 Task: Look for space in Rouissat, Algeria from 9th July, 2023 to 16th July, 2023 for 2 adults, 1 child in price range Rs.8000 to Rs.16000. Place can be entire place with 2 bedrooms having 2 beds and 1 bathroom. Property type can be house, flat, hotel. Amenities needed are: washing machine. Booking option can be shelf check-in. Required host language is .
Action: Mouse moved to (797, 106)
Screenshot: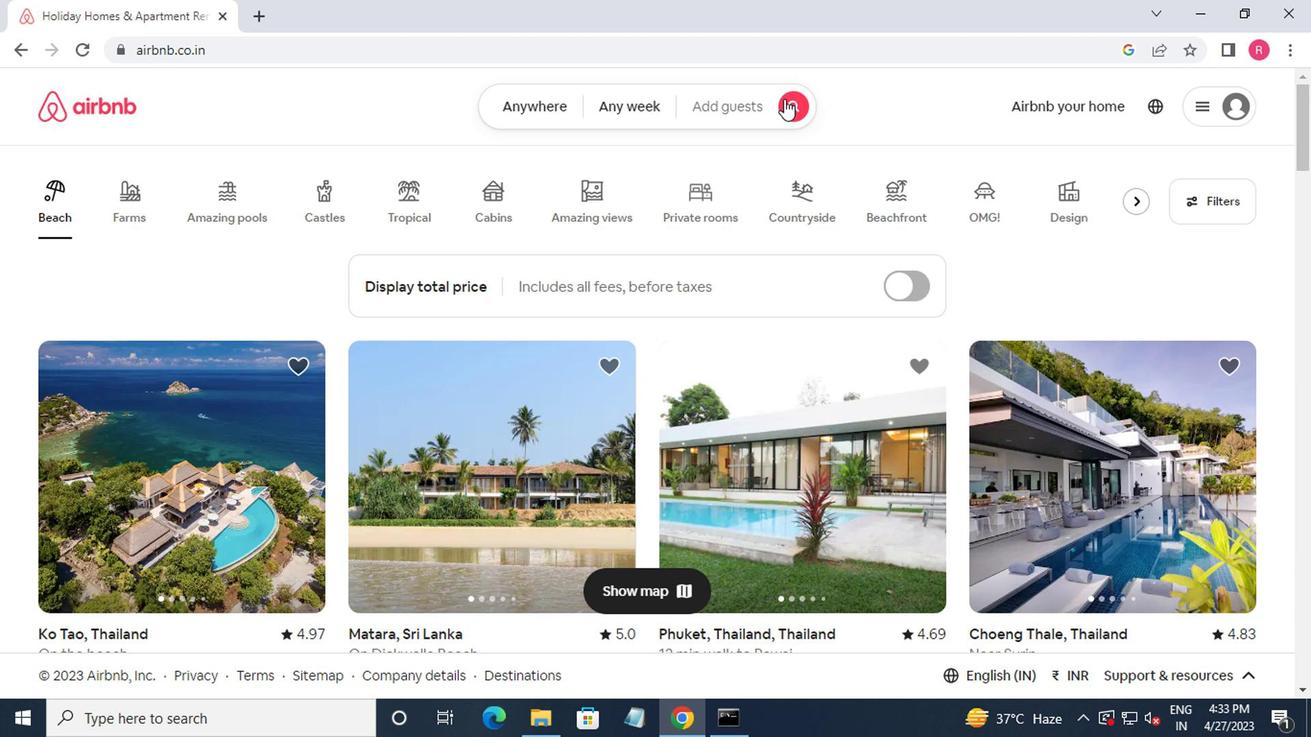 
Action: Mouse pressed left at (797, 106)
Screenshot: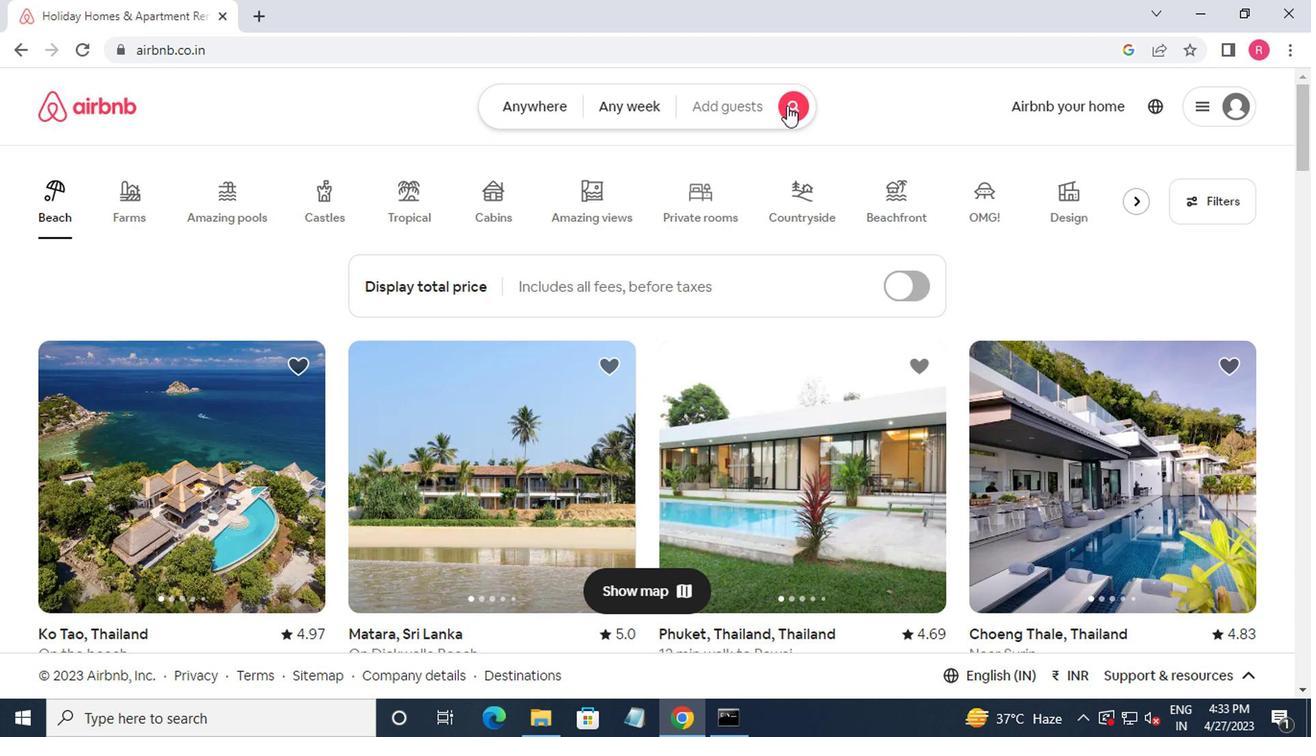 
Action: Mouse moved to (386, 186)
Screenshot: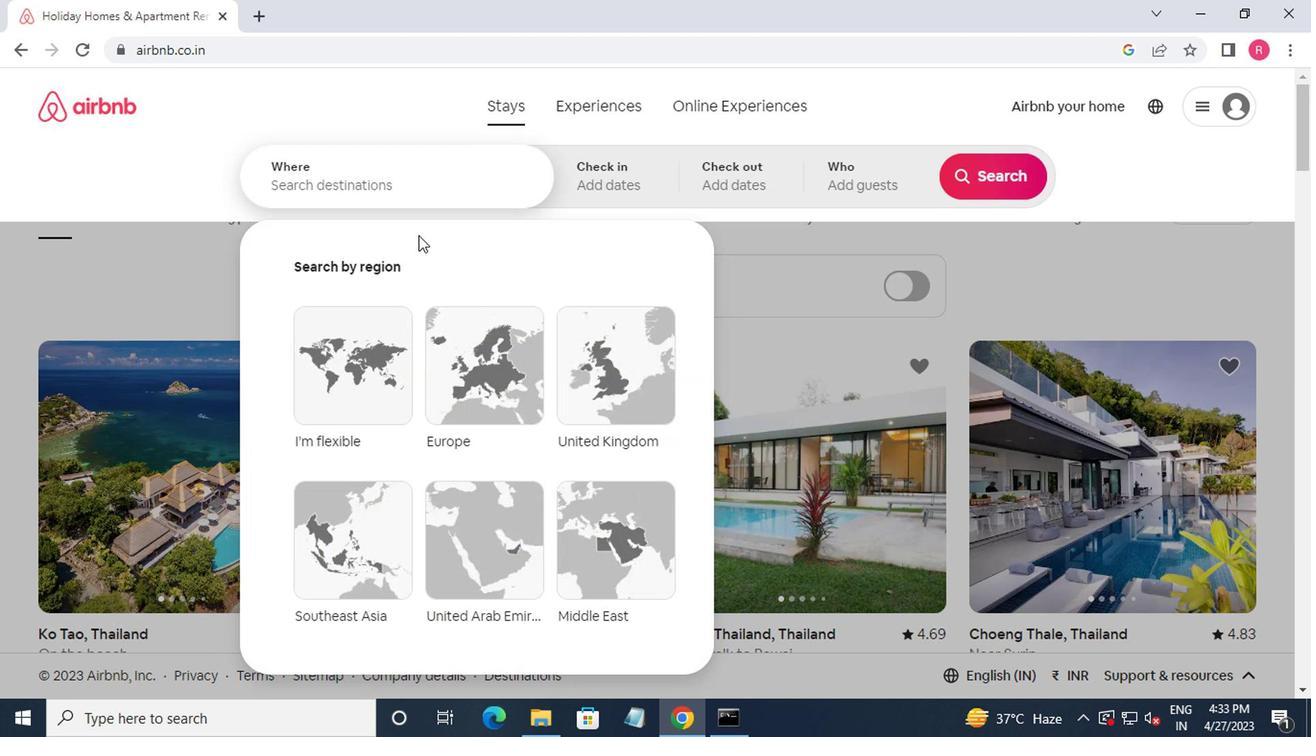 
Action: Mouse pressed left at (386, 186)
Screenshot: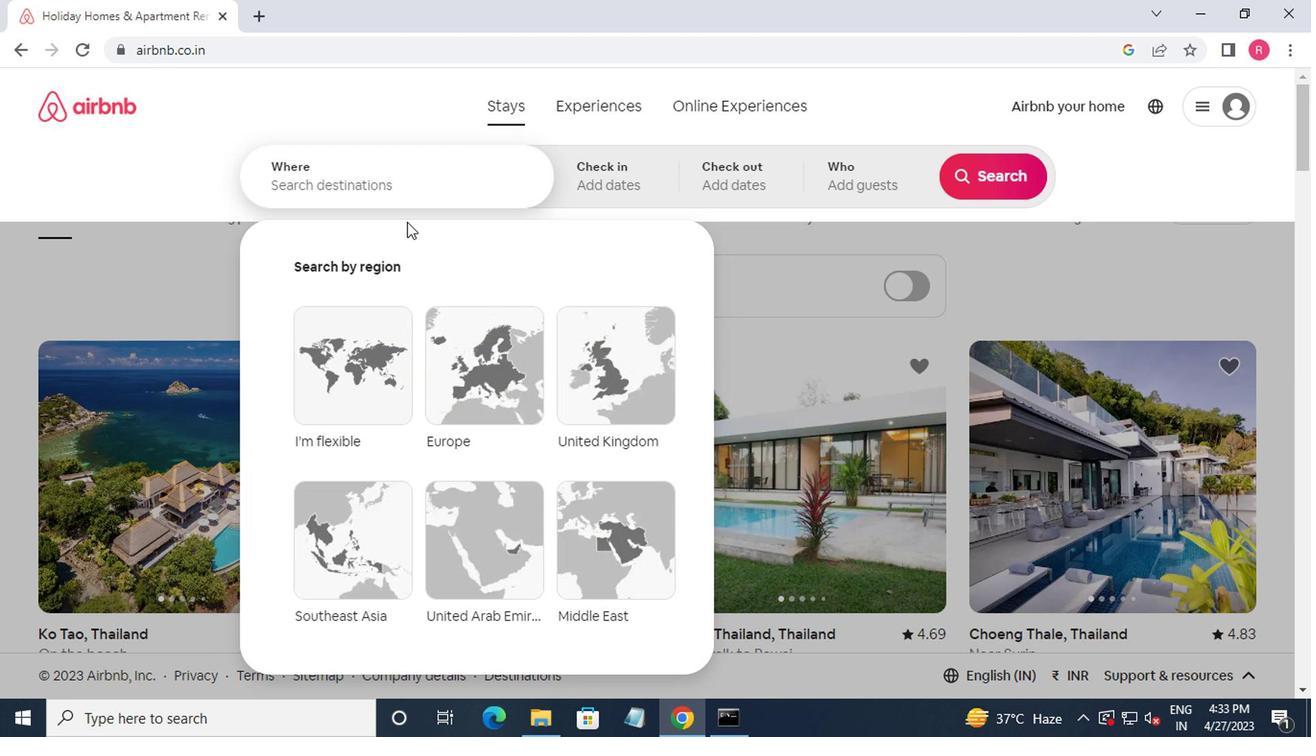 
Action: Key pressed roussat,<Key.left><Key.left><Key.left><Key.left><Key.left>i<Key.down><Key.enter>
Screenshot: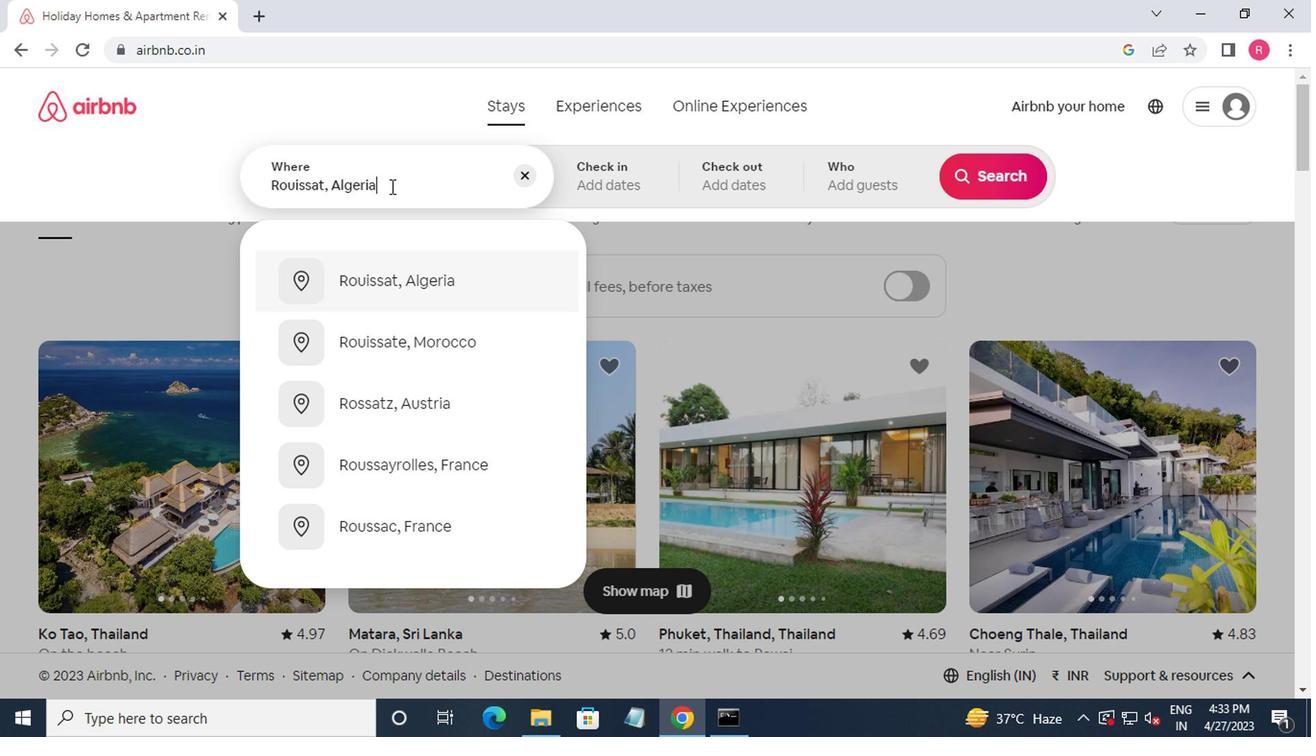 
Action: Mouse moved to (975, 329)
Screenshot: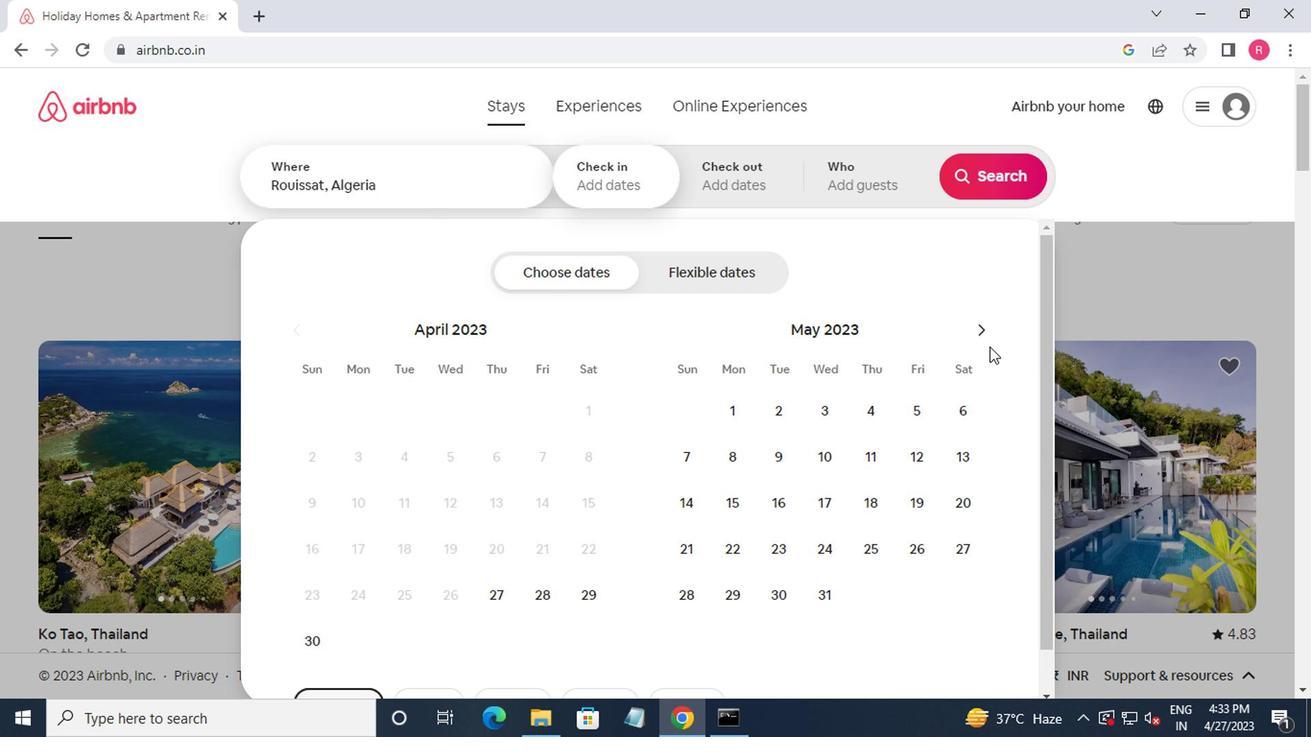 
Action: Mouse pressed left at (975, 329)
Screenshot: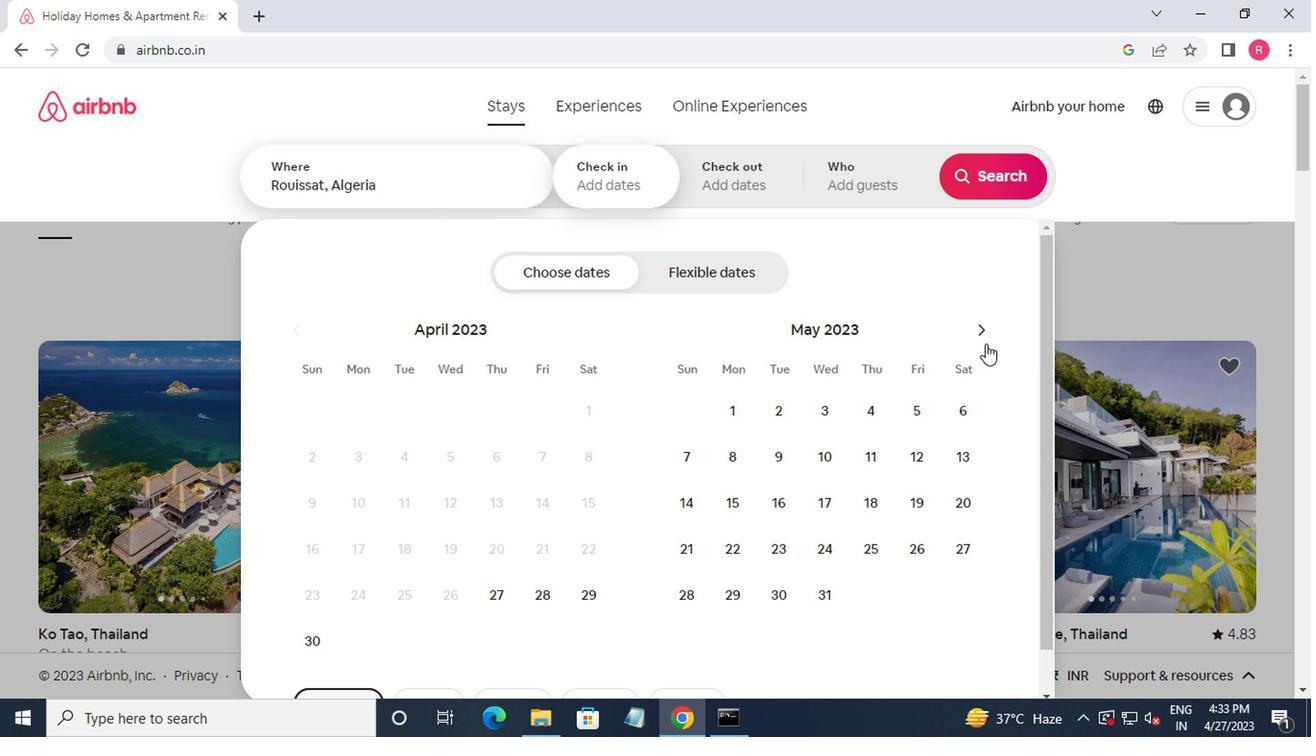 
Action: Mouse pressed left at (975, 329)
Screenshot: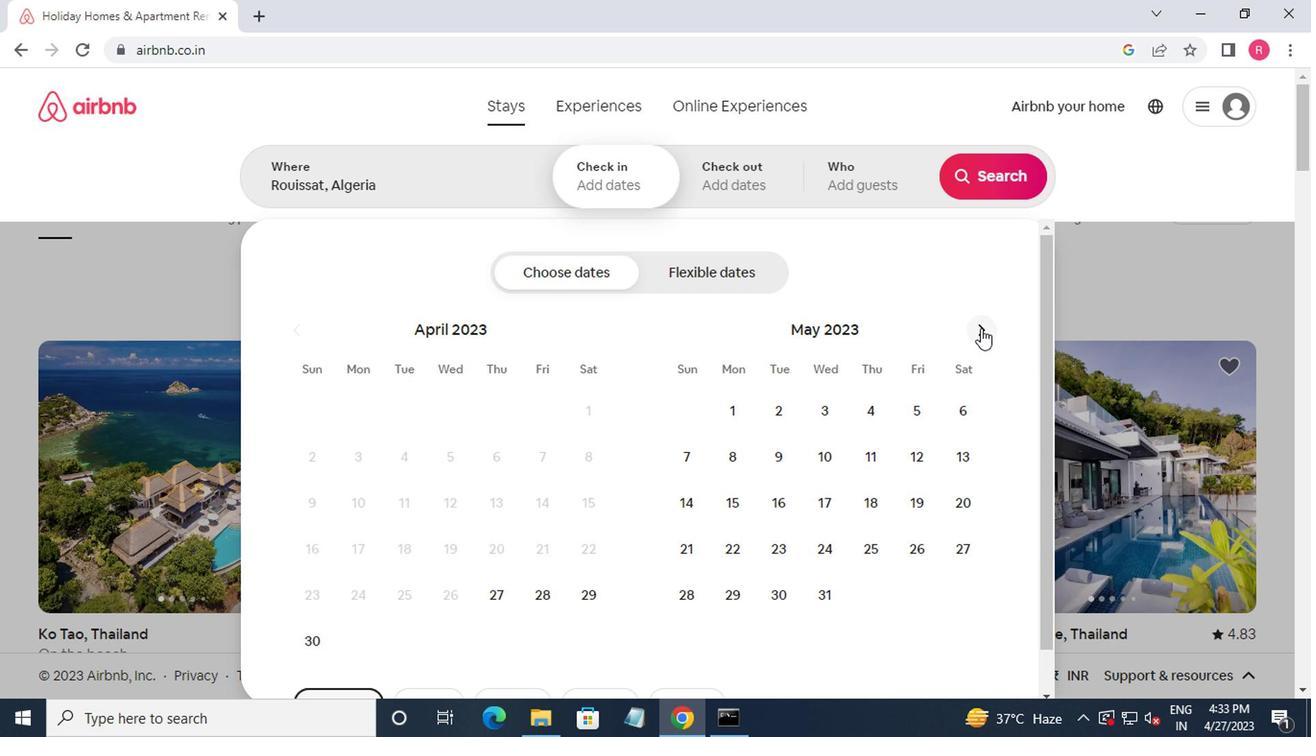 
Action: Mouse pressed left at (975, 329)
Screenshot: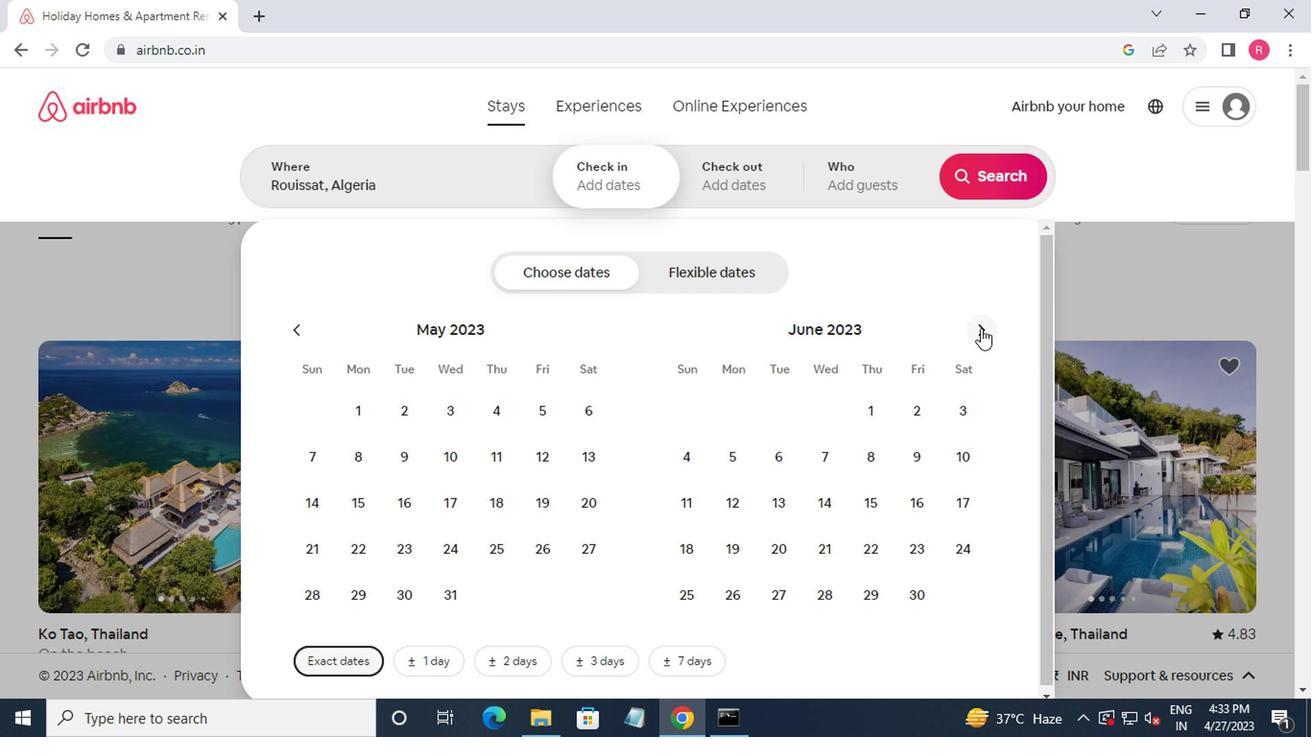 
Action: Mouse moved to (690, 498)
Screenshot: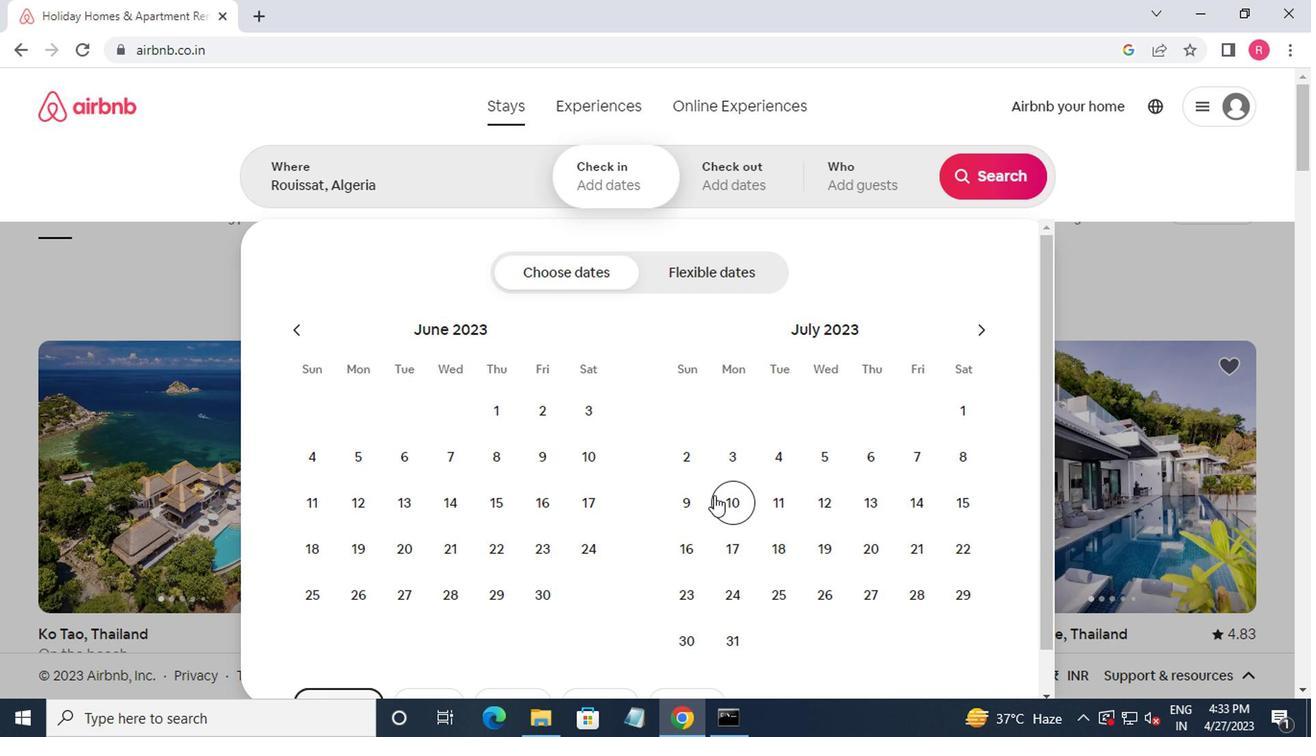 
Action: Mouse pressed left at (690, 498)
Screenshot: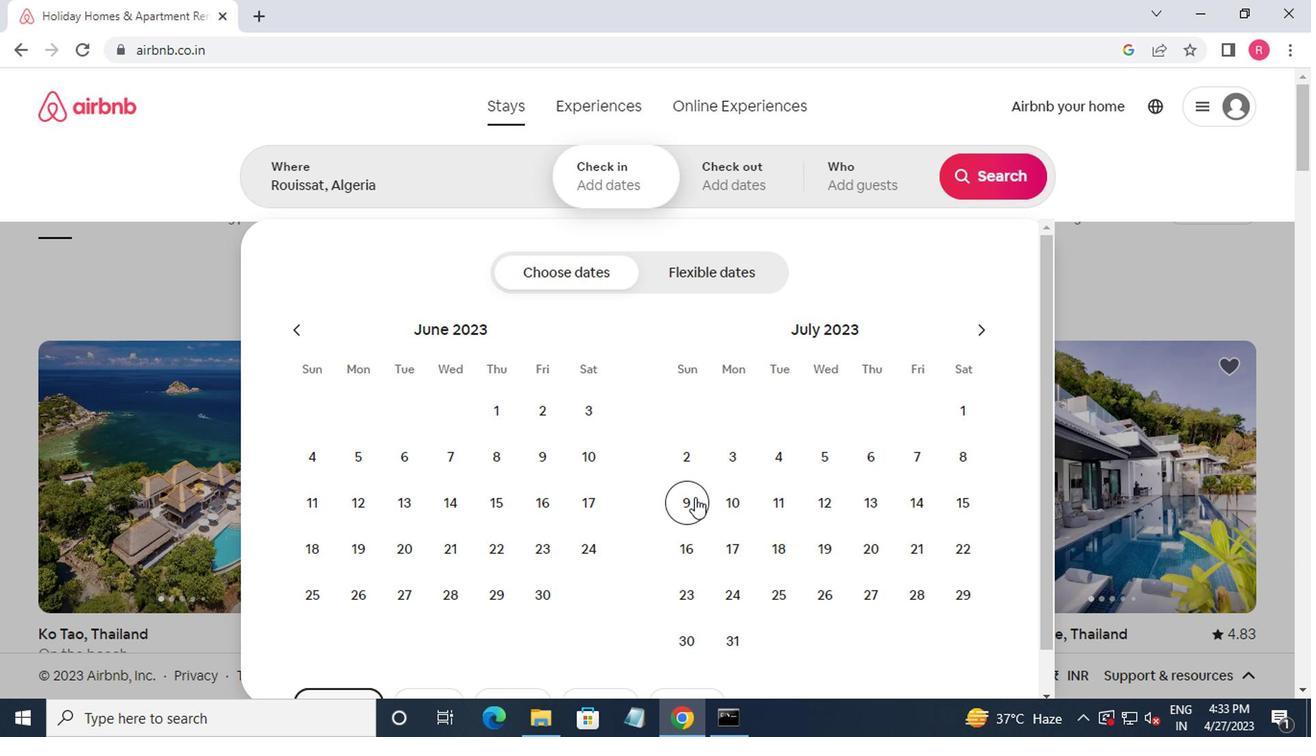 
Action: Mouse moved to (690, 542)
Screenshot: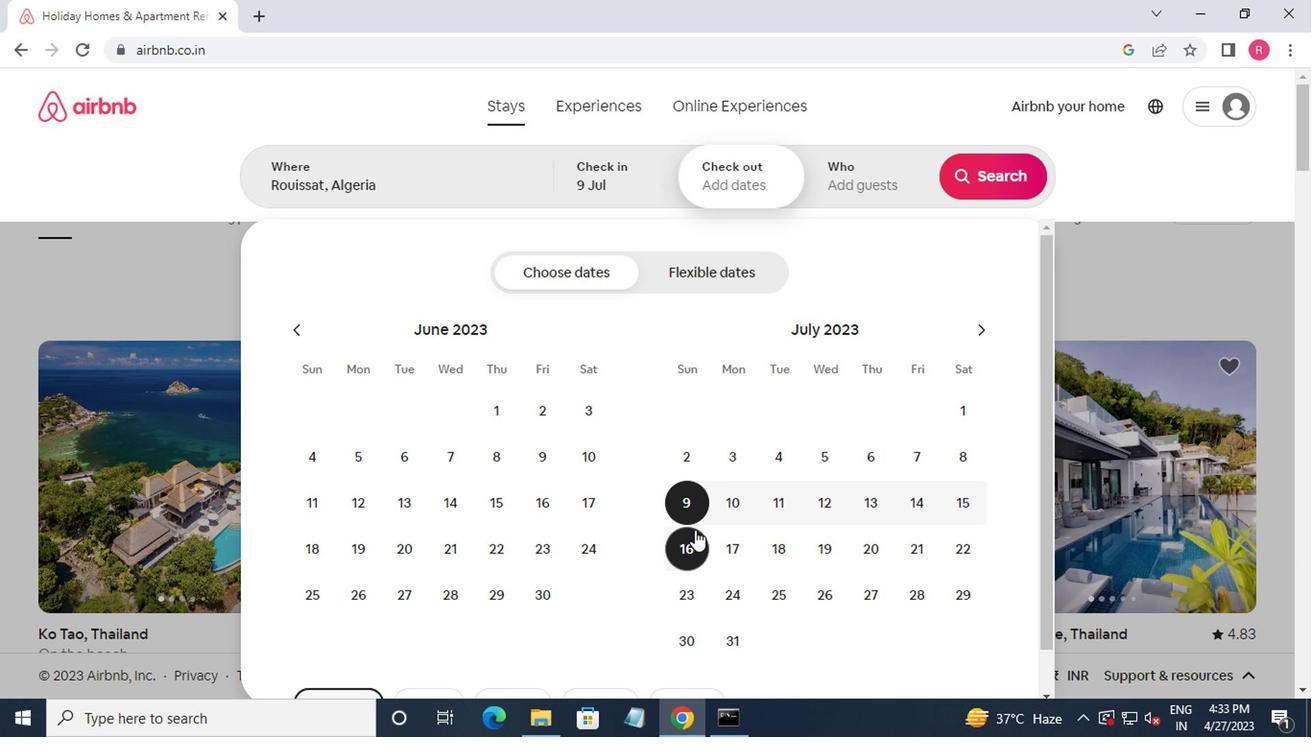 
Action: Mouse pressed left at (690, 542)
Screenshot: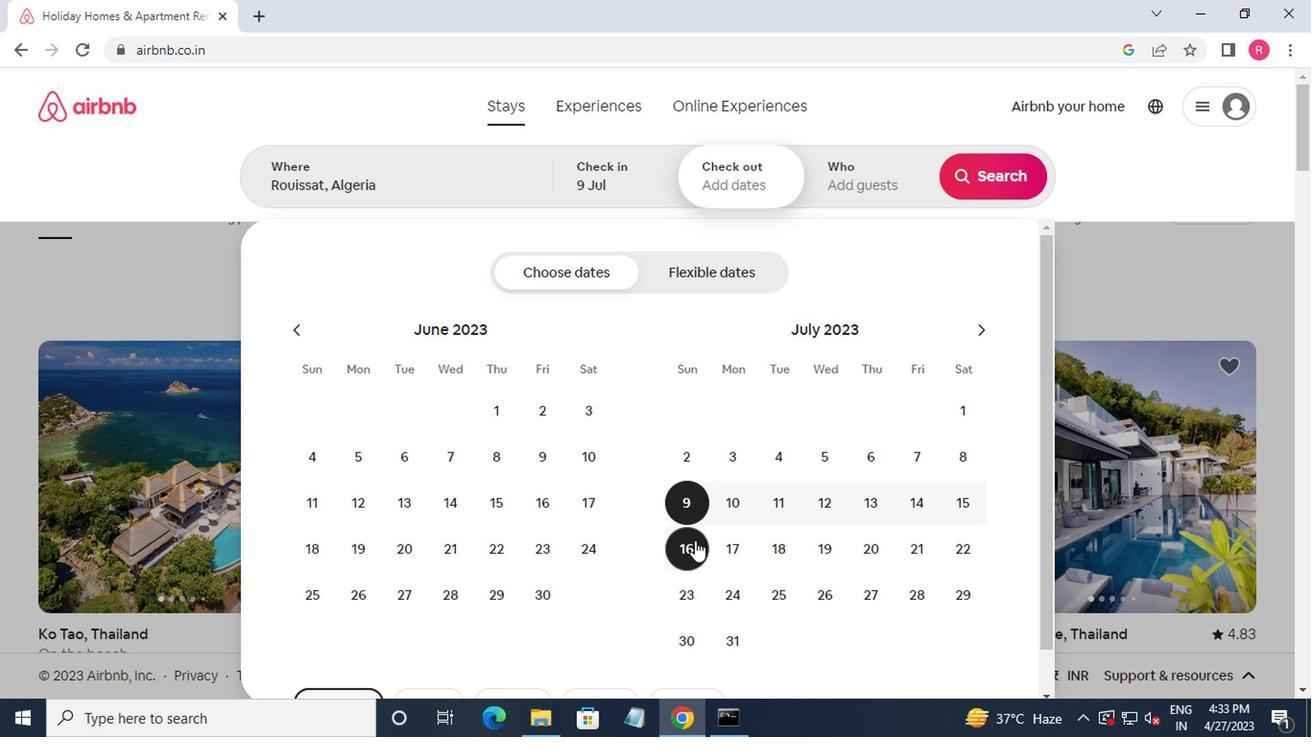 
Action: Mouse moved to (856, 206)
Screenshot: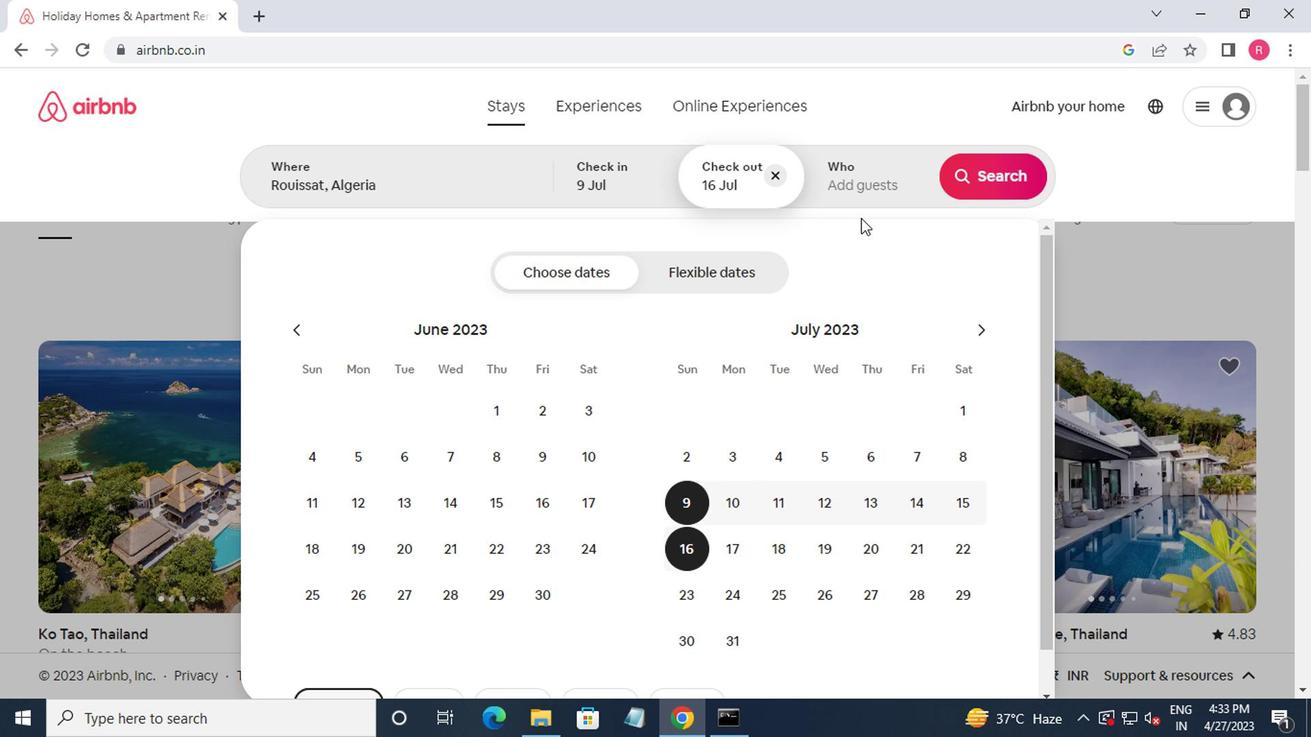 
Action: Mouse pressed left at (856, 206)
Screenshot: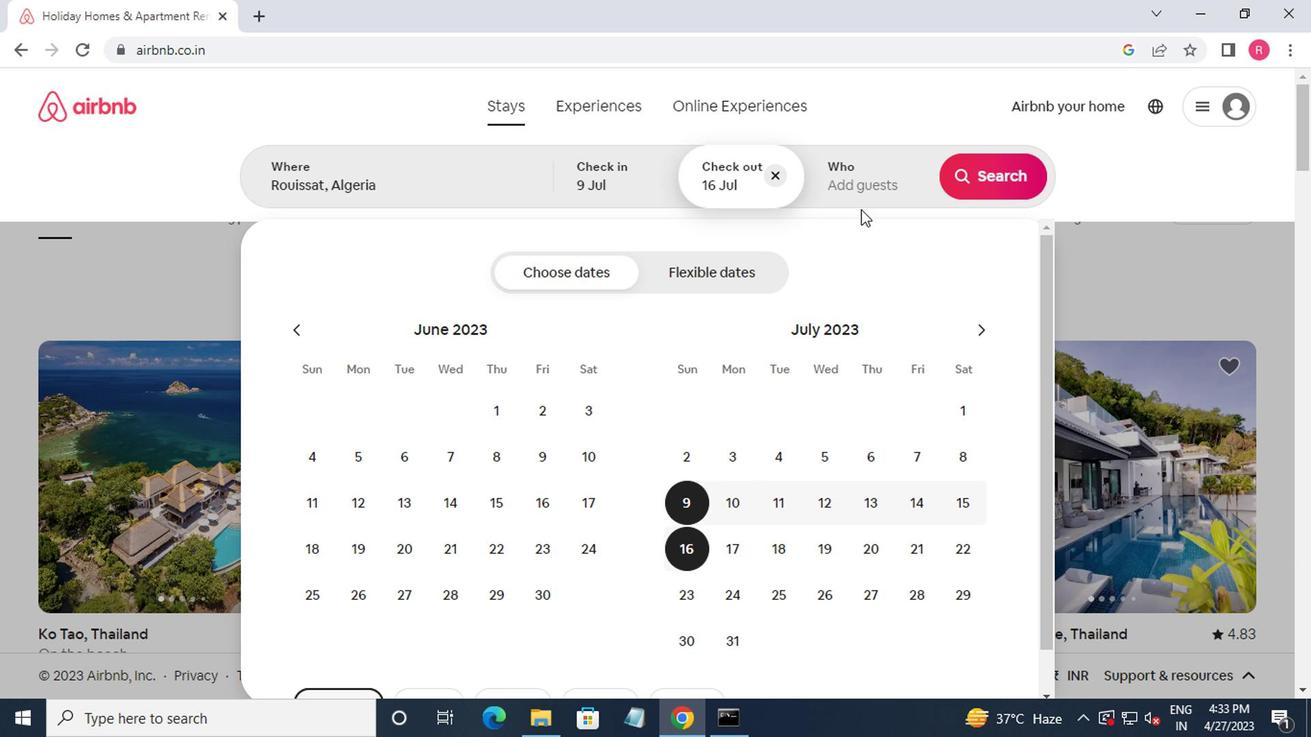 
Action: Mouse moved to (980, 286)
Screenshot: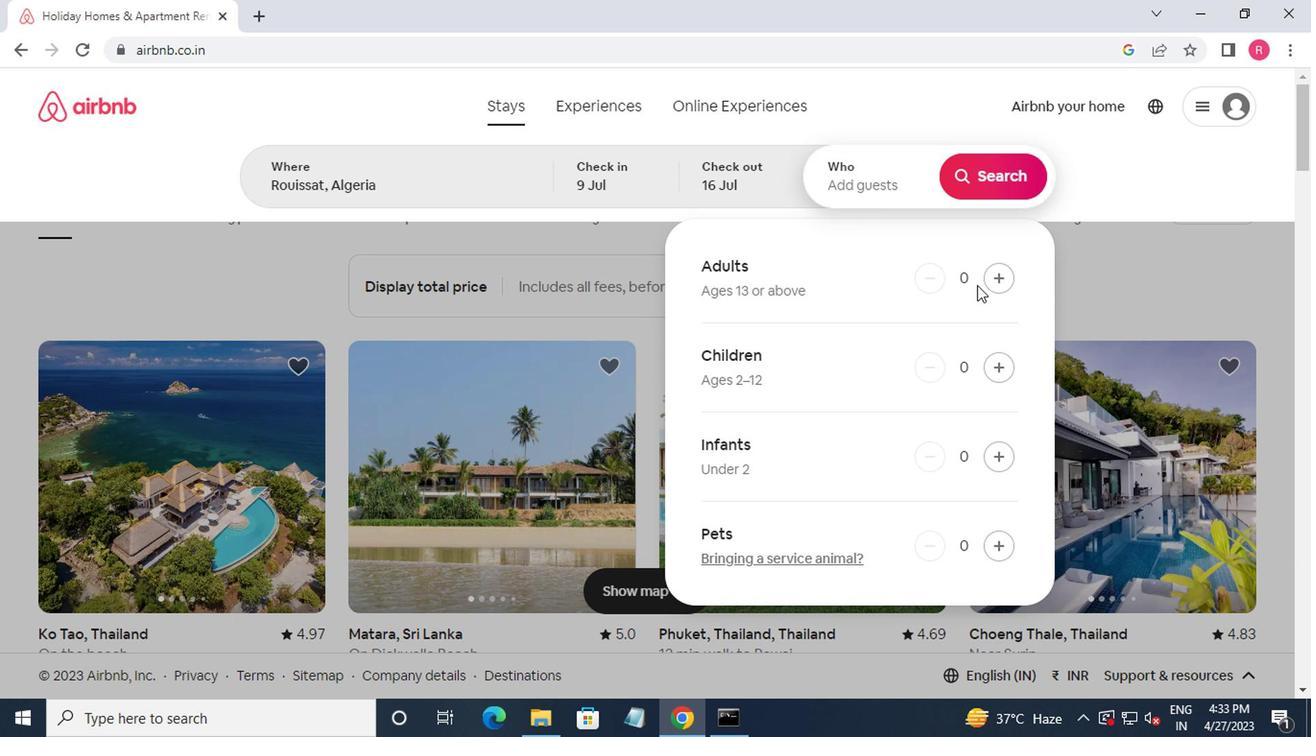
Action: Mouse pressed left at (980, 286)
Screenshot: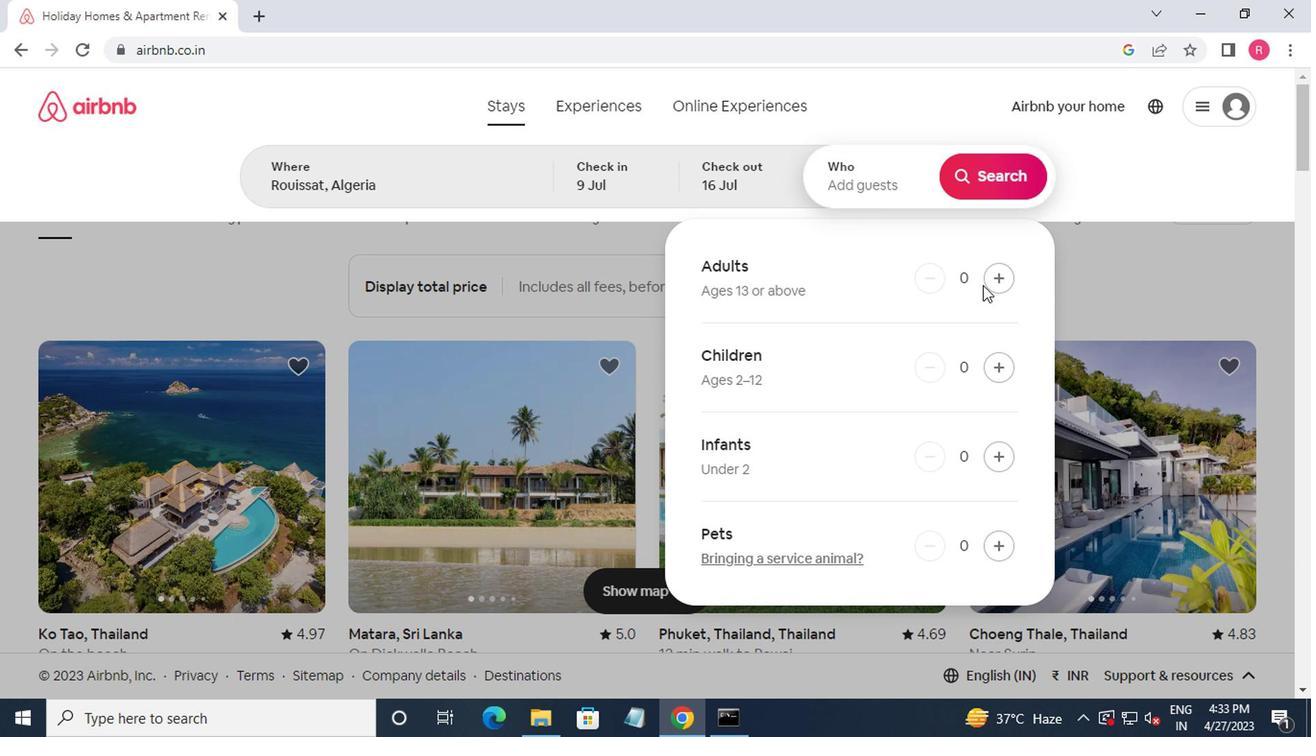 
Action: Mouse moved to (980, 284)
Screenshot: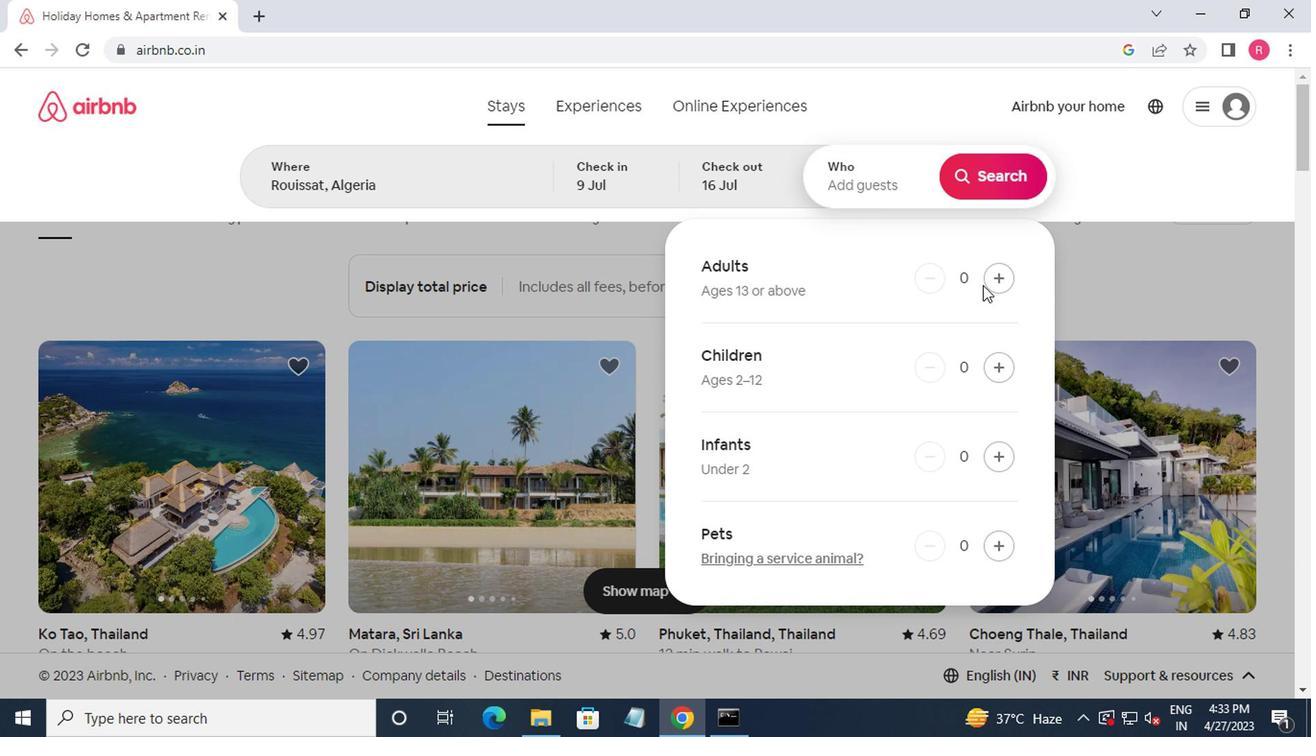 
Action: Mouse pressed left at (980, 284)
Screenshot: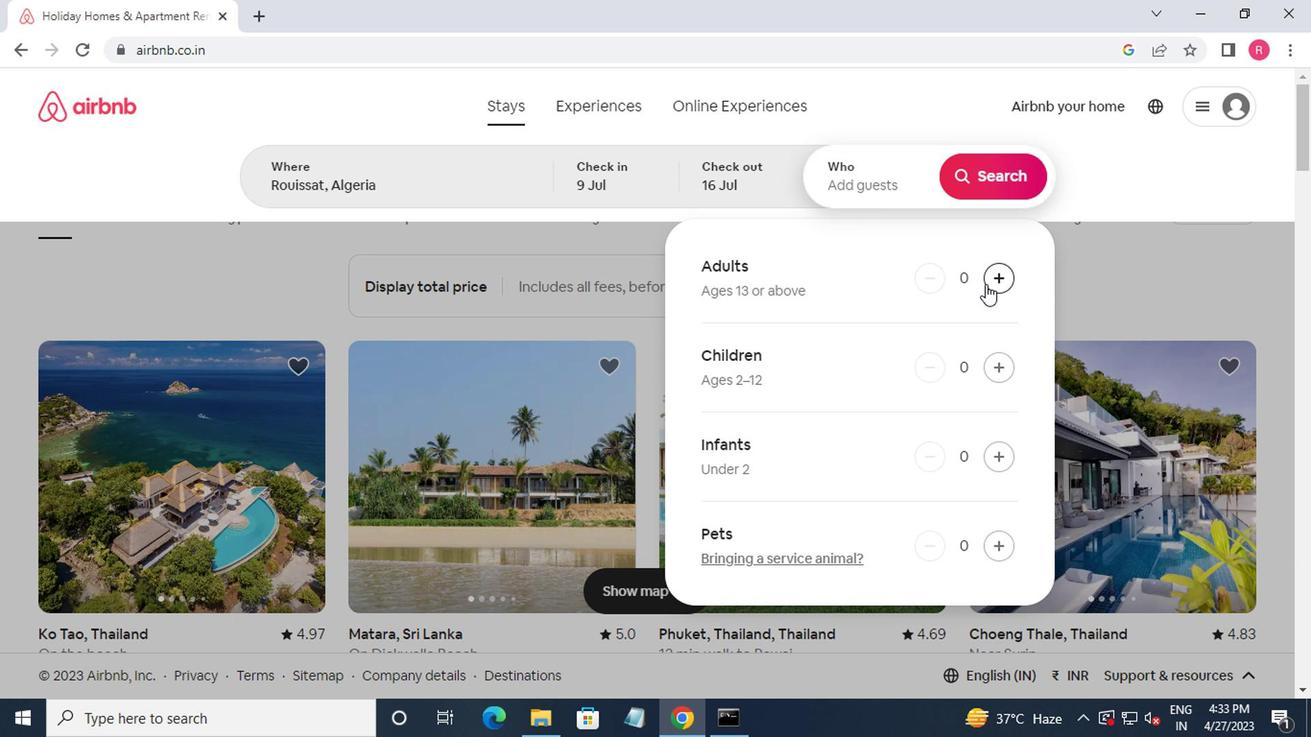 
Action: Mouse moved to (989, 376)
Screenshot: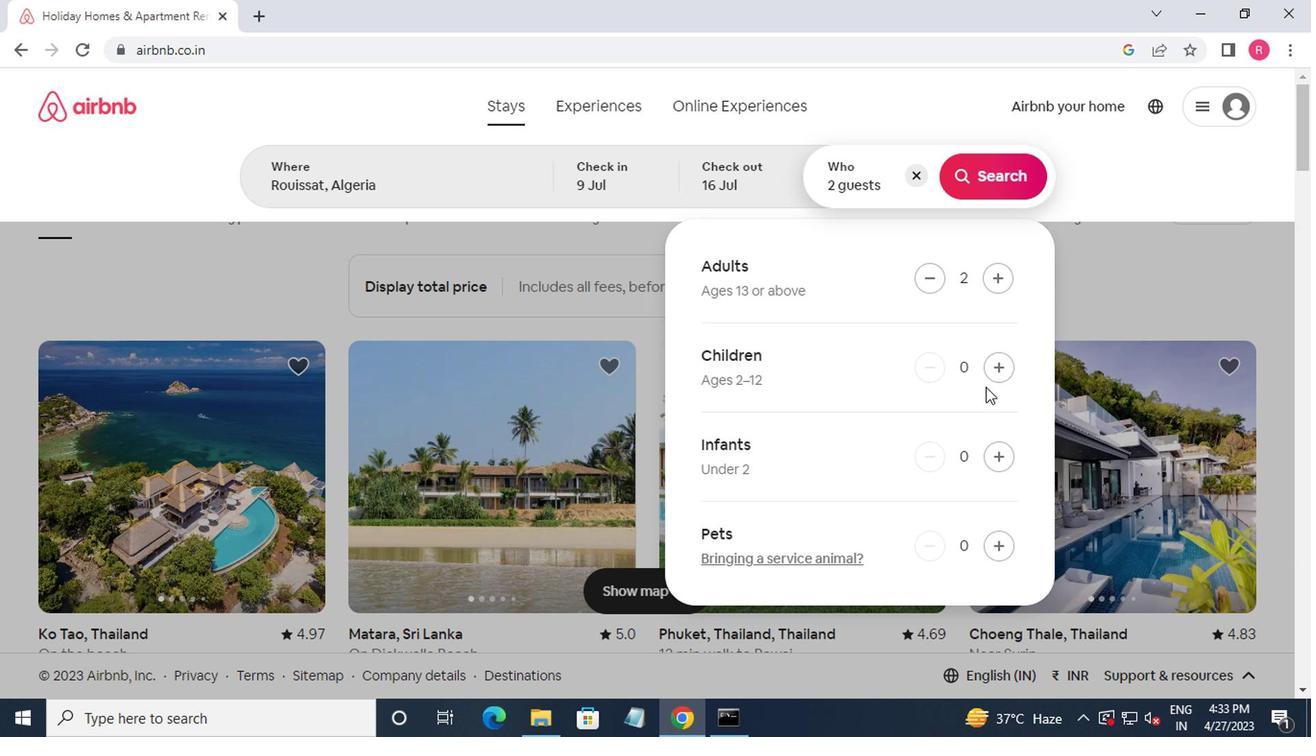 
Action: Mouse pressed left at (989, 376)
Screenshot: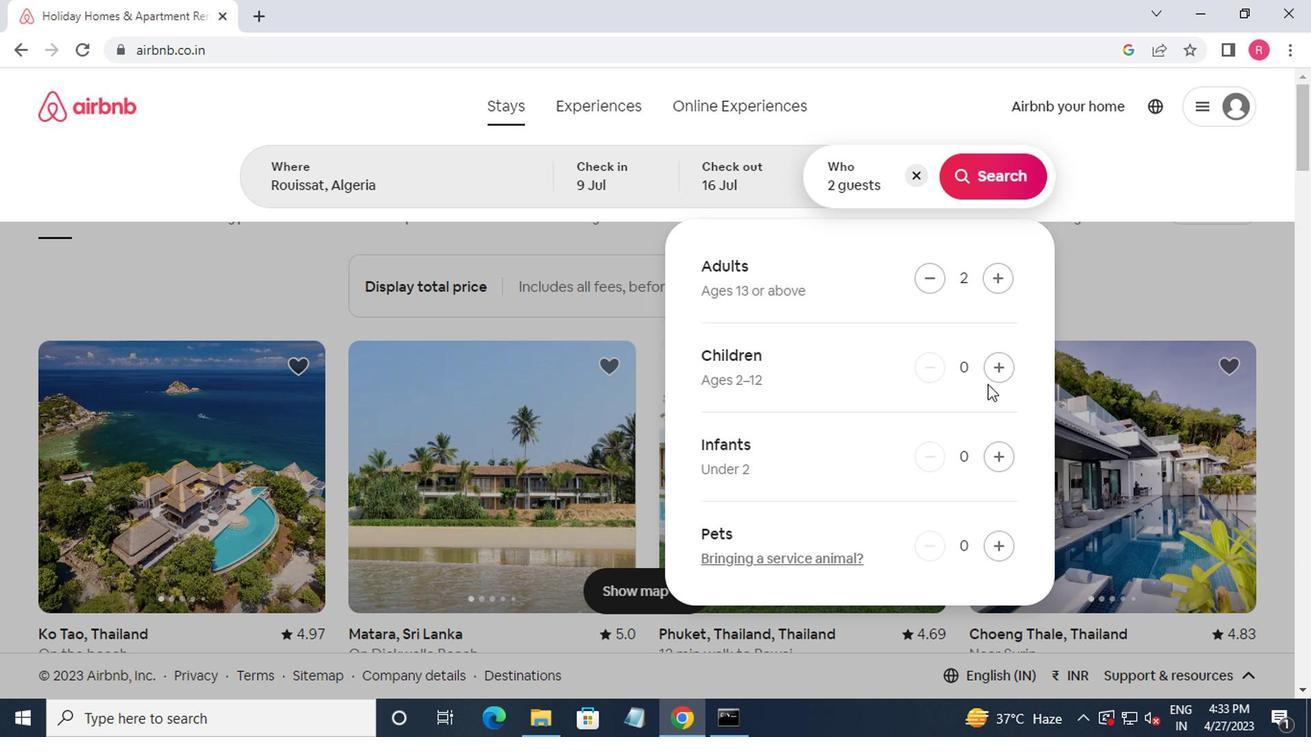 
Action: Mouse moved to (968, 171)
Screenshot: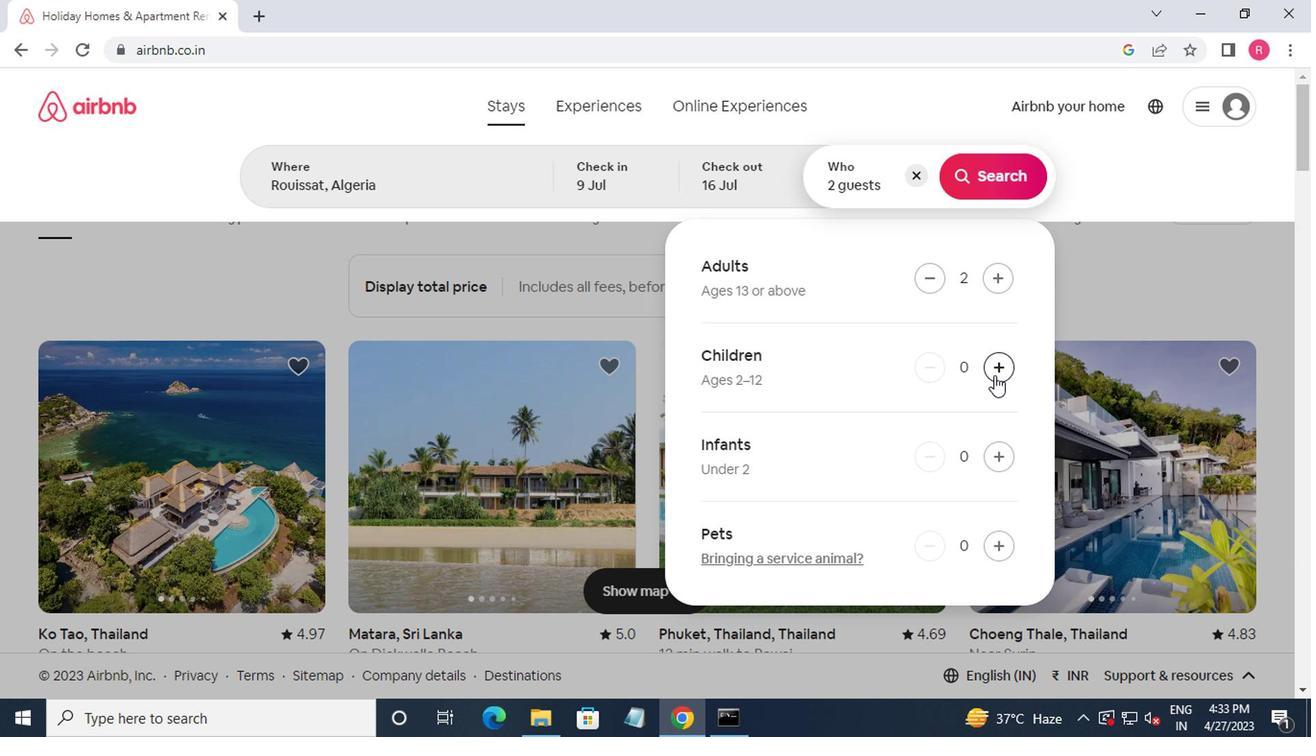 
Action: Mouse pressed left at (968, 171)
Screenshot: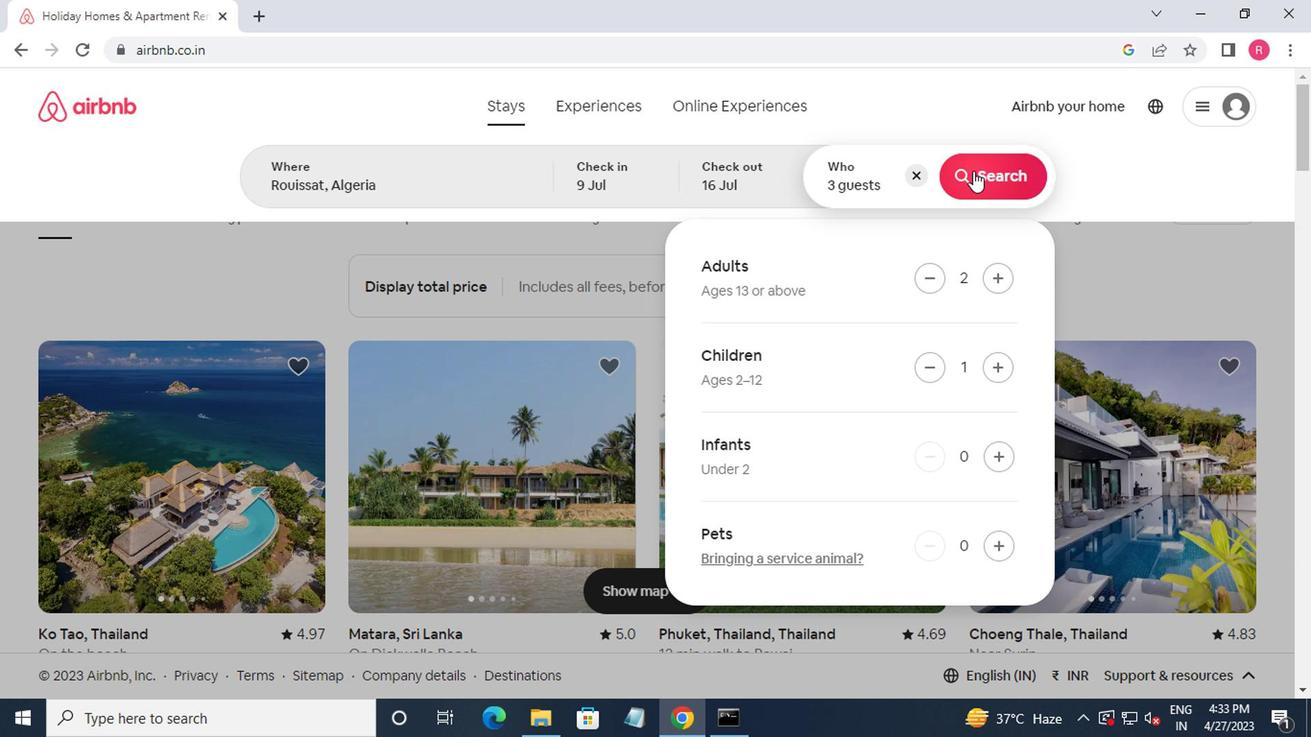 
Action: Mouse moved to (1225, 195)
Screenshot: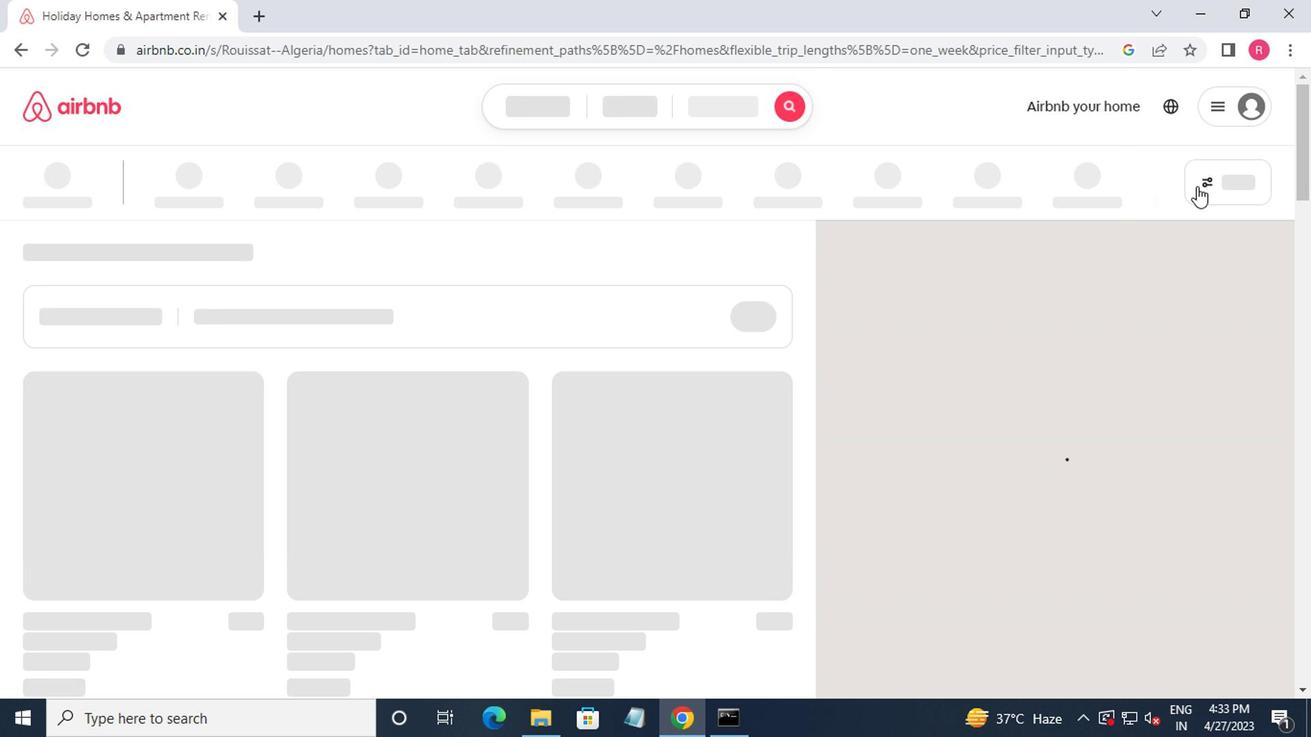 
Action: Mouse pressed left at (1225, 195)
Screenshot: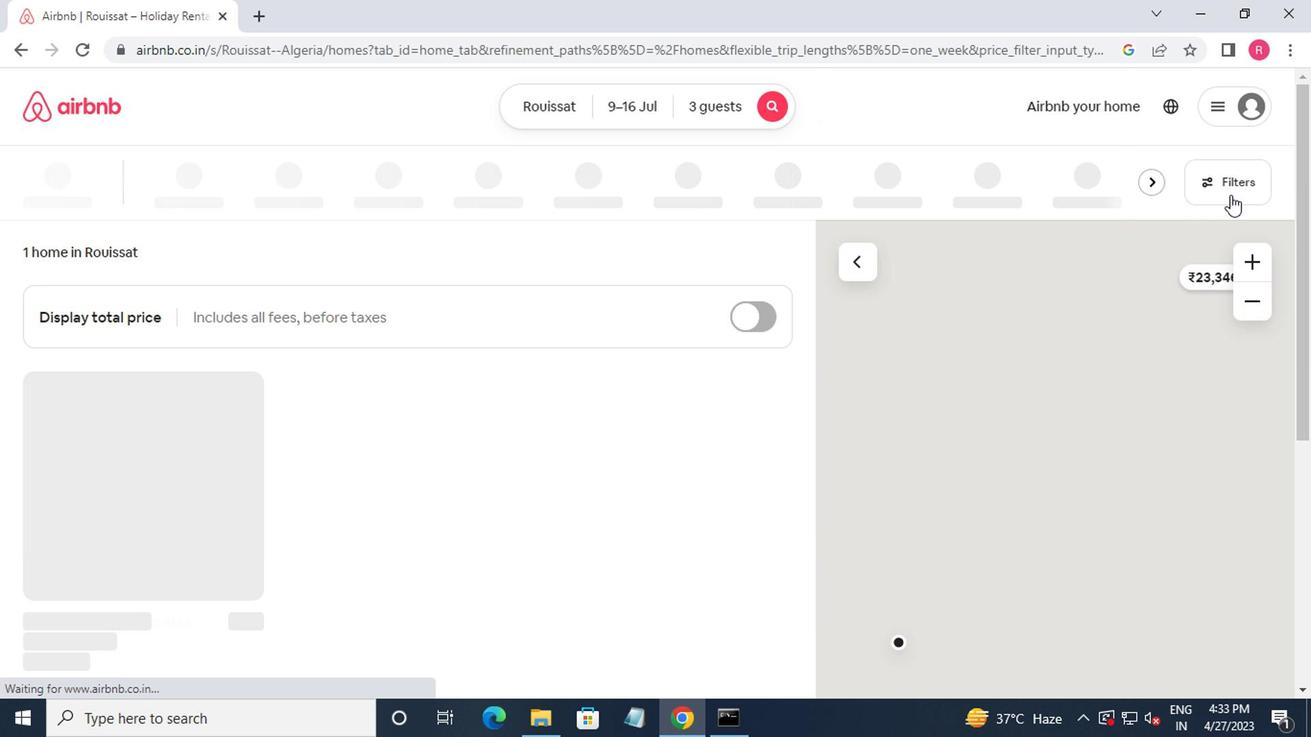 
Action: Mouse moved to (478, 368)
Screenshot: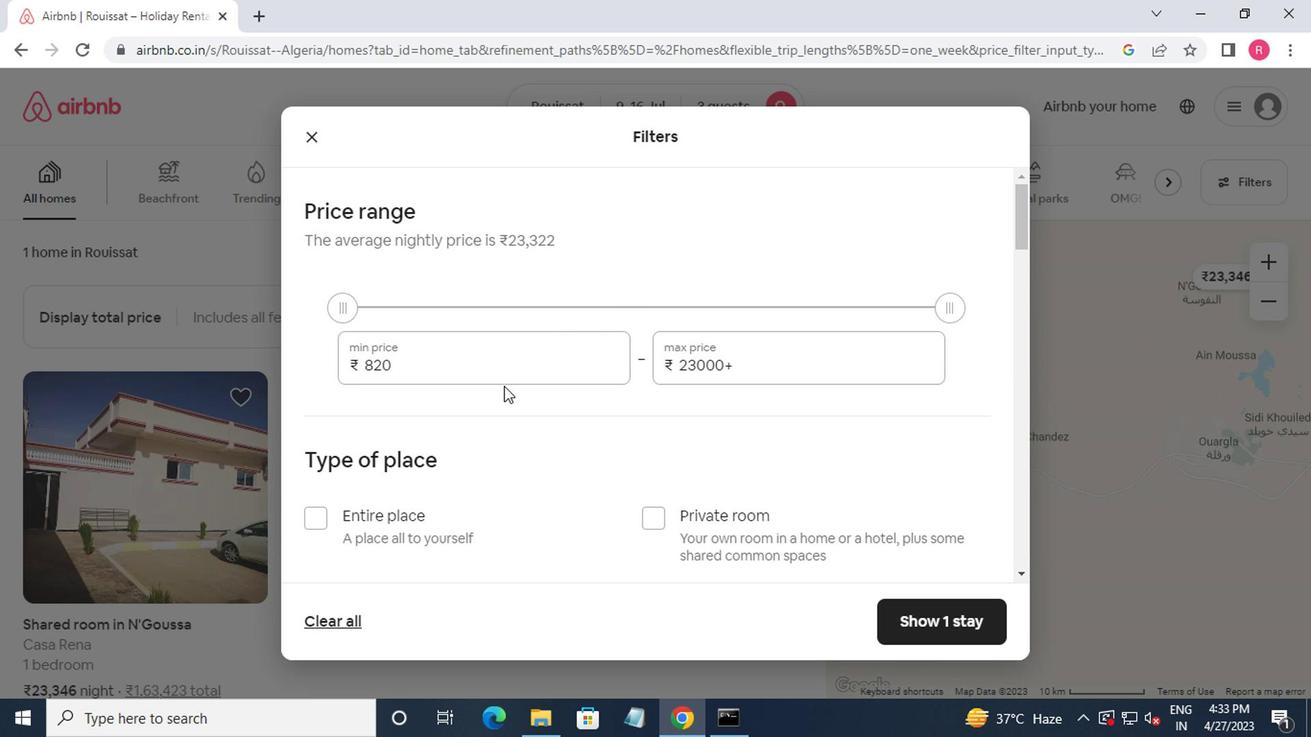 
Action: Mouse pressed left at (478, 368)
Screenshot: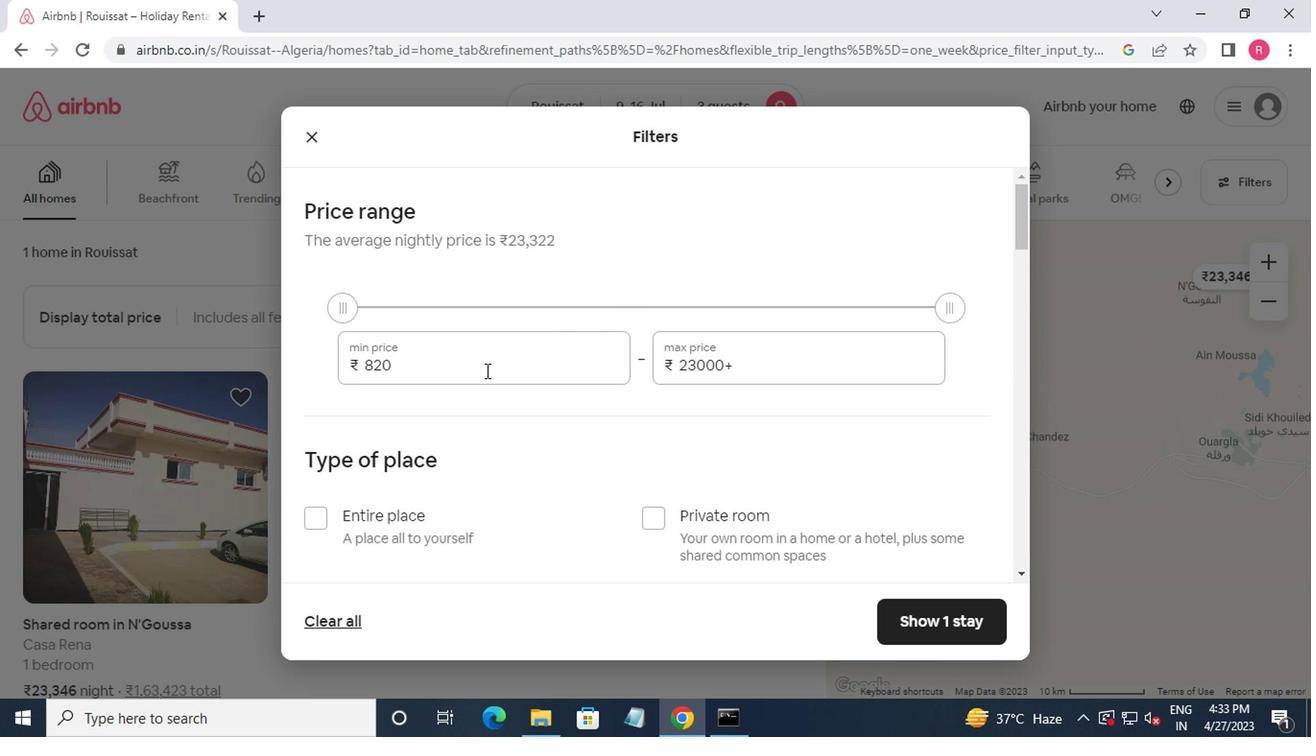 
Action: Mouse moved to (521, 355)
Screenshot: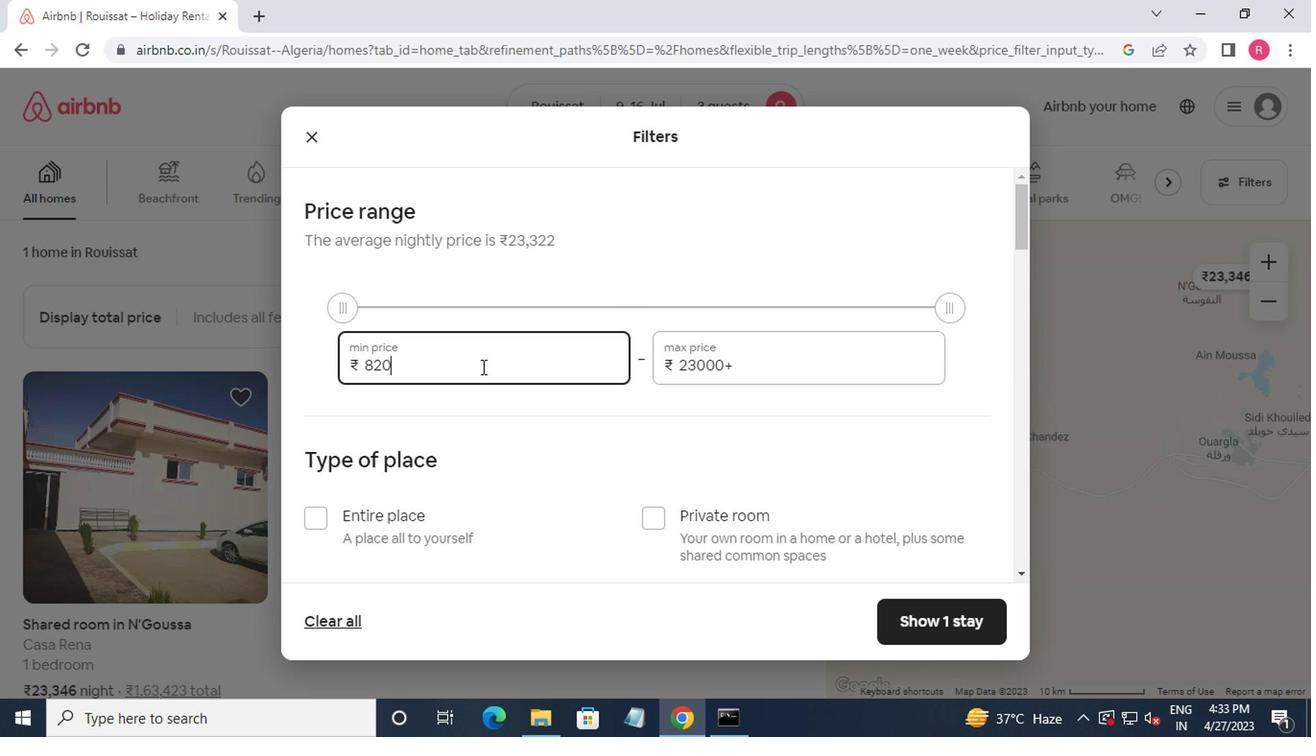 
Action: Key pressed <Key.backspace><Key.backspace>000<Key.tab>16000
Screenshot: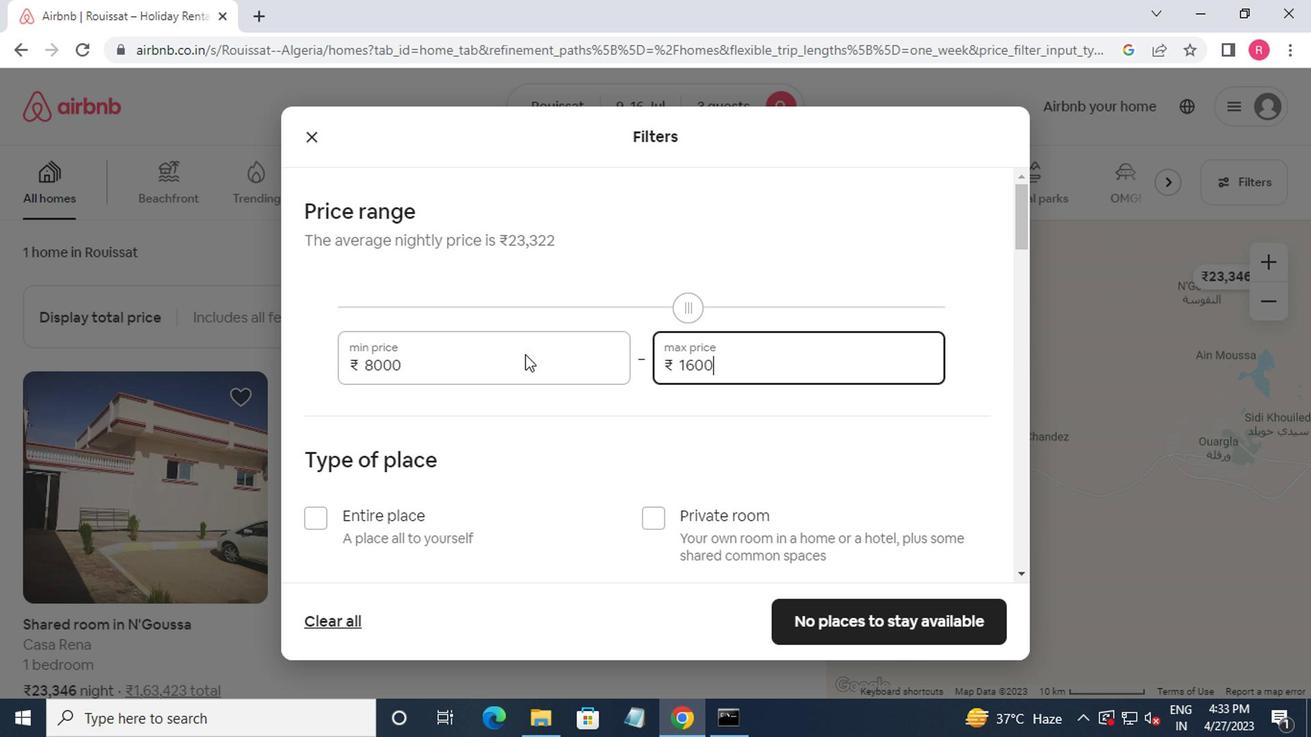 
Action: Mouse moved to (531, 359)
Screenshot: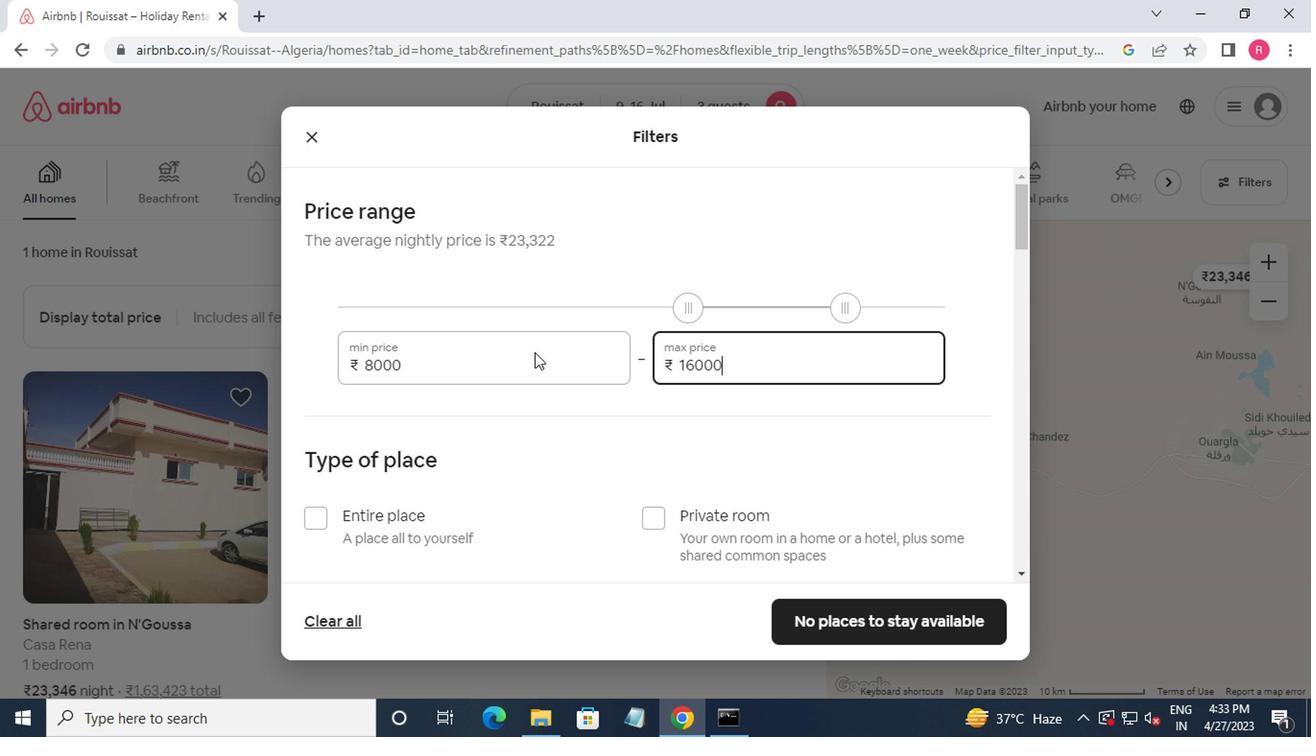 
Action: Mouse scrolled (531, 358) with delta (0, 0)
Screenshot: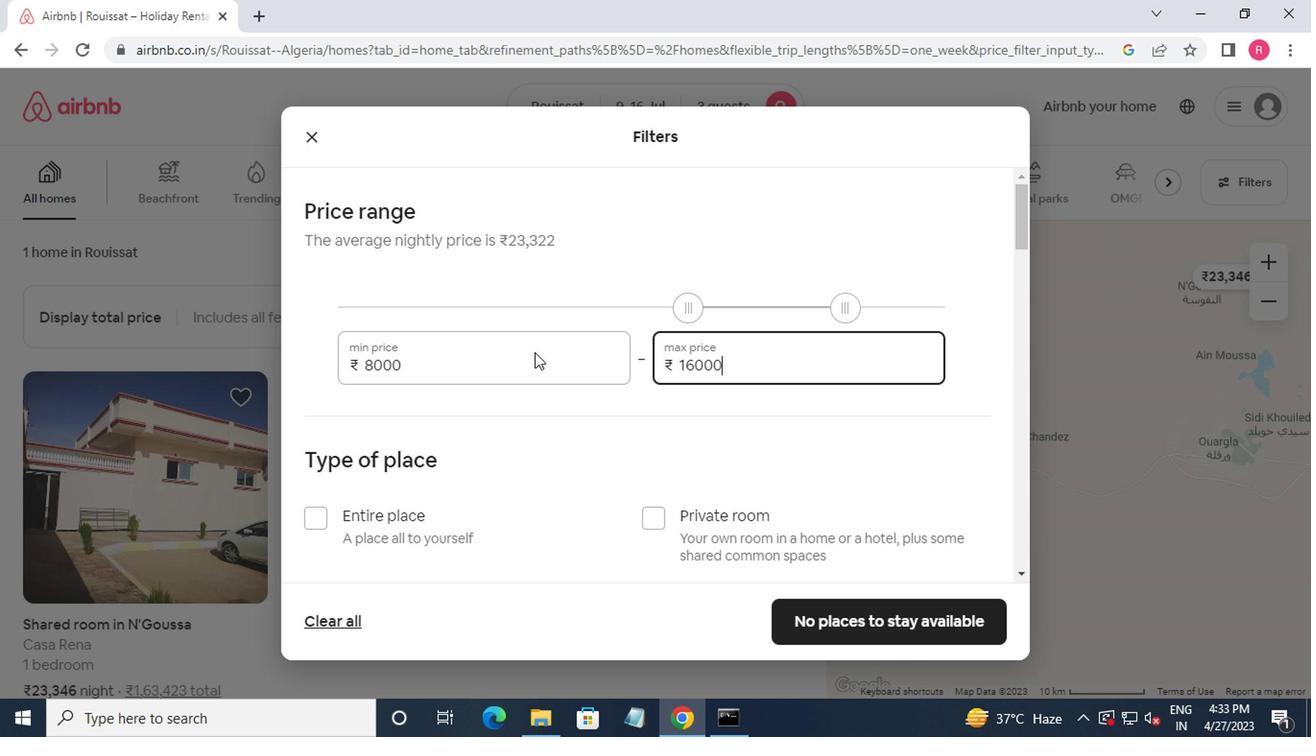 
Action: Mouse moved to (530, 364)
Screenshot: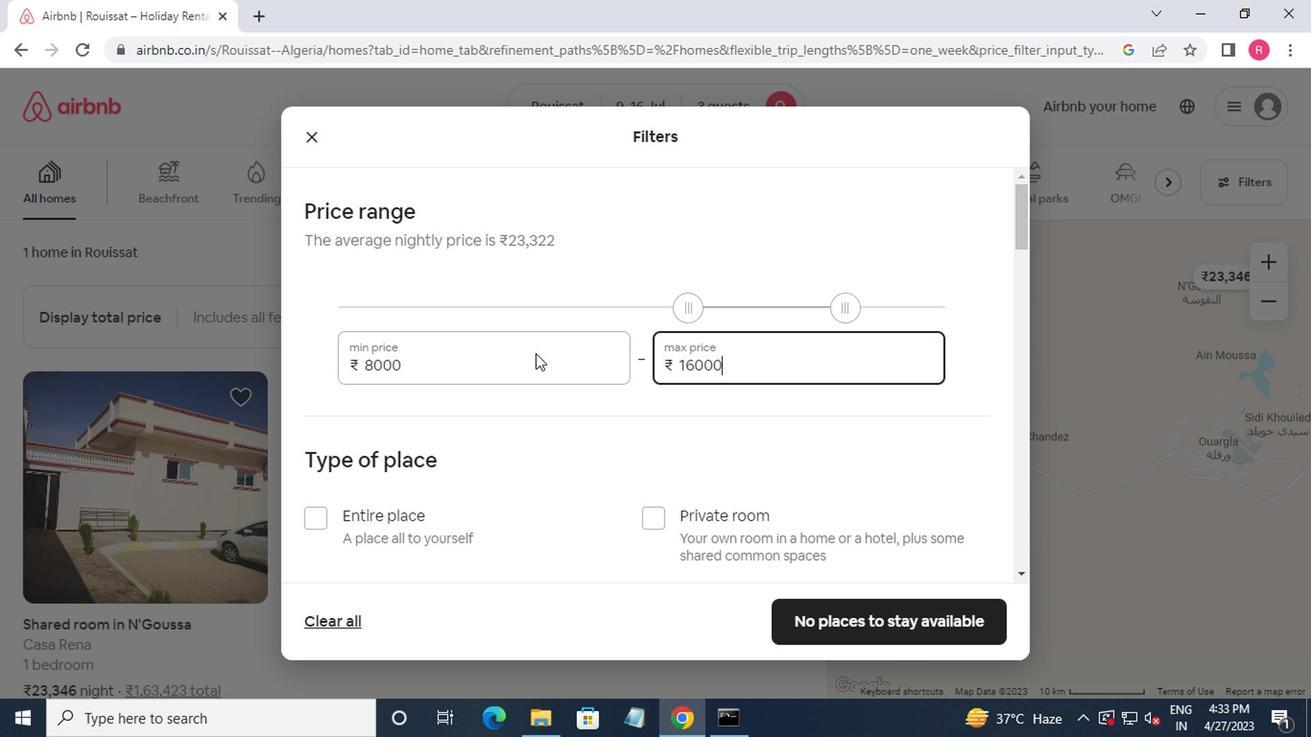 
Action: Mouse scrolled (530, 363) with delta (0, 0)
Screenshot: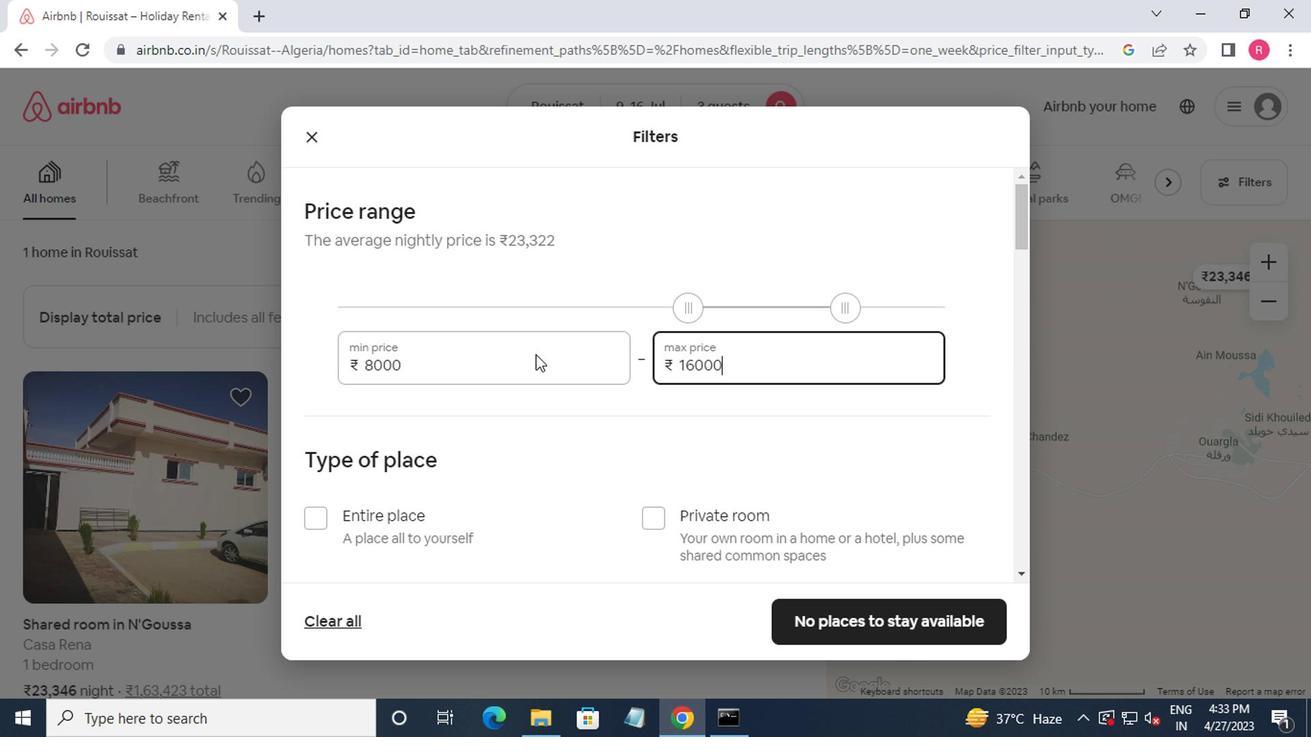 
Action: Mouse moved to (314, 333)
Screenshot: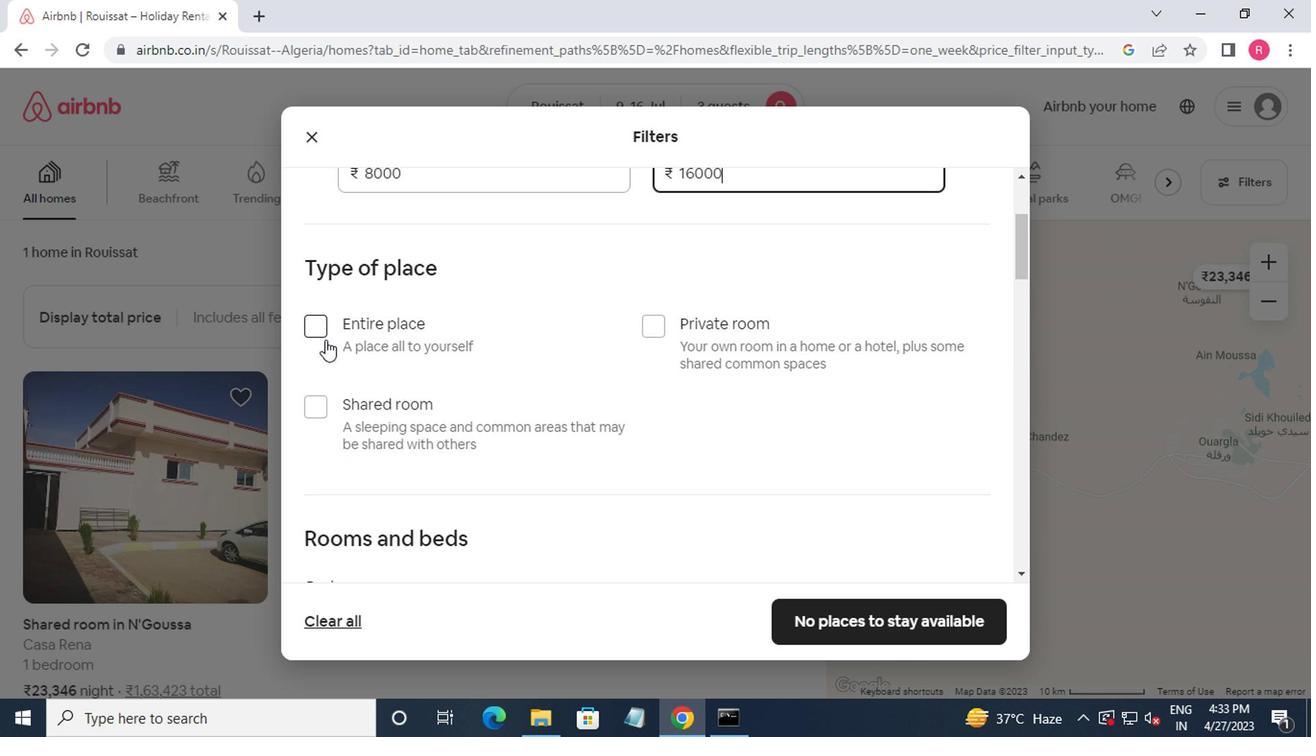 
Action: Mouse pressed left at (314, 333)
Screenshot: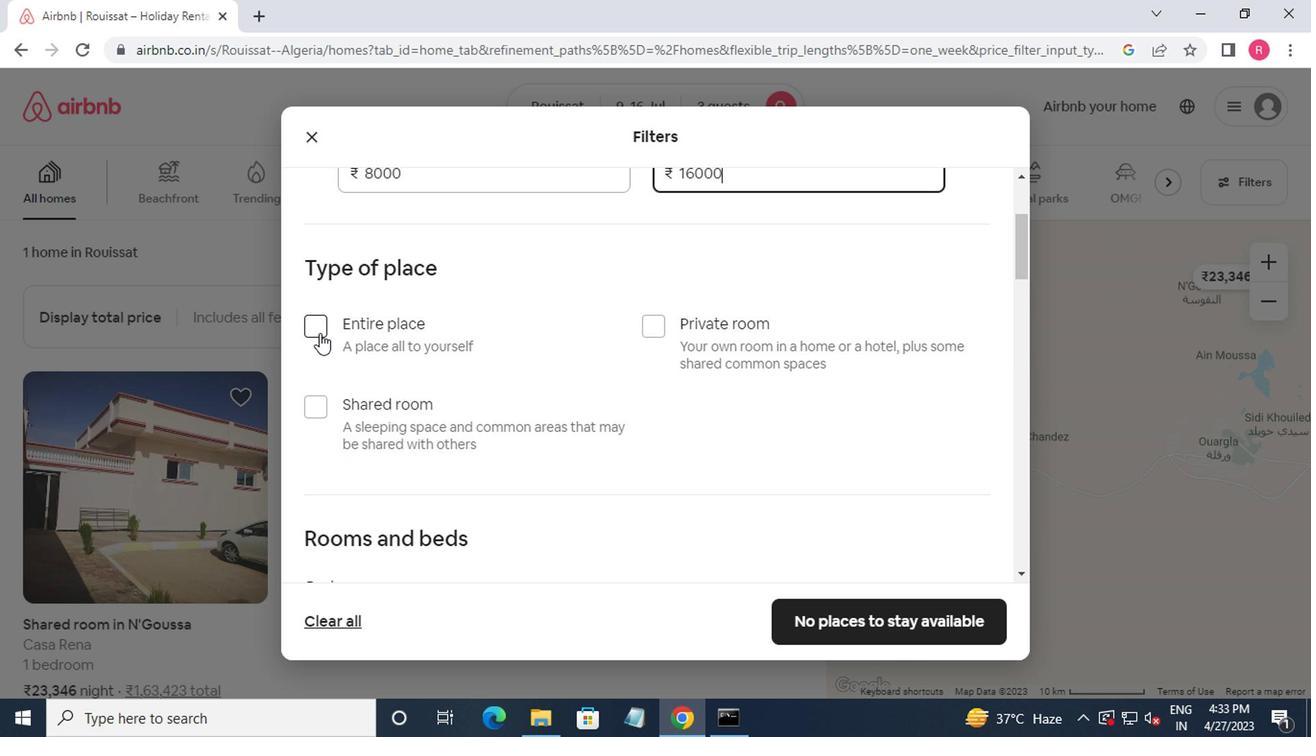 
Action: Mouse moved to (340, 338)
Screenshot: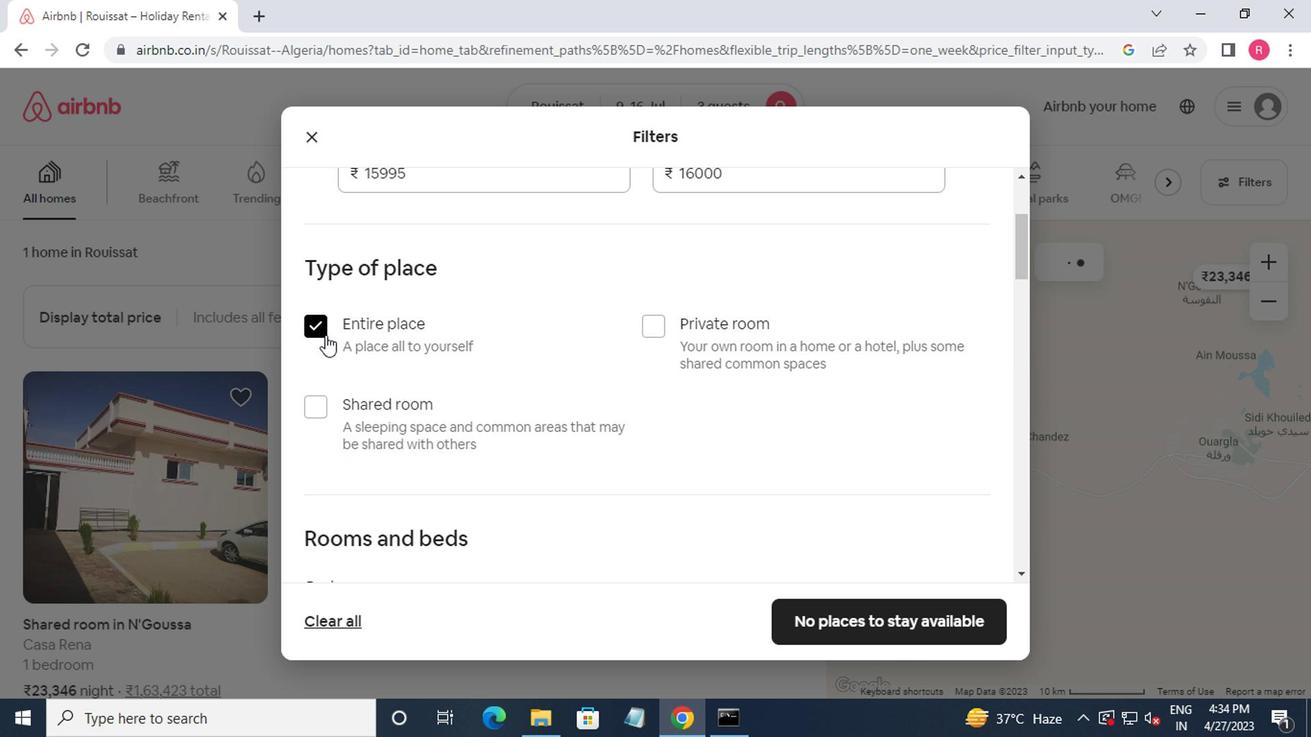 
Action: Mouse scrolled (340, 336) with delta (0, -1)
Screenshot: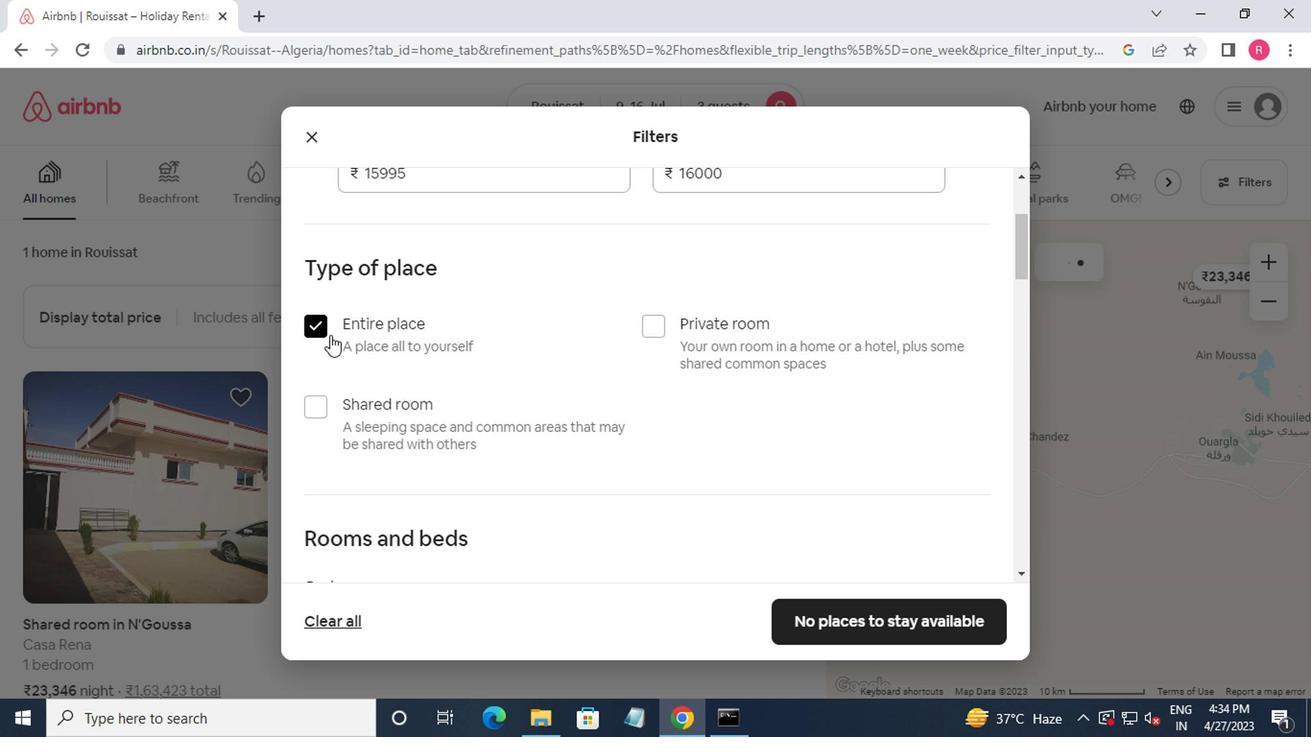 
Action: Mouse moved to (352, 346)
Screenshot: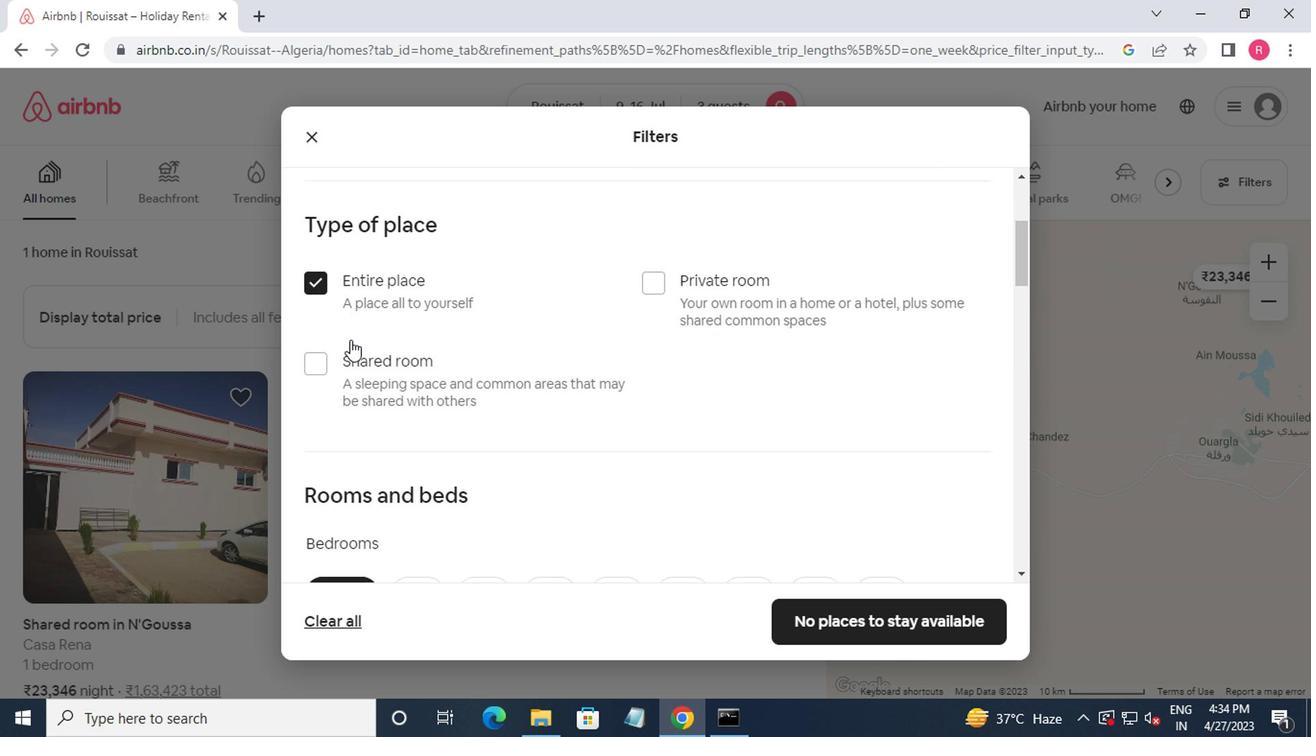 
Action: Mouse scrolled (352, 345) with delta (0, -1)
Screenshot: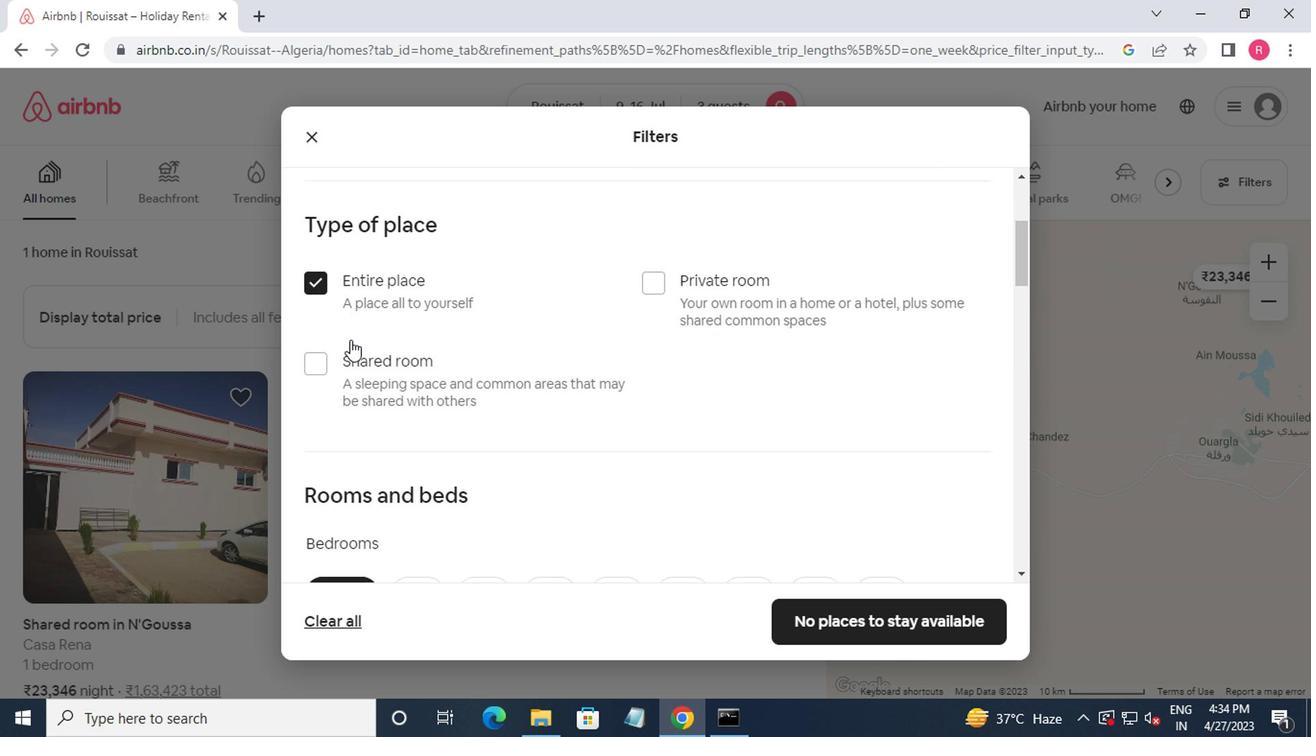 
Action: Mouse moved to (351, 377)
Screenshot: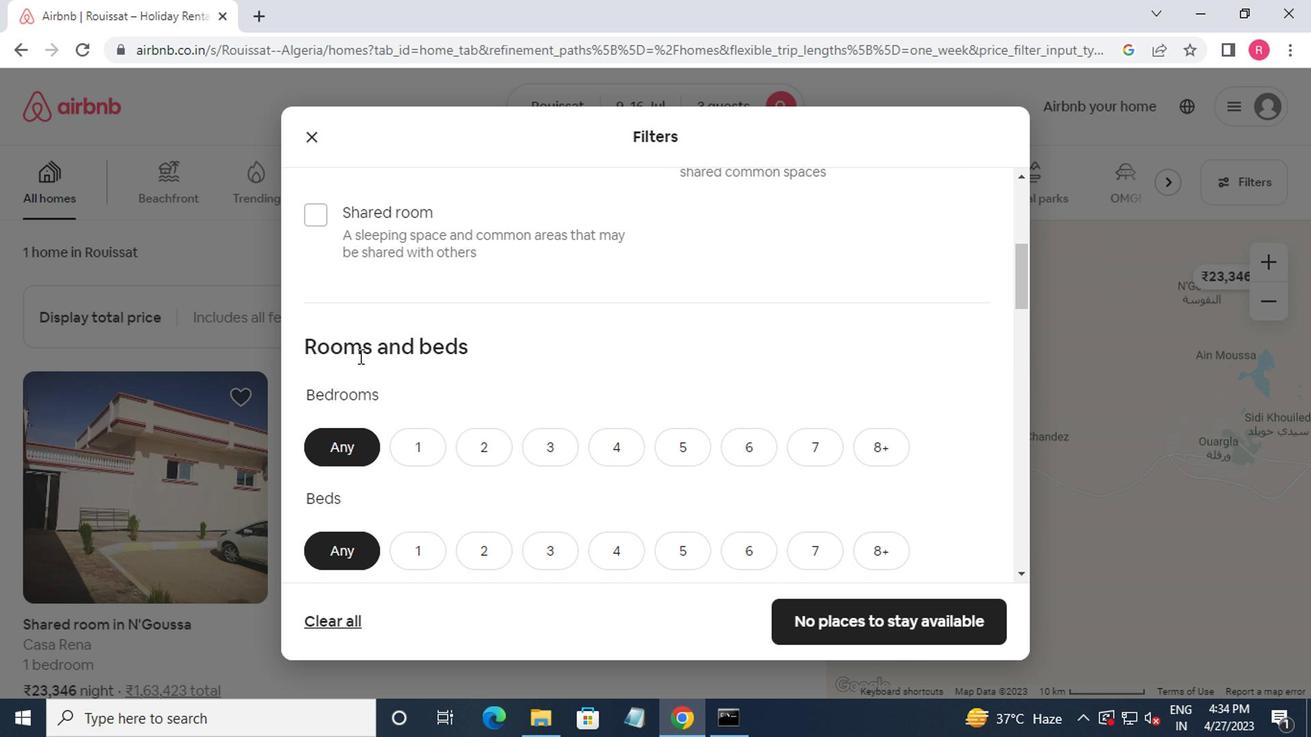 
Action: Mouse scrolled (351, 376) with delta (0, -1)
Screenshot: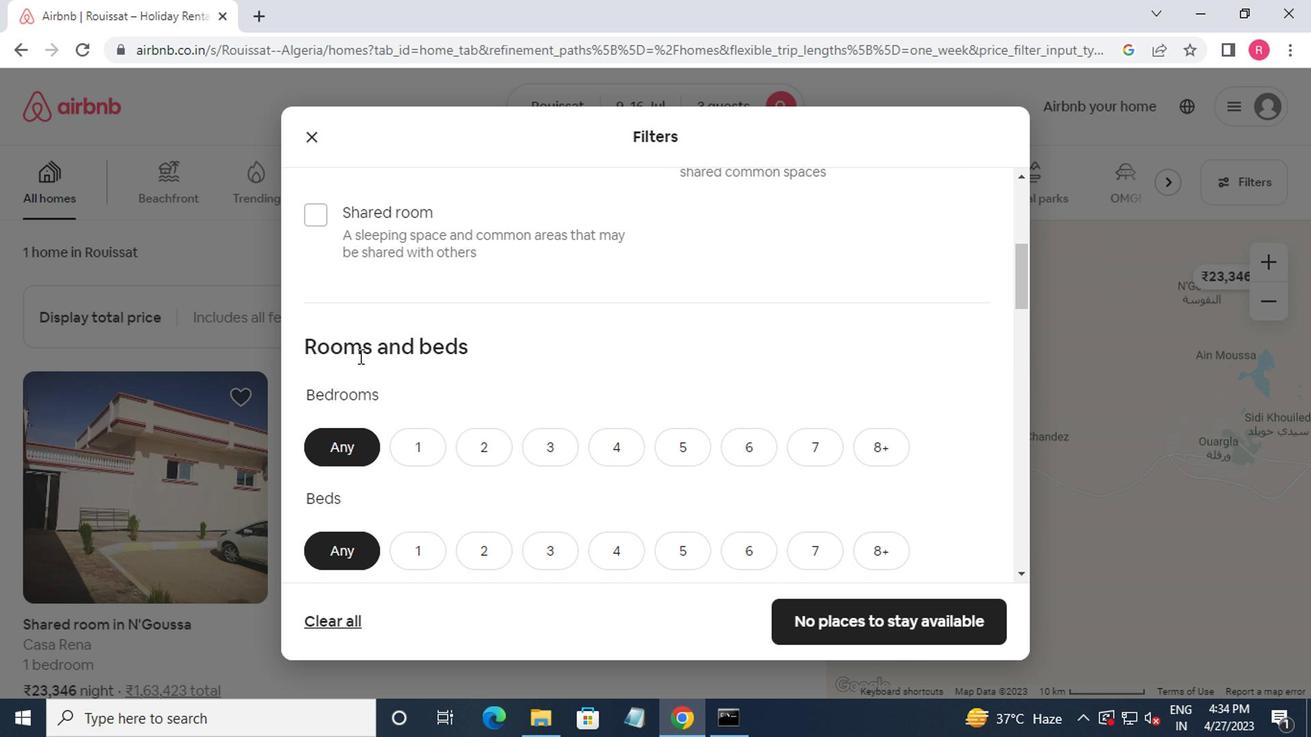 
Action: Mouse moved to (488, 361)
Screenshot: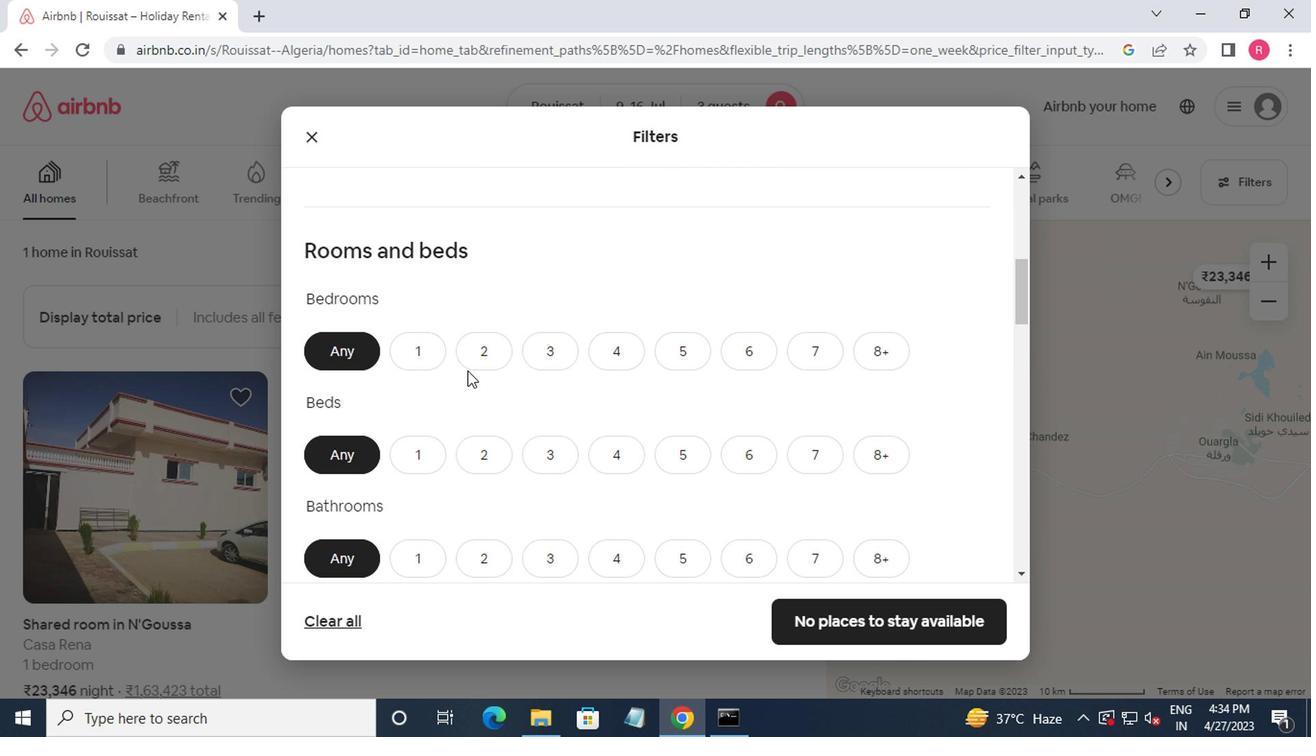 
Action: Mouse pressed left at (488, 361)
Screenshot: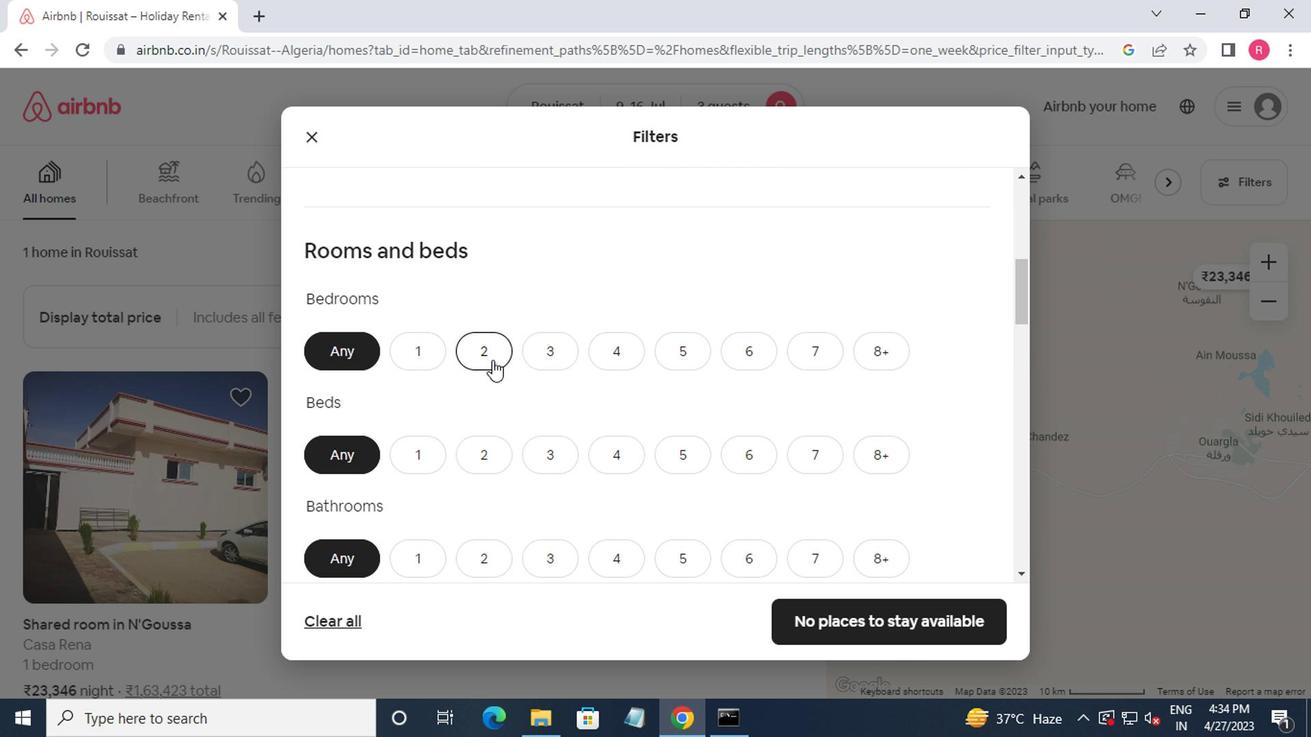 
Action: Mouse moved to (485, 359)
Screenshot: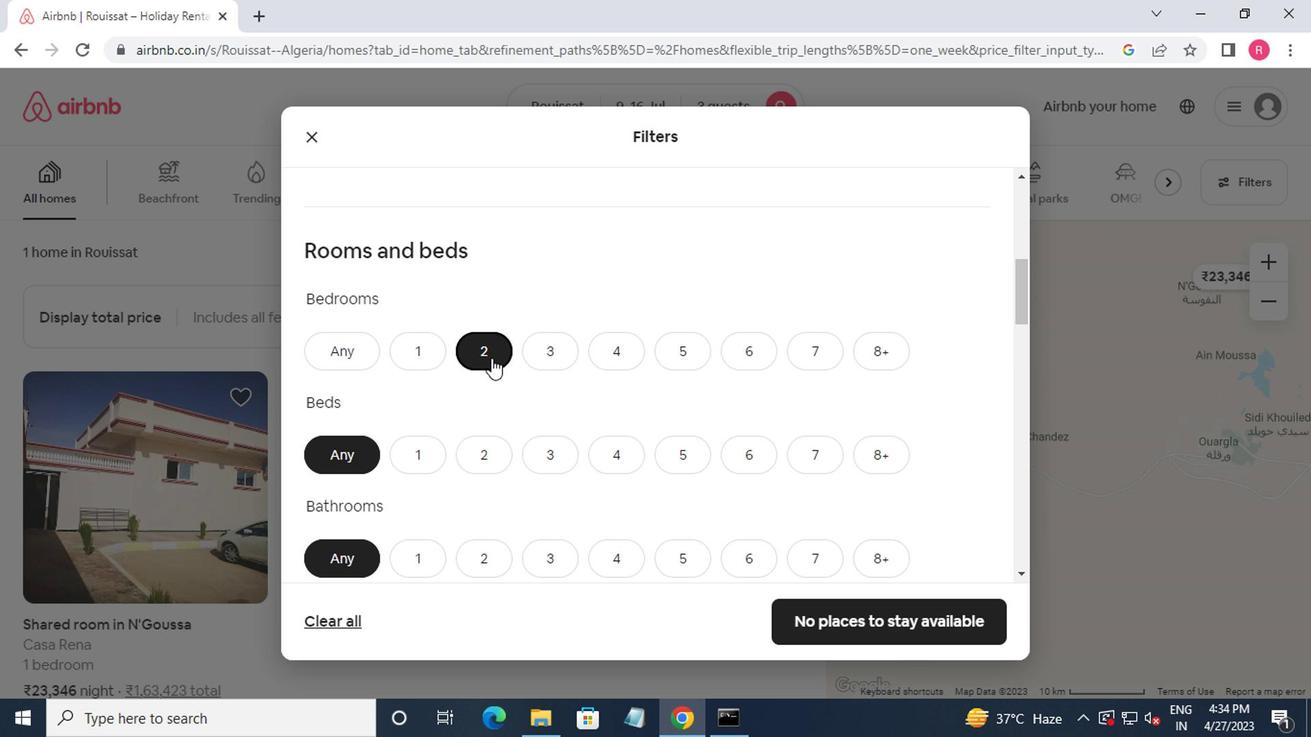
Action: Mouse scrolled (485, 358) with delta (0, 0)
Screenshot: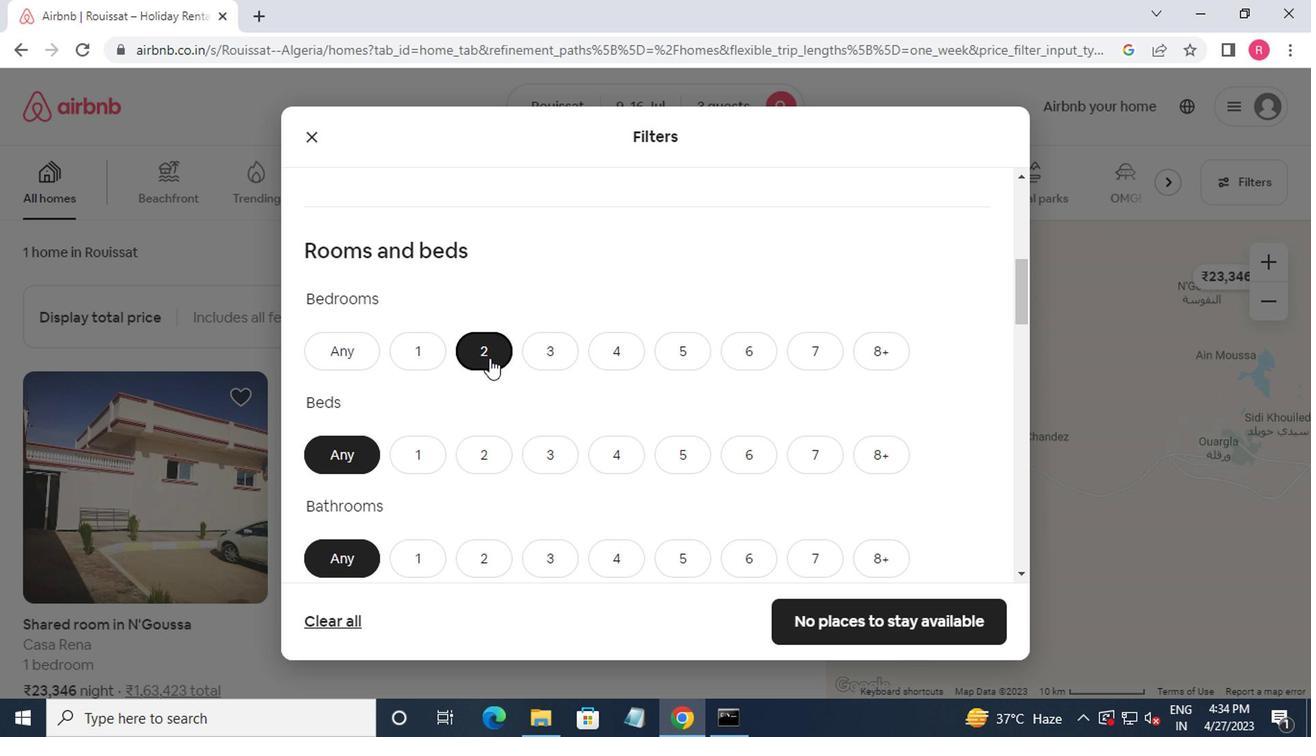 
Action: Mouse moved to (476, 368)
Screenshot: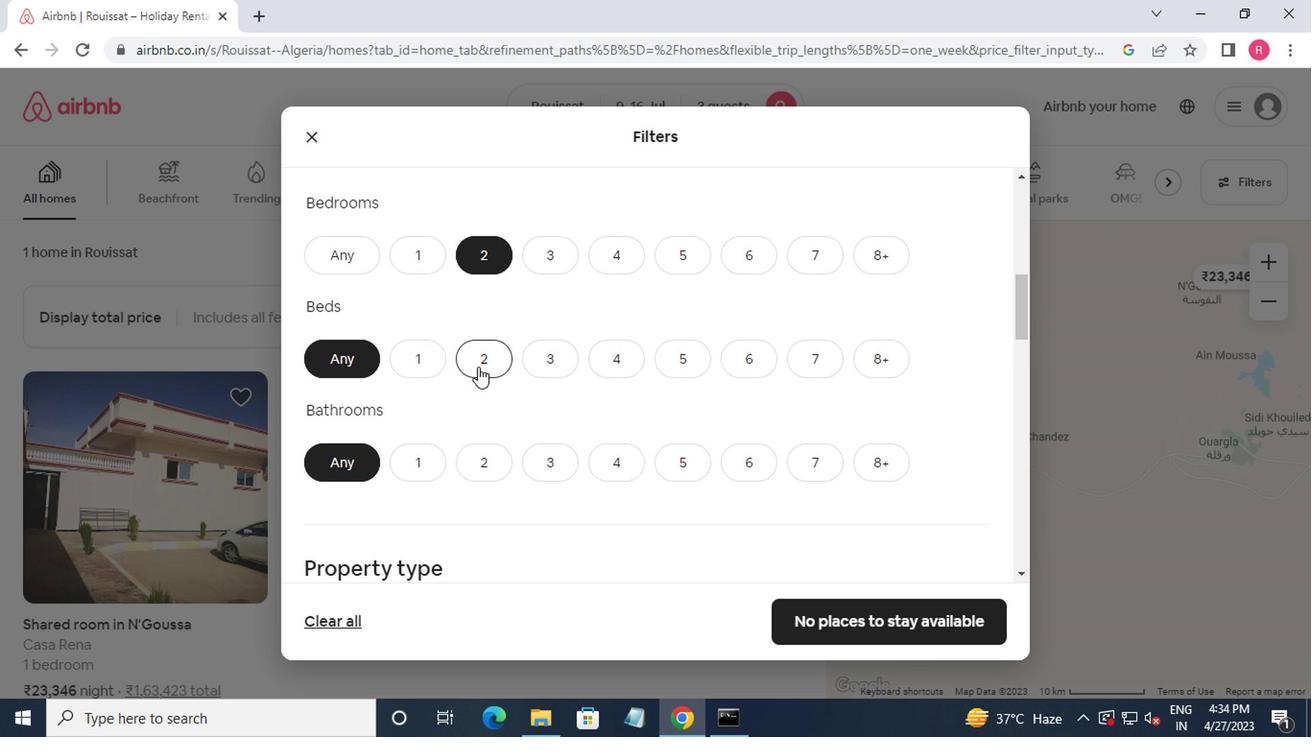 
Action: Mouse pressed left at (476, 368)
Screenshot: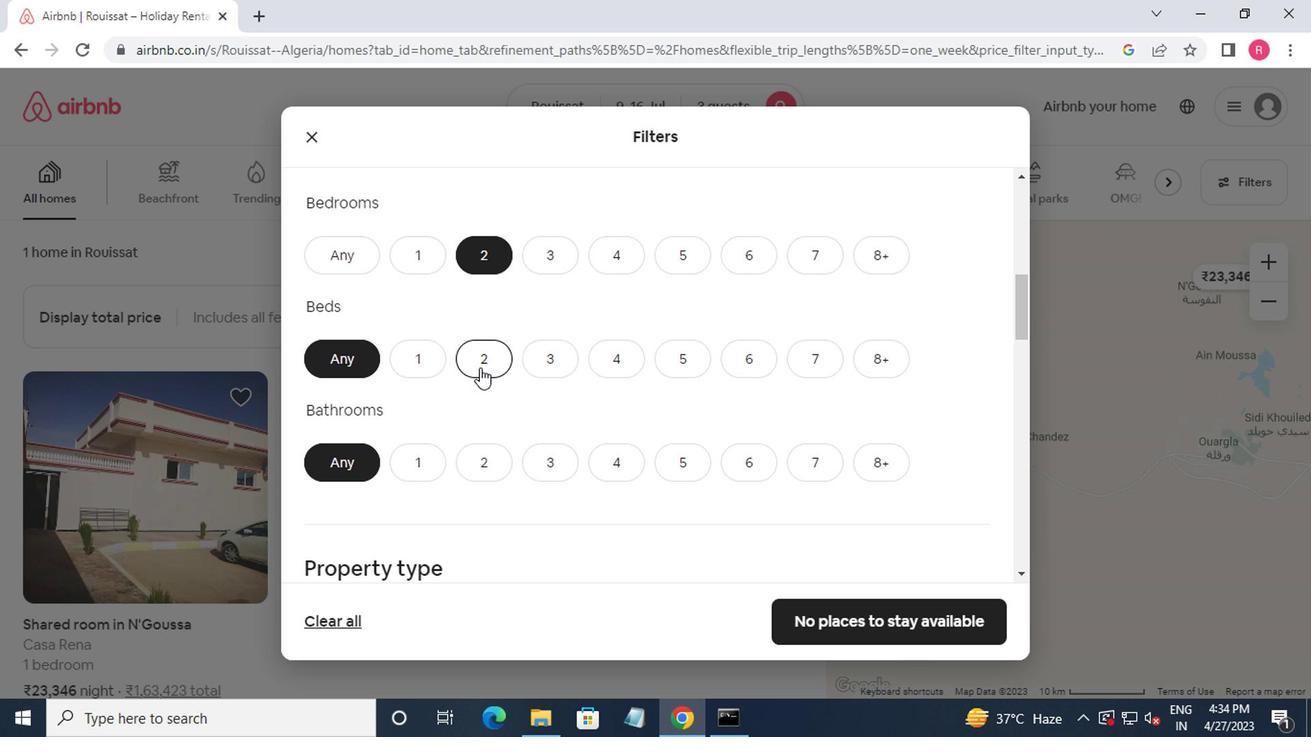
Action: Mouse moved to (476, 368)
Screenshot: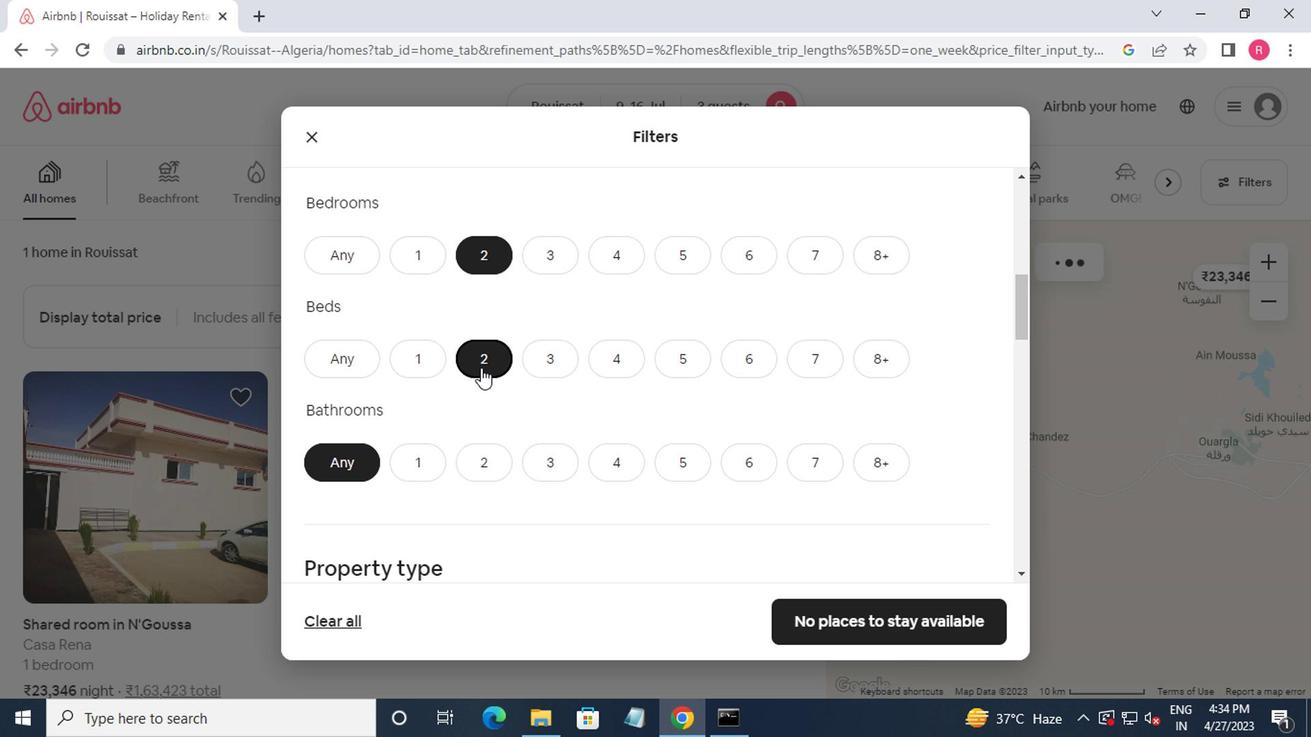 
Action: Mouse scrolled (476, 368) with delta (0, 0)
Screenshot: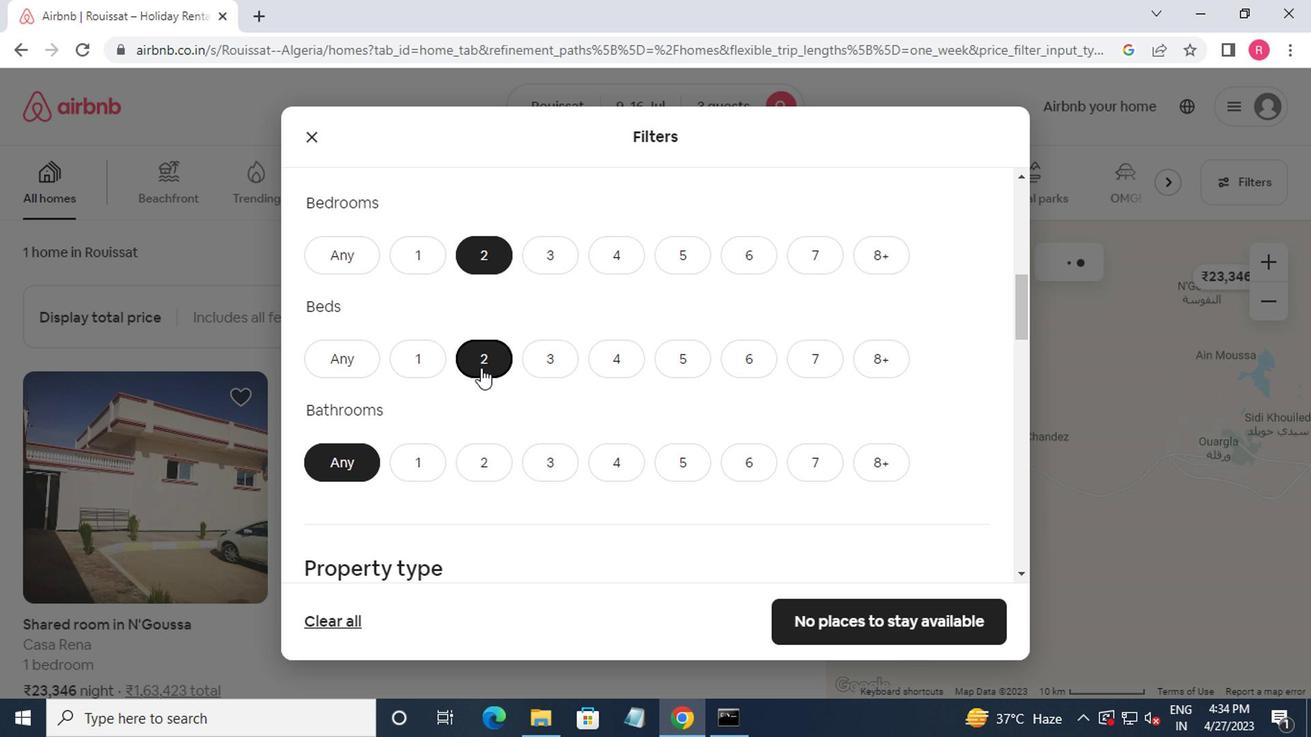 
Action: Mouse moved to (430, 375)
Screenshot: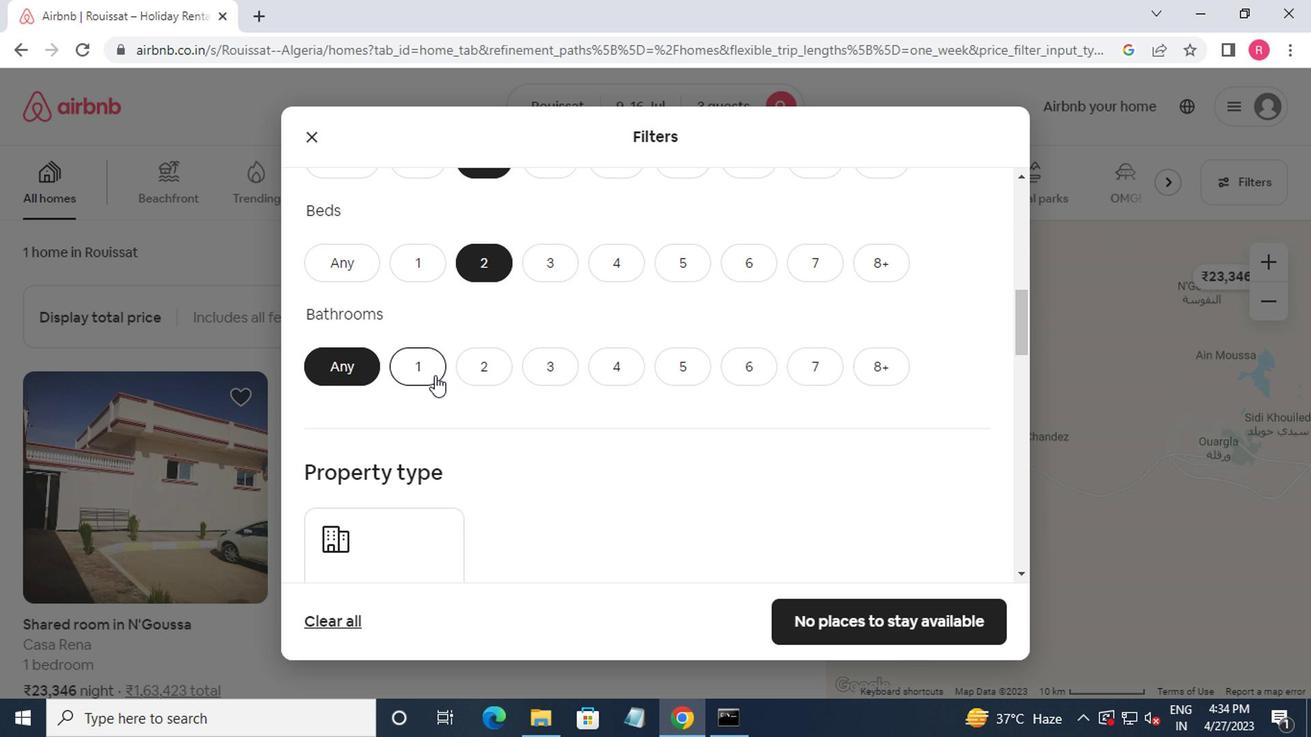 
Action: Mouse pressed left at (430, 375)
Screenshot: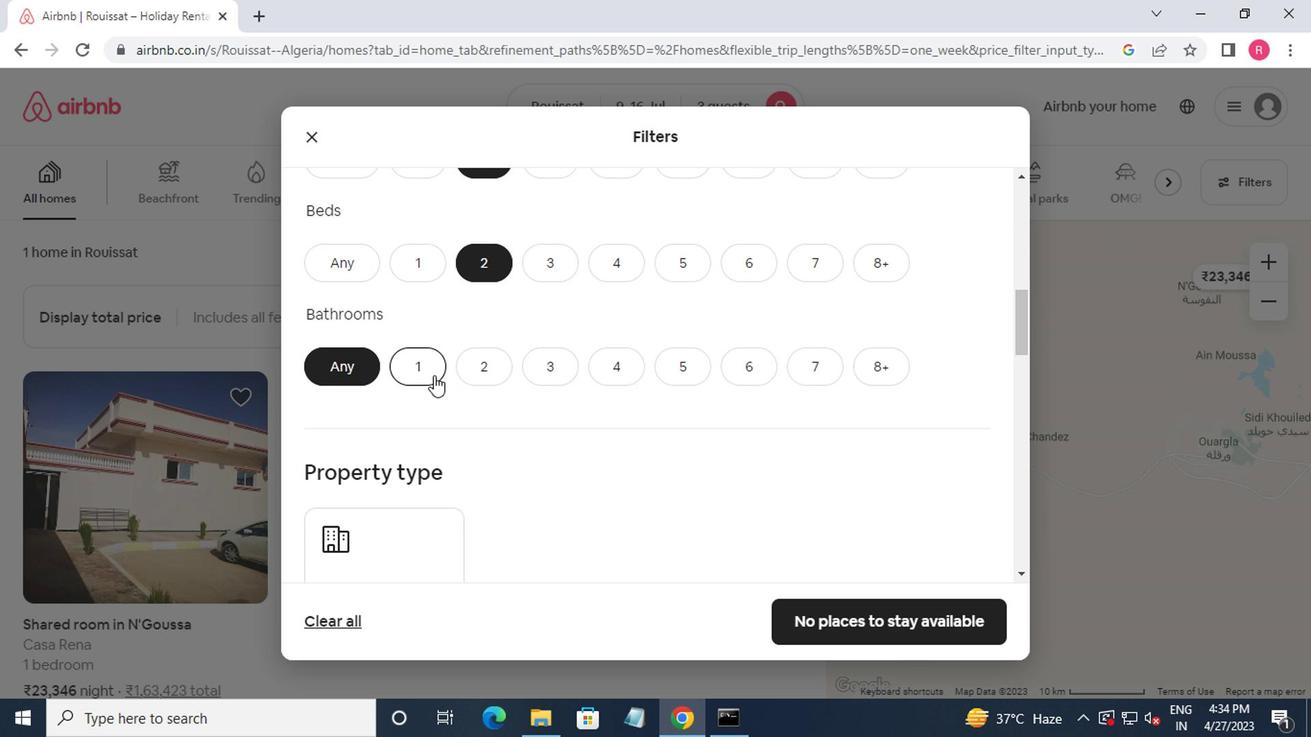 
Action: Mouse moved to (430, 374)
Screenshot: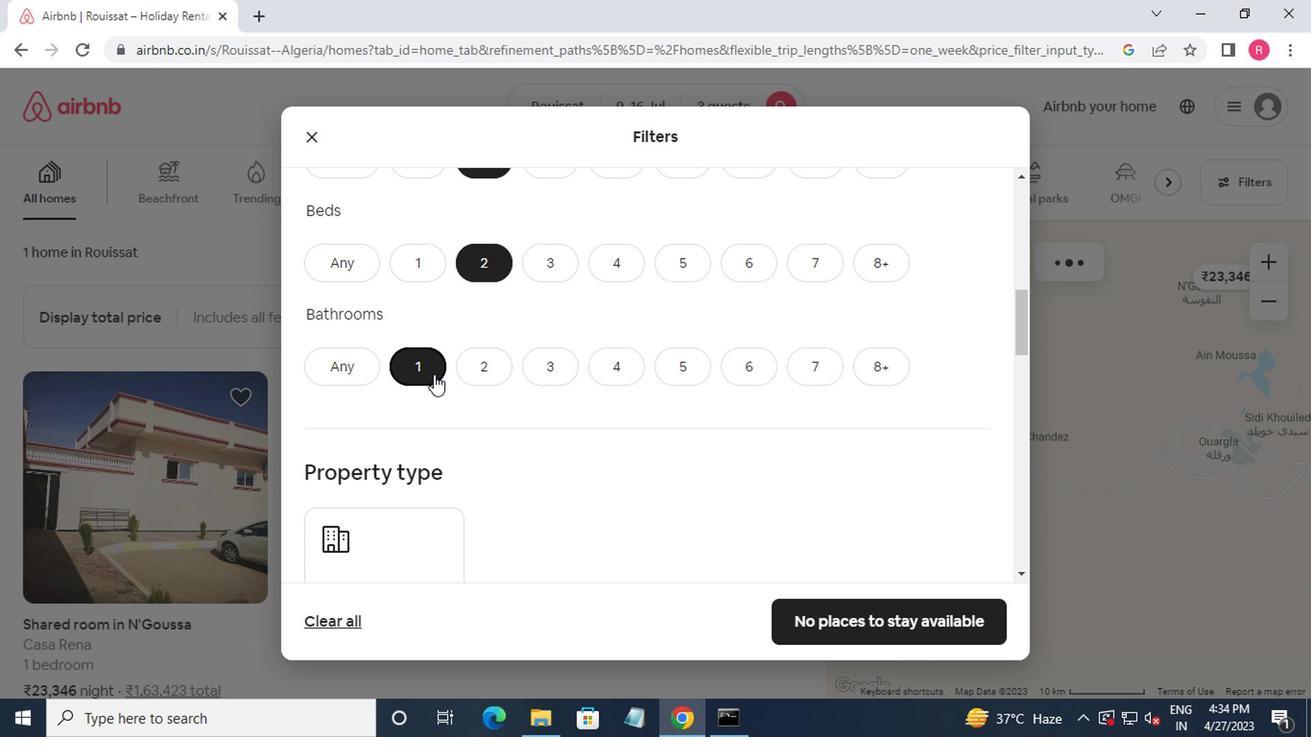 
Action: Mouse scrolled (430, 373) with delta (0, 0)
Screenshot: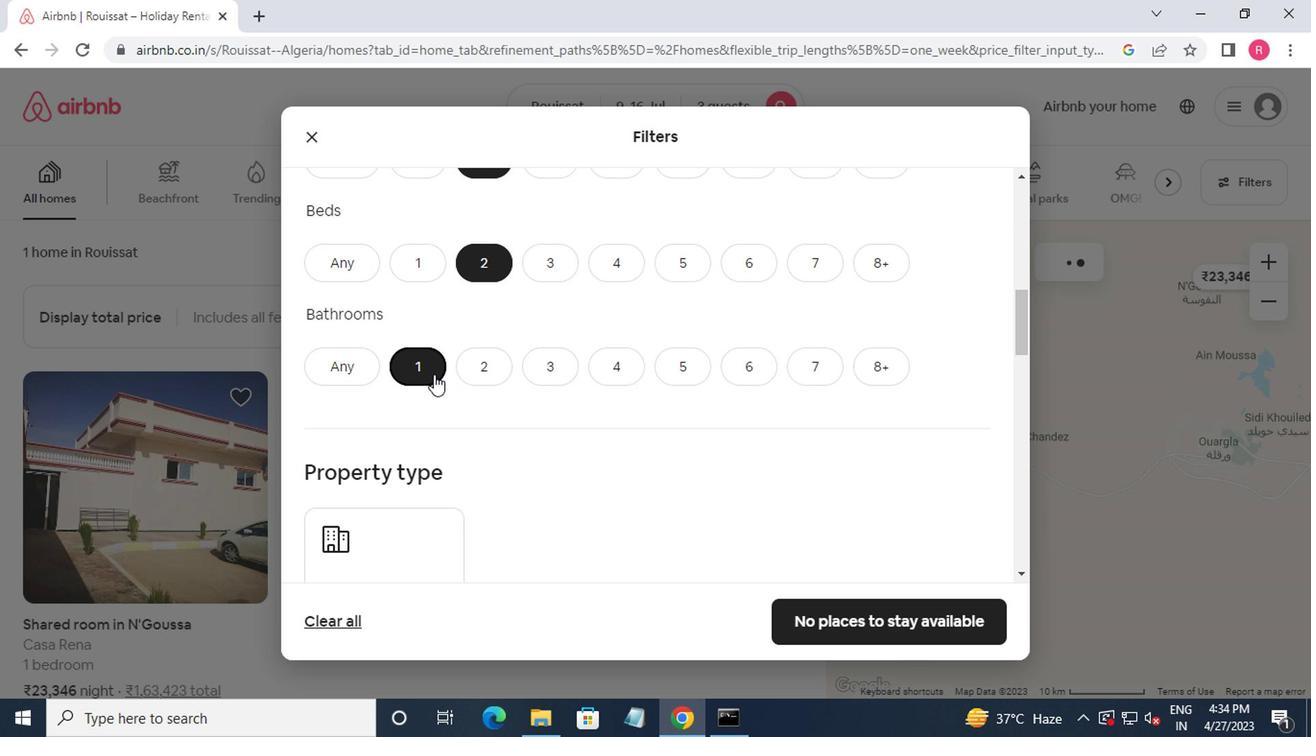 
Action: Mouse moved to (431, 374)
Screenshot: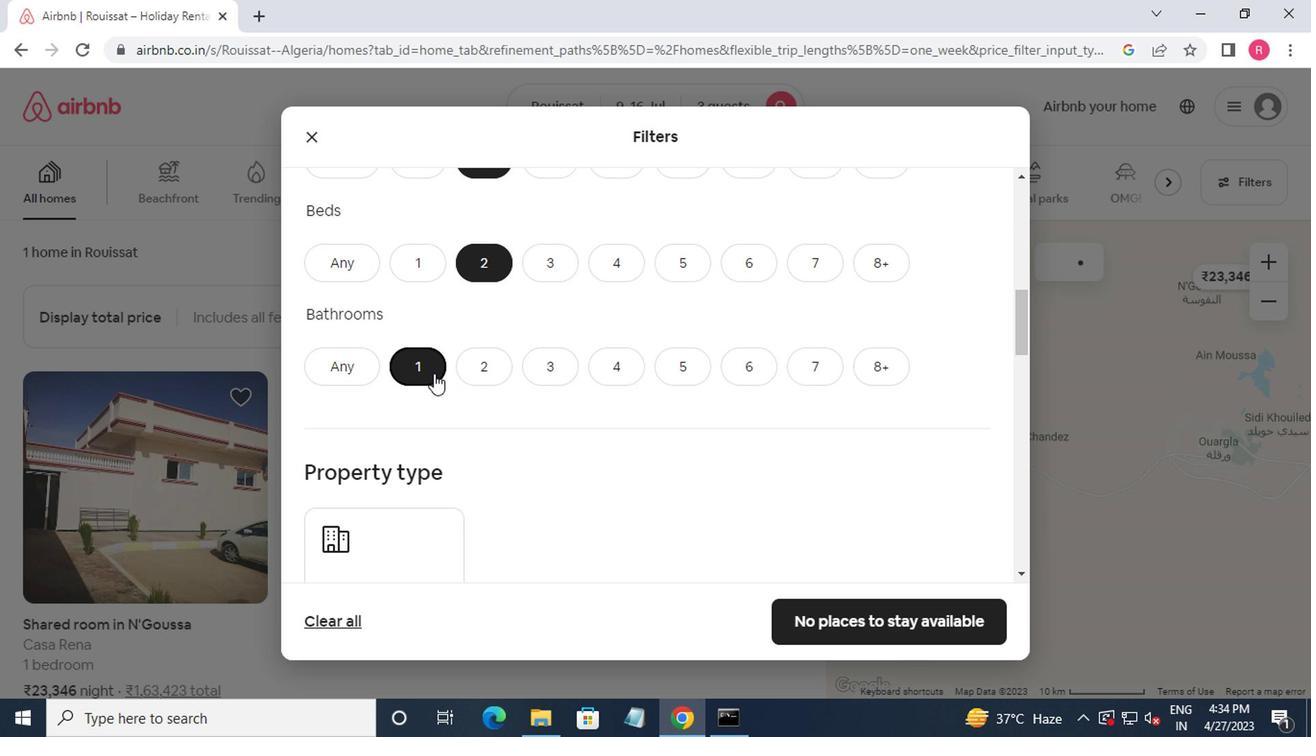 
Action: Mouse scrolled (431, 373) with delta (0, 0)
Screenshot: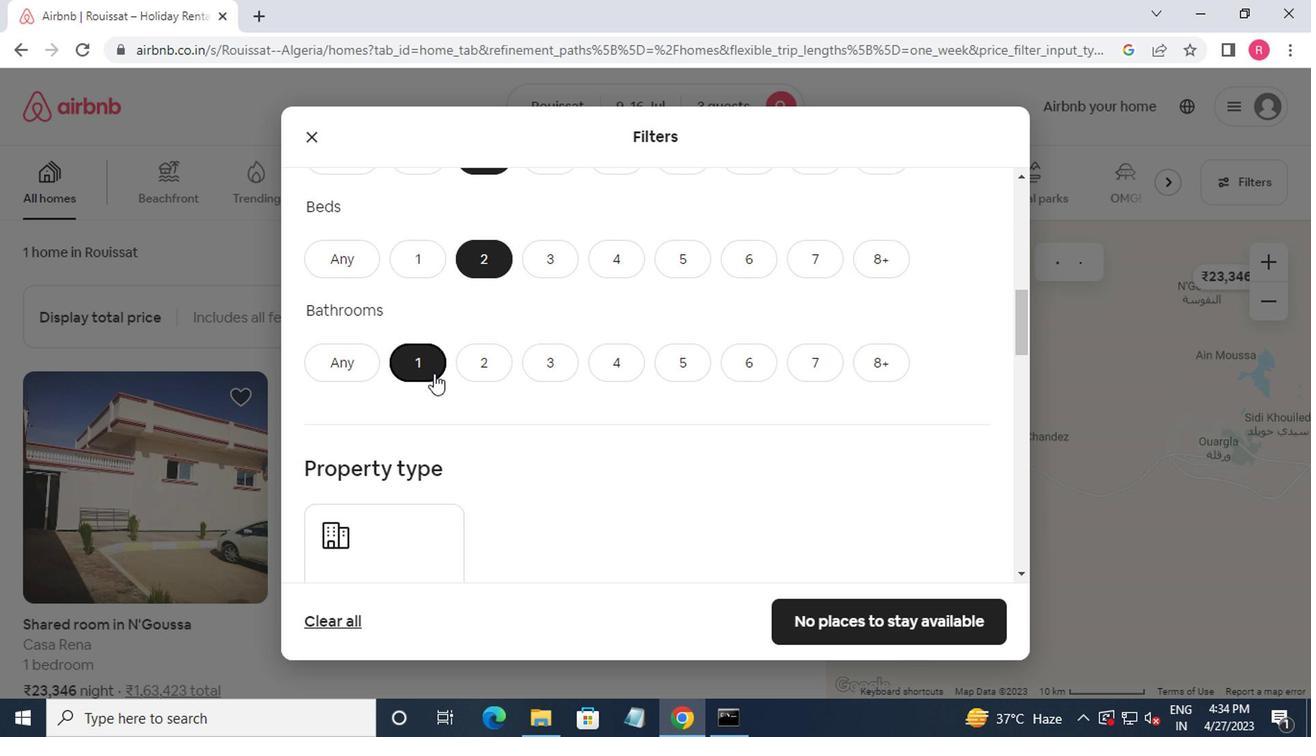 
Action: Mouse moved to (432, 377)
Screenshot: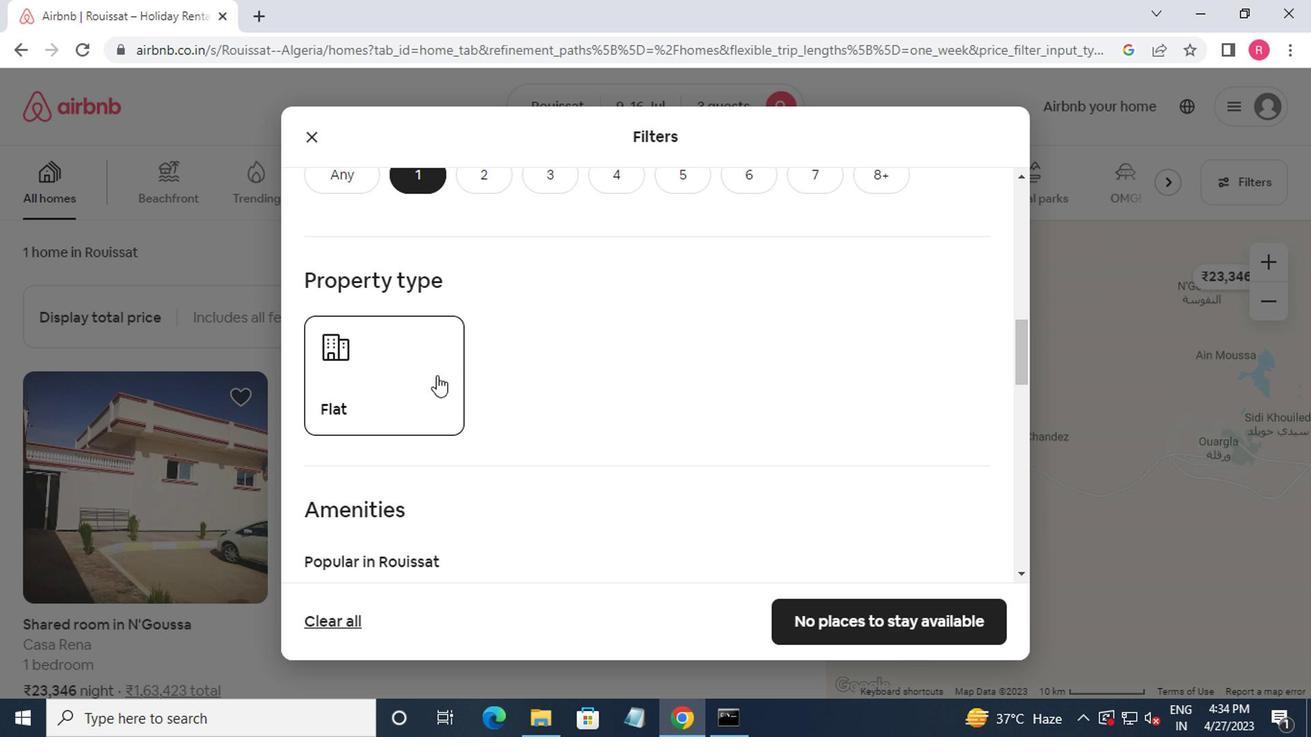 
Action: Mouse pressed left at (432, 377)
Screenshot: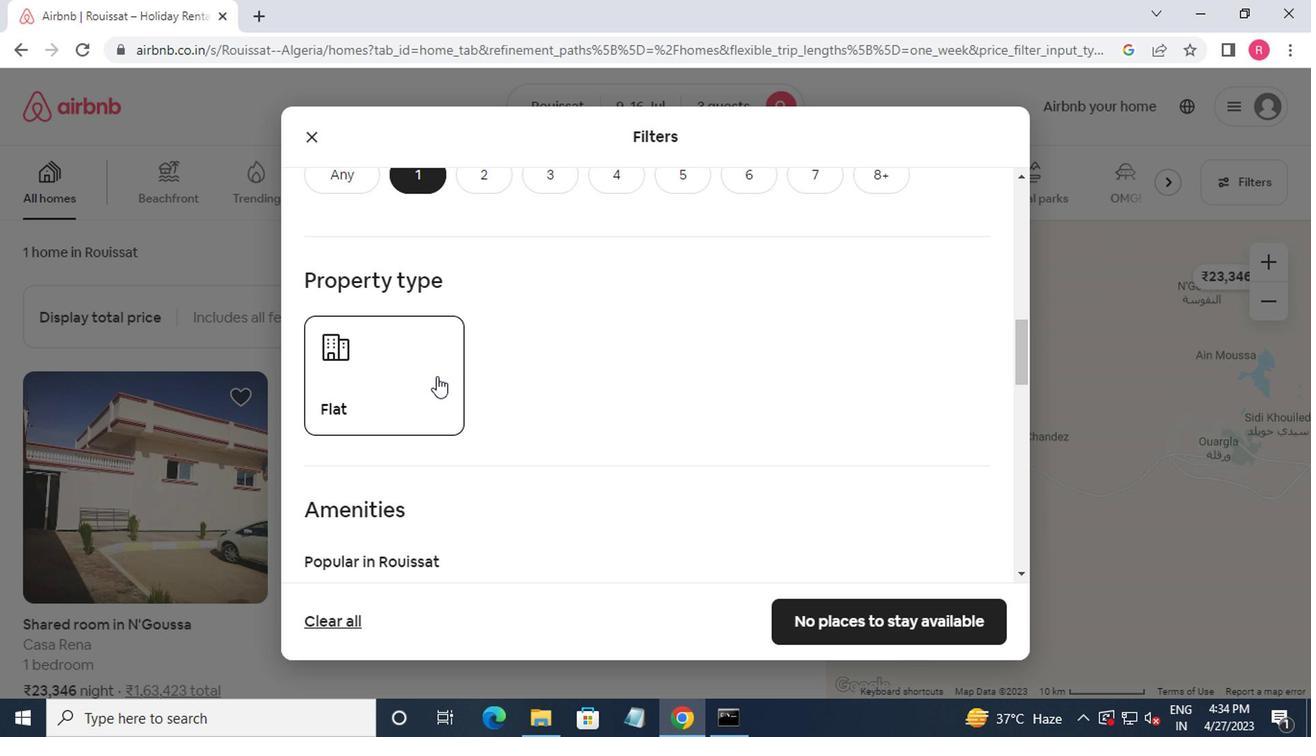 
Action: Mouse moved to (435, 377)
Screenshot: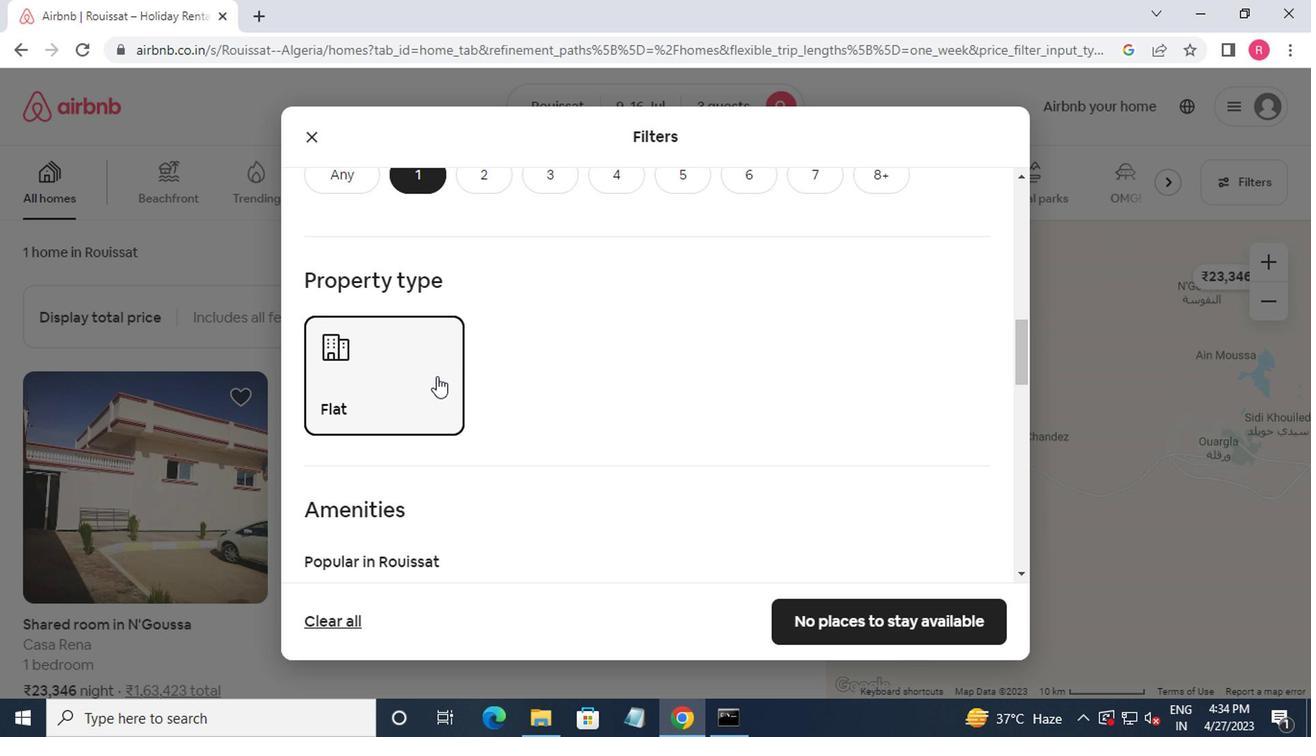 
Action: Mouse scrolled (435, 376) with delta (0, -1)
Screenshot: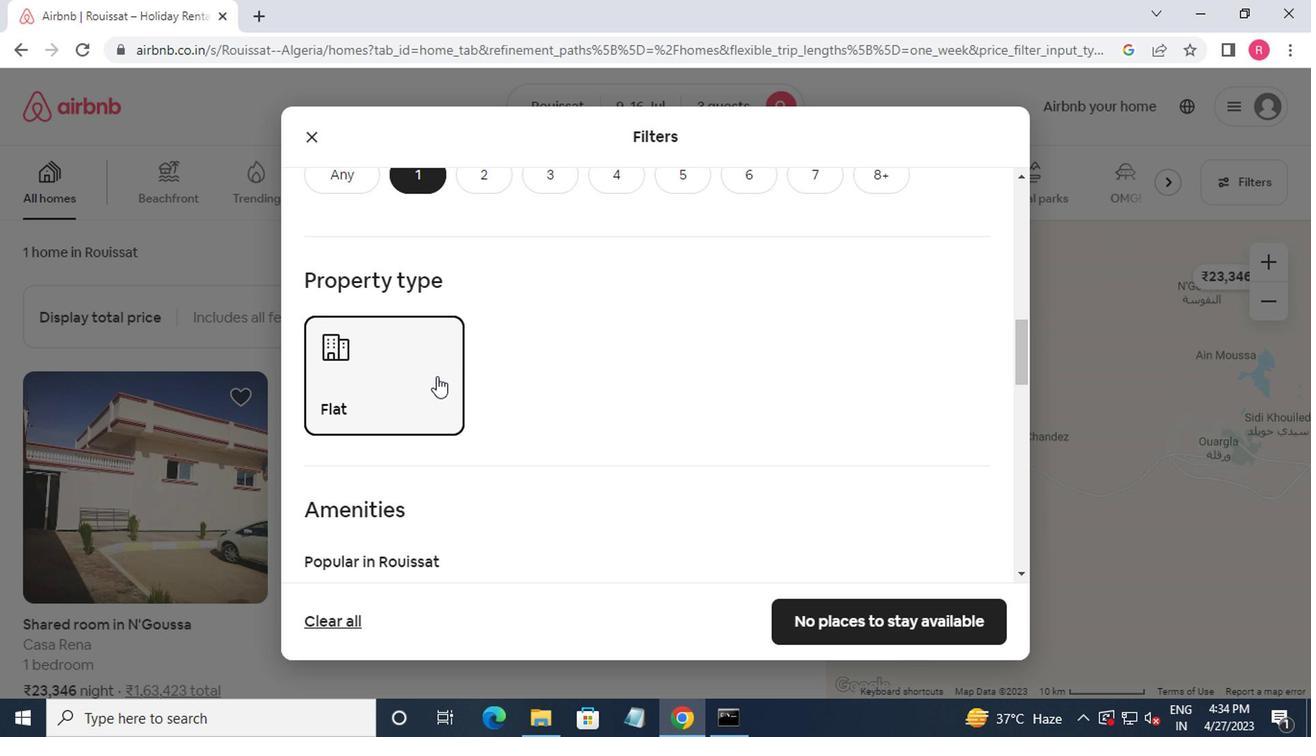
Action: Mouse moved to (441, 380)
Screenshot: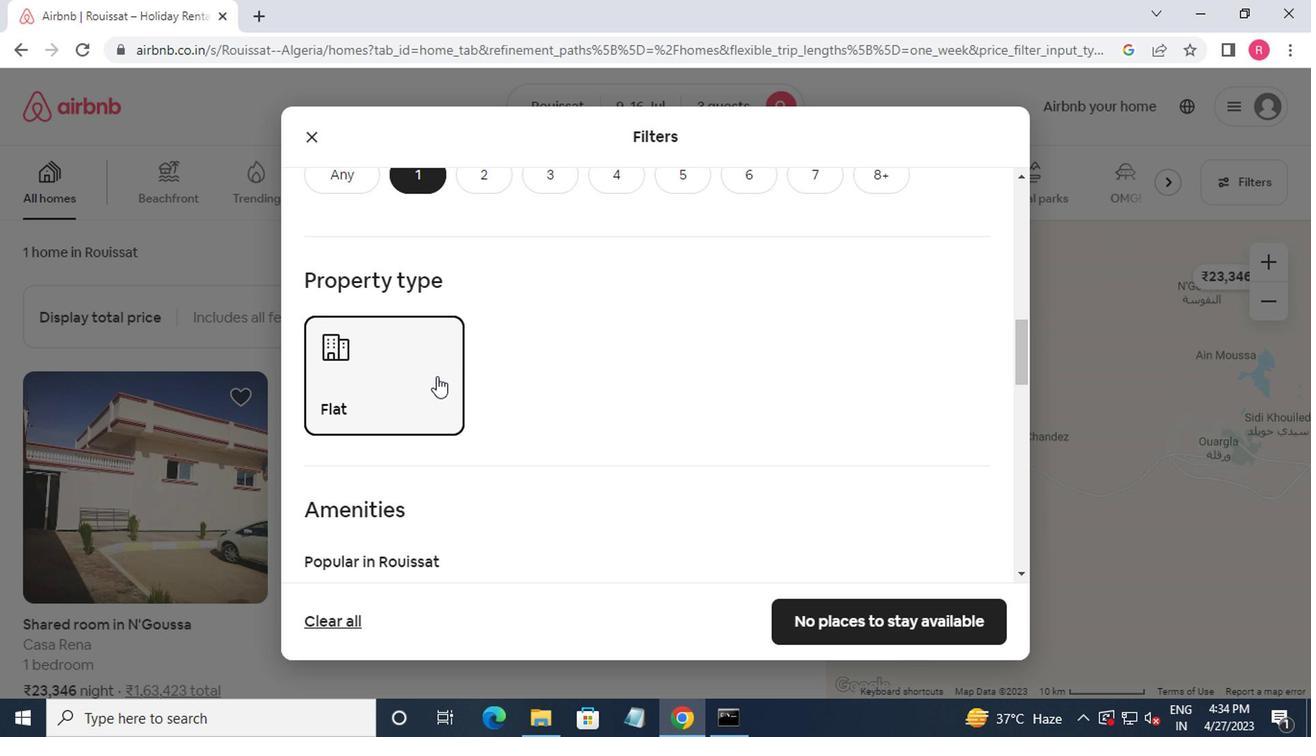 
Action: Mouse scrolled (441, 379) with delta (0, 0)
Screenshot: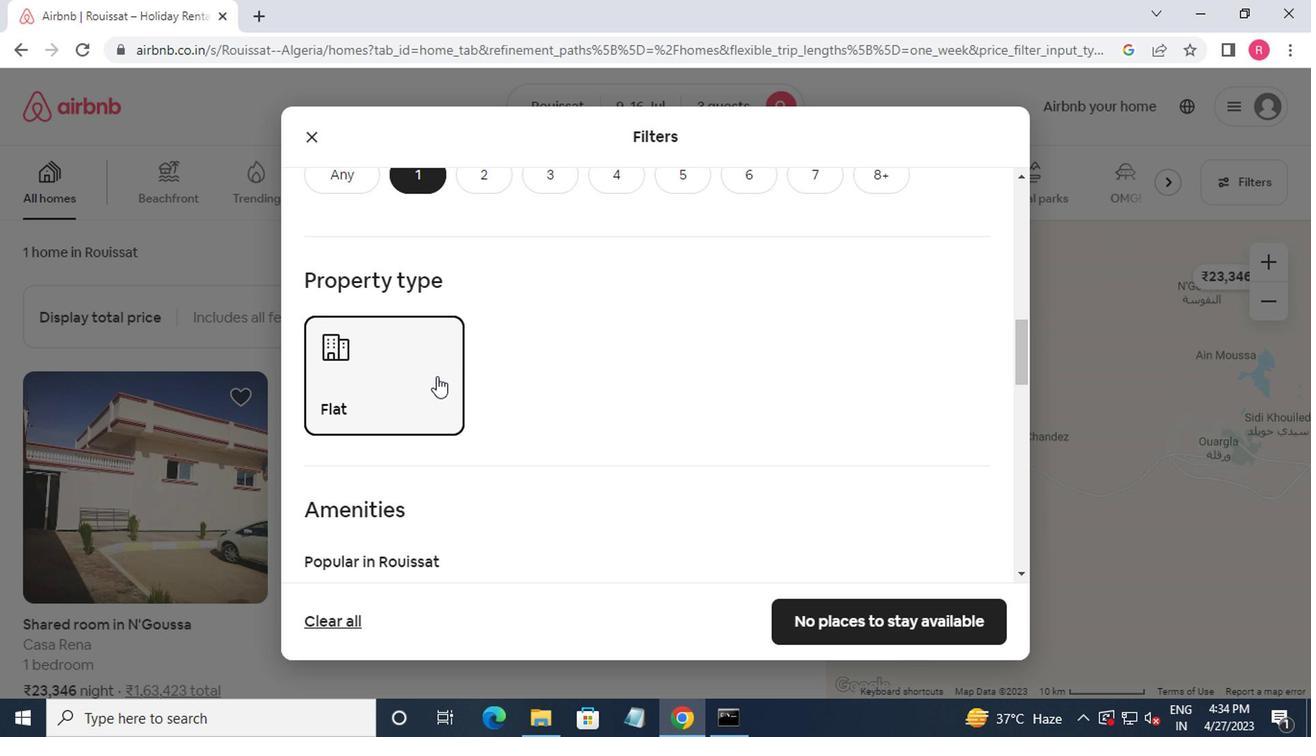 
Action: Mouse moved to (443, 385)
Screenshot: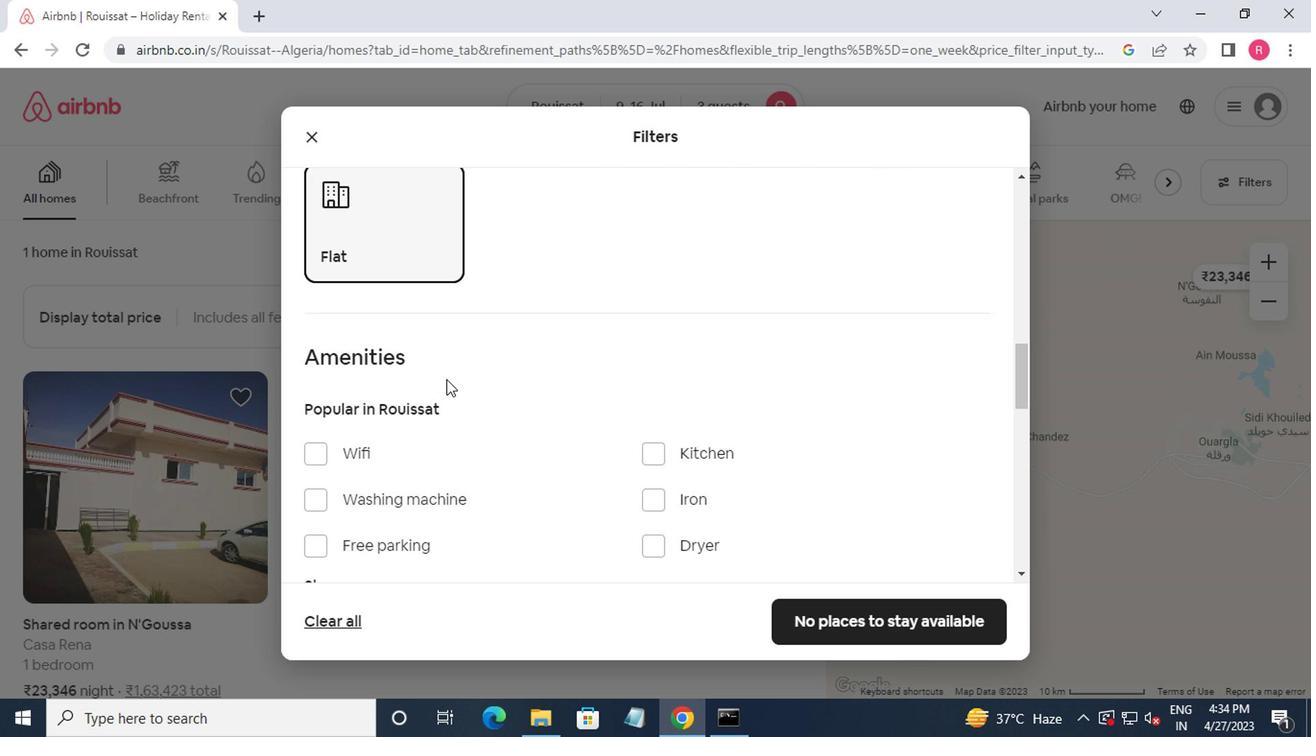 
Action: Mouse scrolled (443, 385) with delta (0, 0)
Screenshot: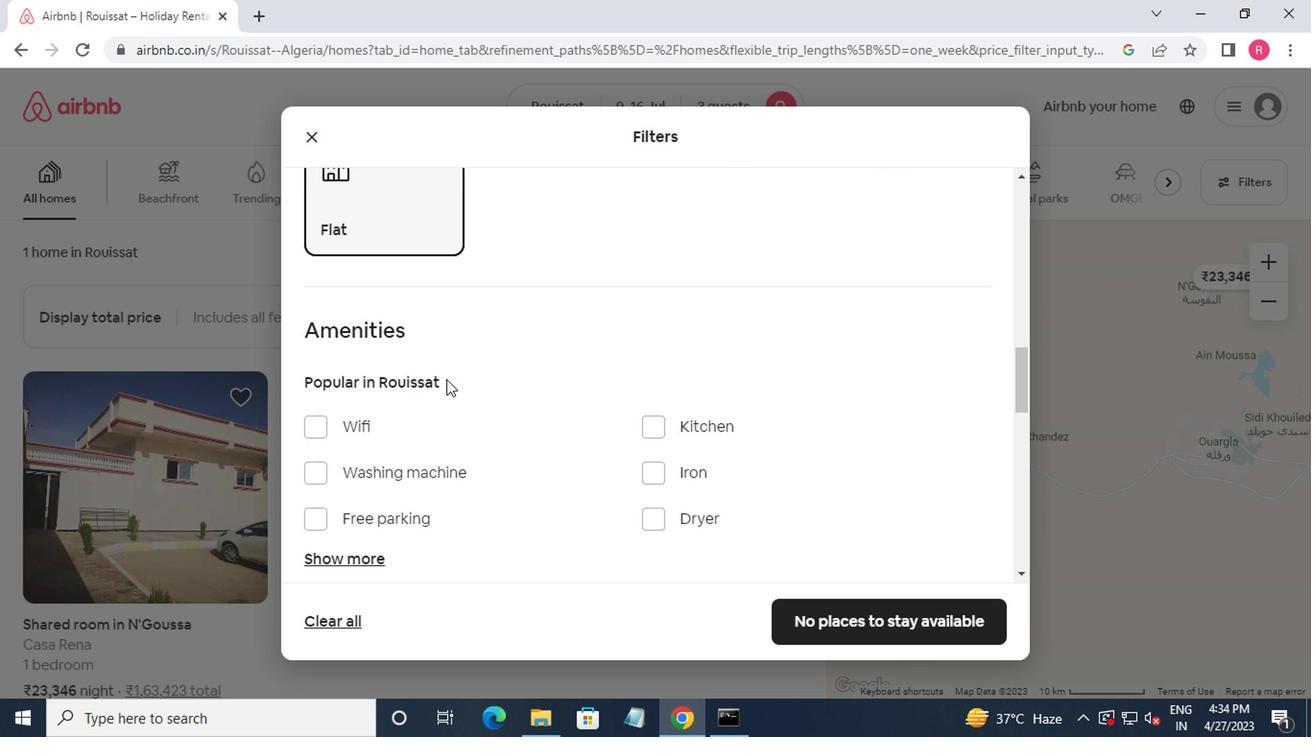 
Action: Mouse moved to (359, 364)
Screenshot: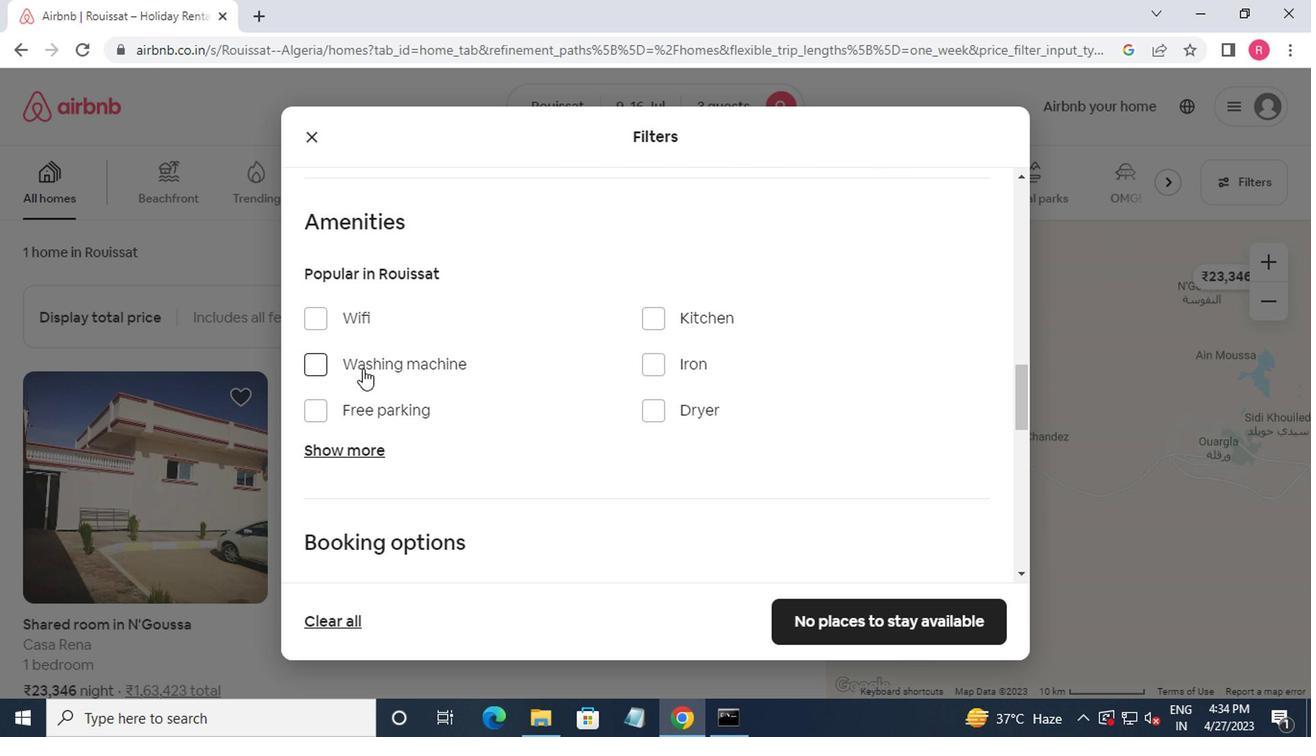 
Action: Mouse pressed left at (359, 364)
Screenshot: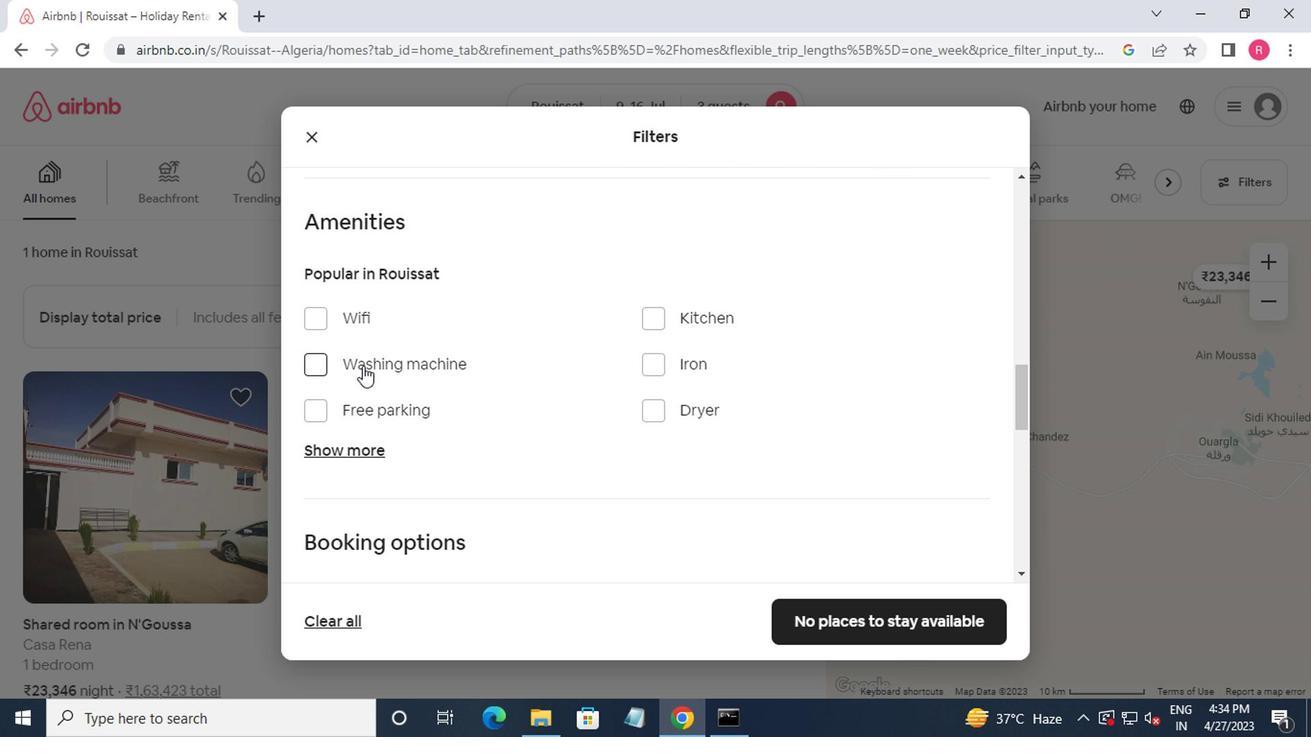 
Action: Mouse moved to (361, 363)
Screenshot: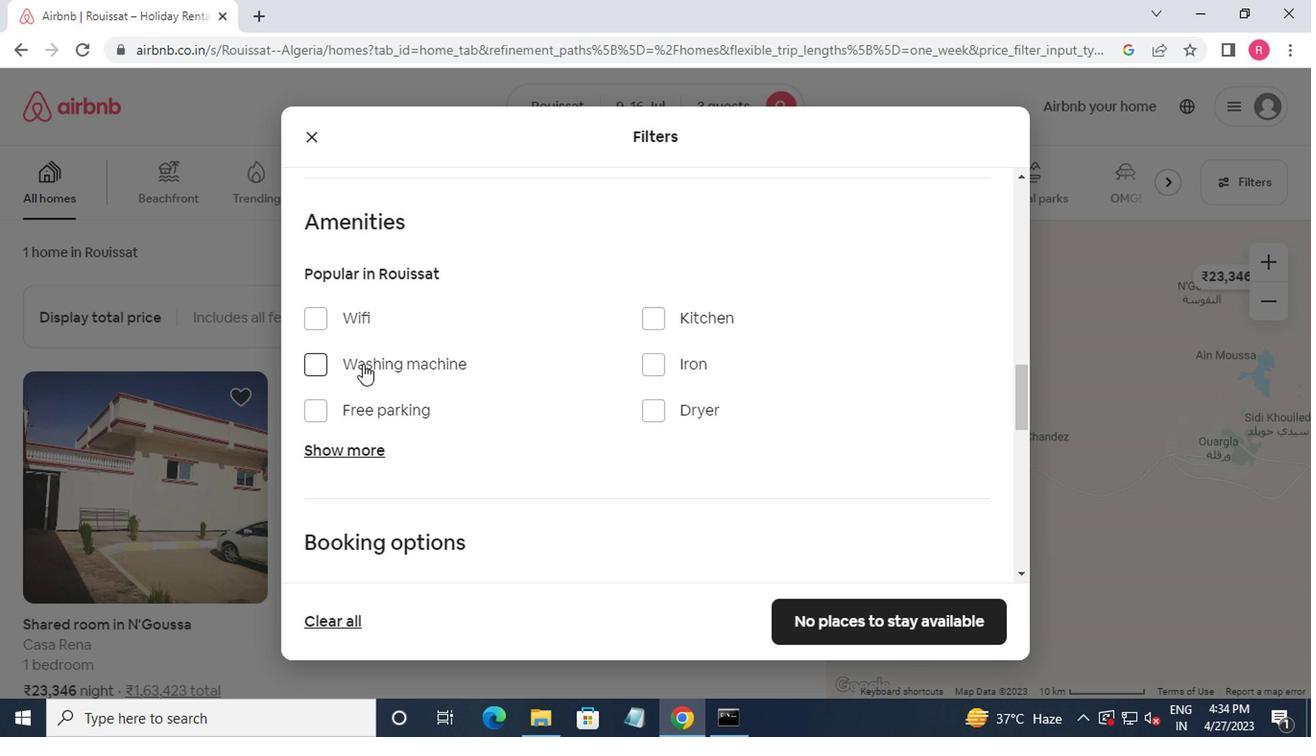 
Action: Mouse scrolled (361, 361) with delta (0, -1)
Screenshot: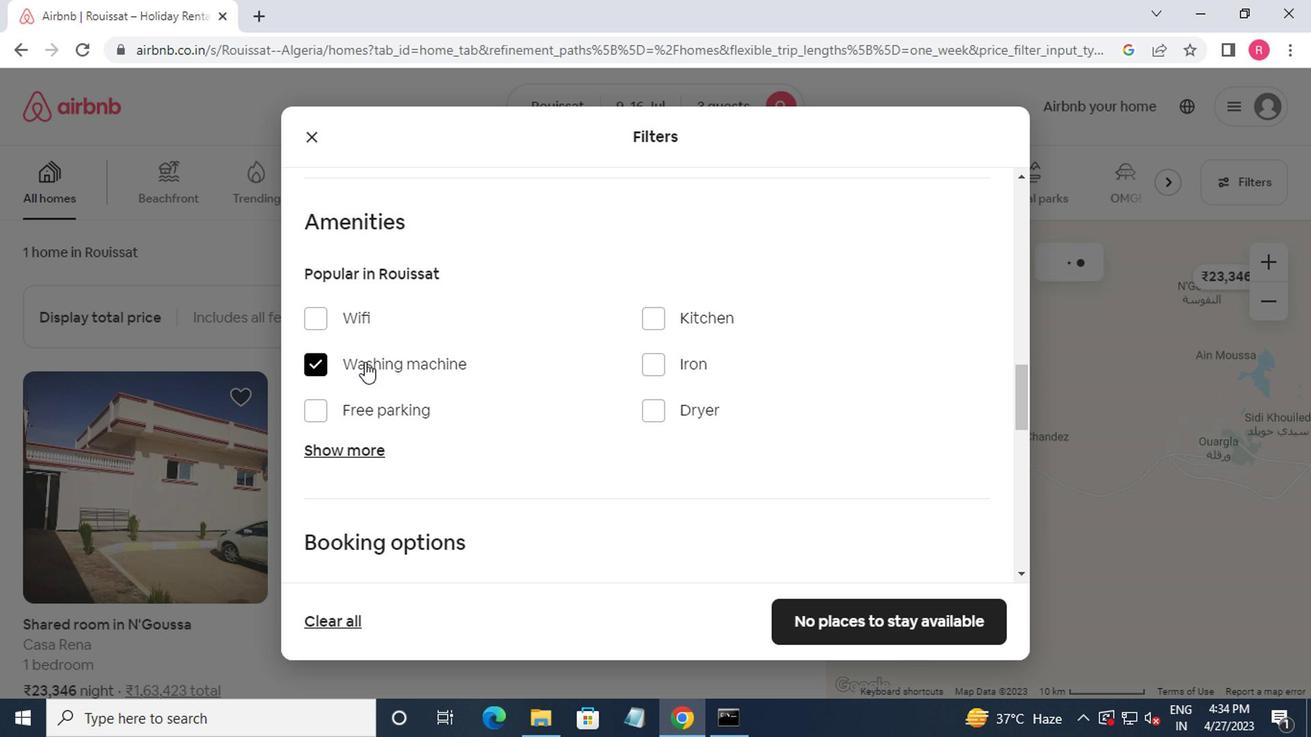 
Action: Mouse moved to (367, 364)
Screenshot: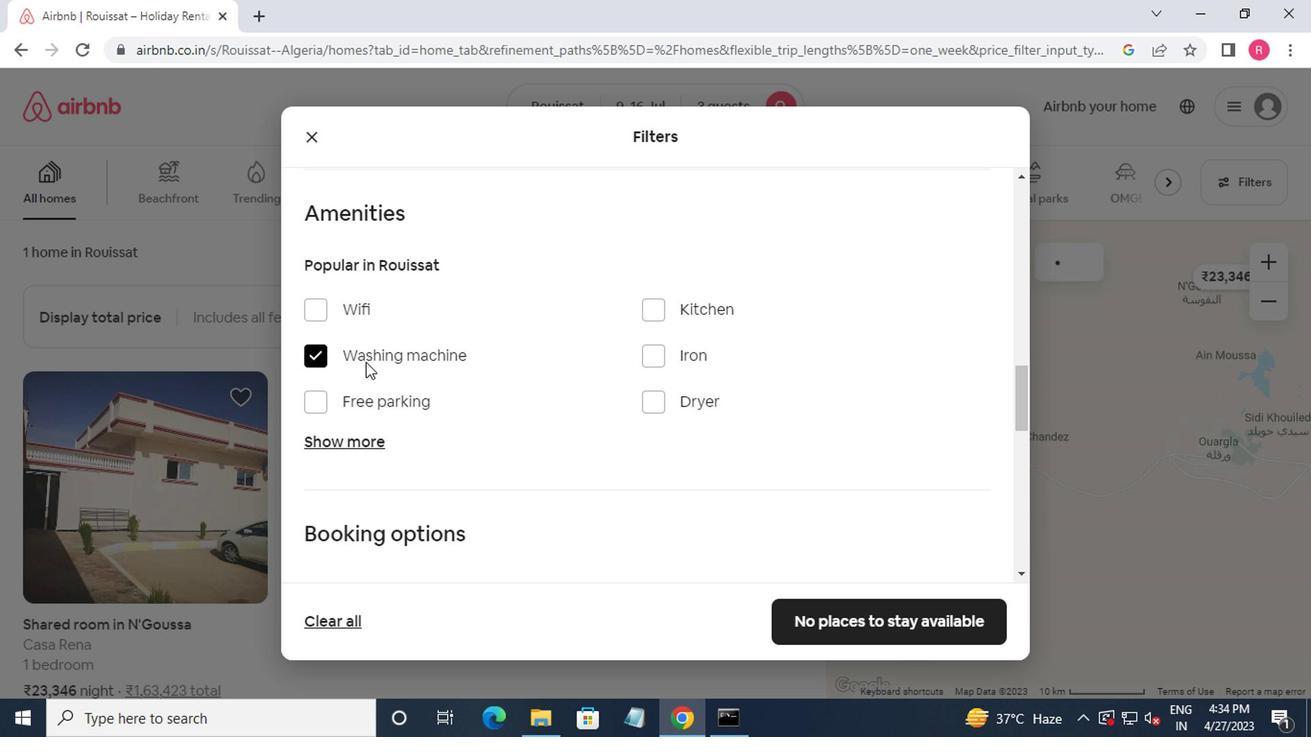 
Action: Mouse scrolled (367, 363) with delta (0, 0)
Screenshot: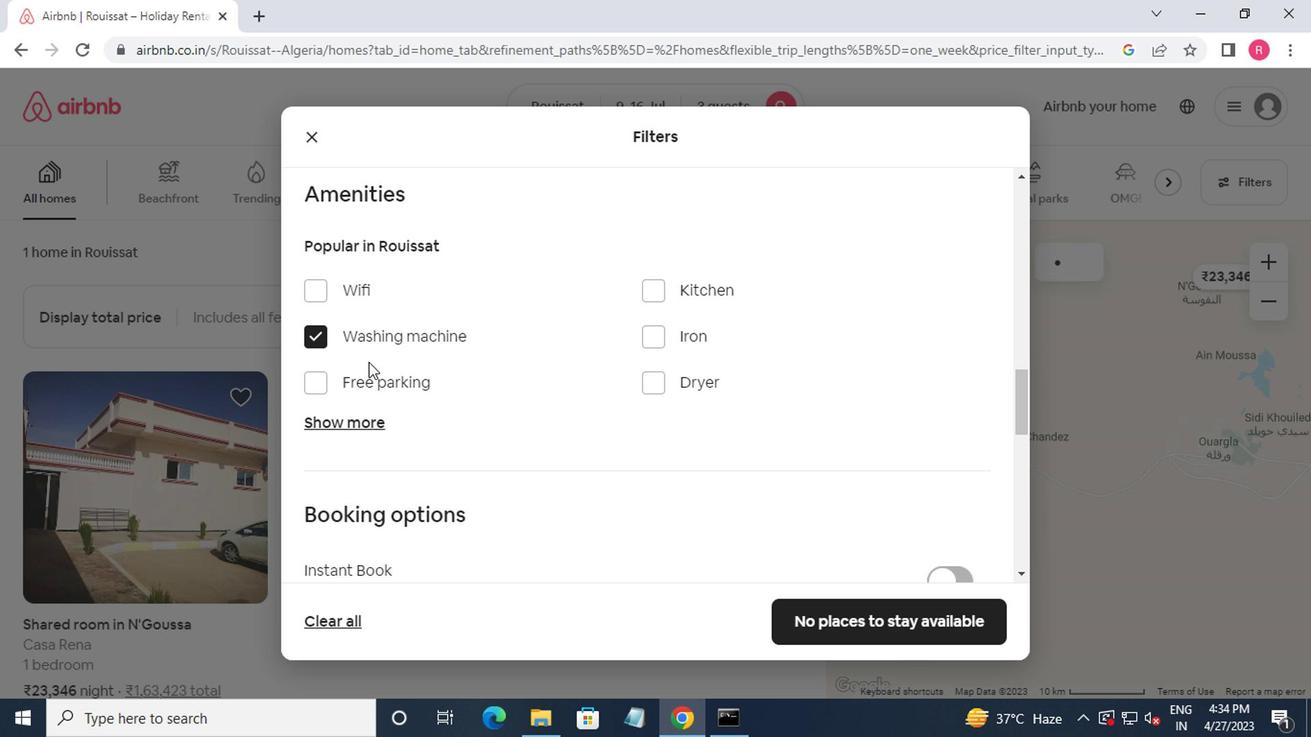 
Action: Mouse moved to (368, 364)
Screenshot: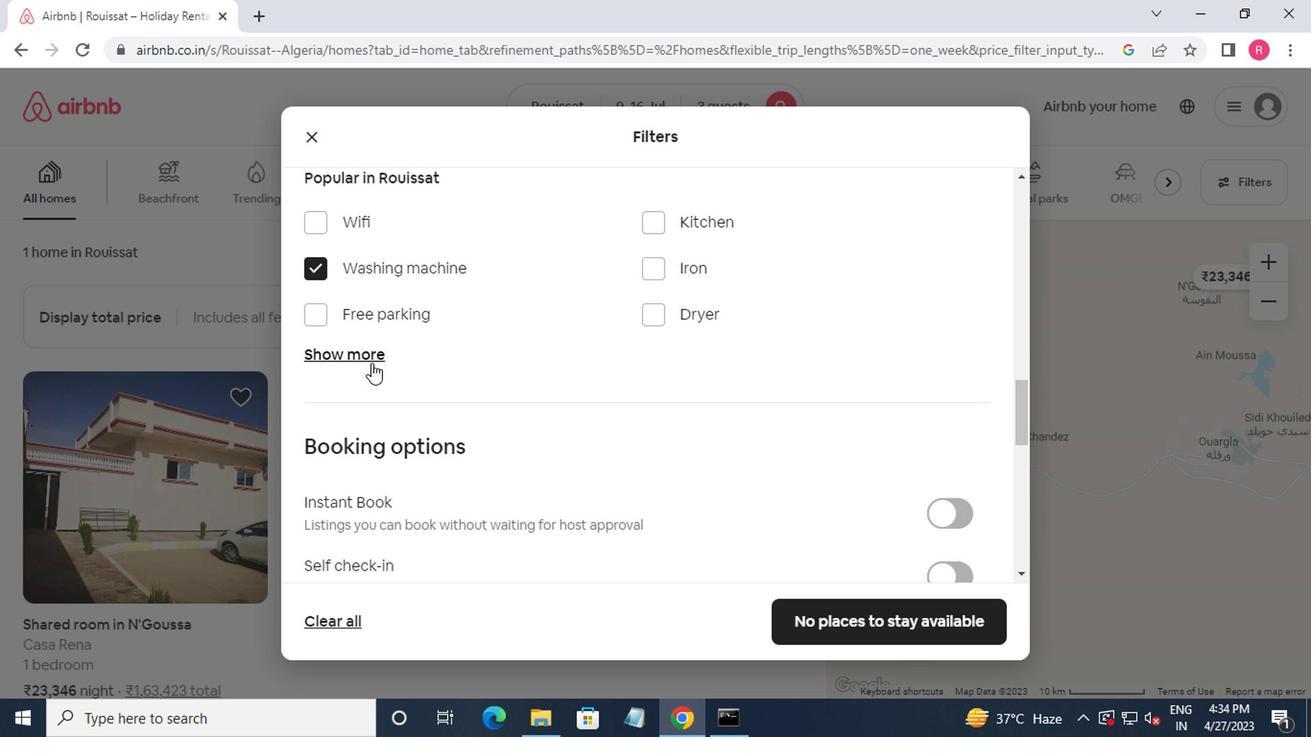 
Action: Mouse scrolled (368, 363) with delta (0, 0)
Screenshot: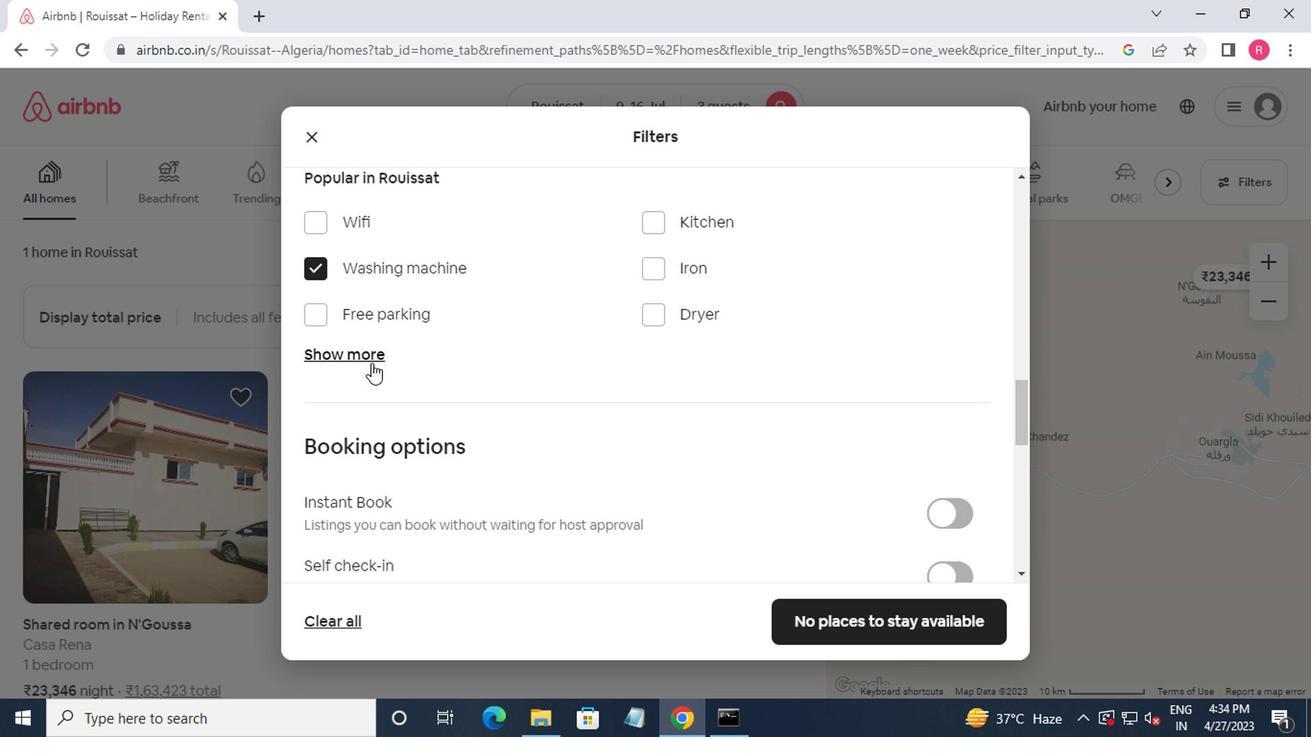 
Action: Mouse moved to (370, 364)
Screenshot: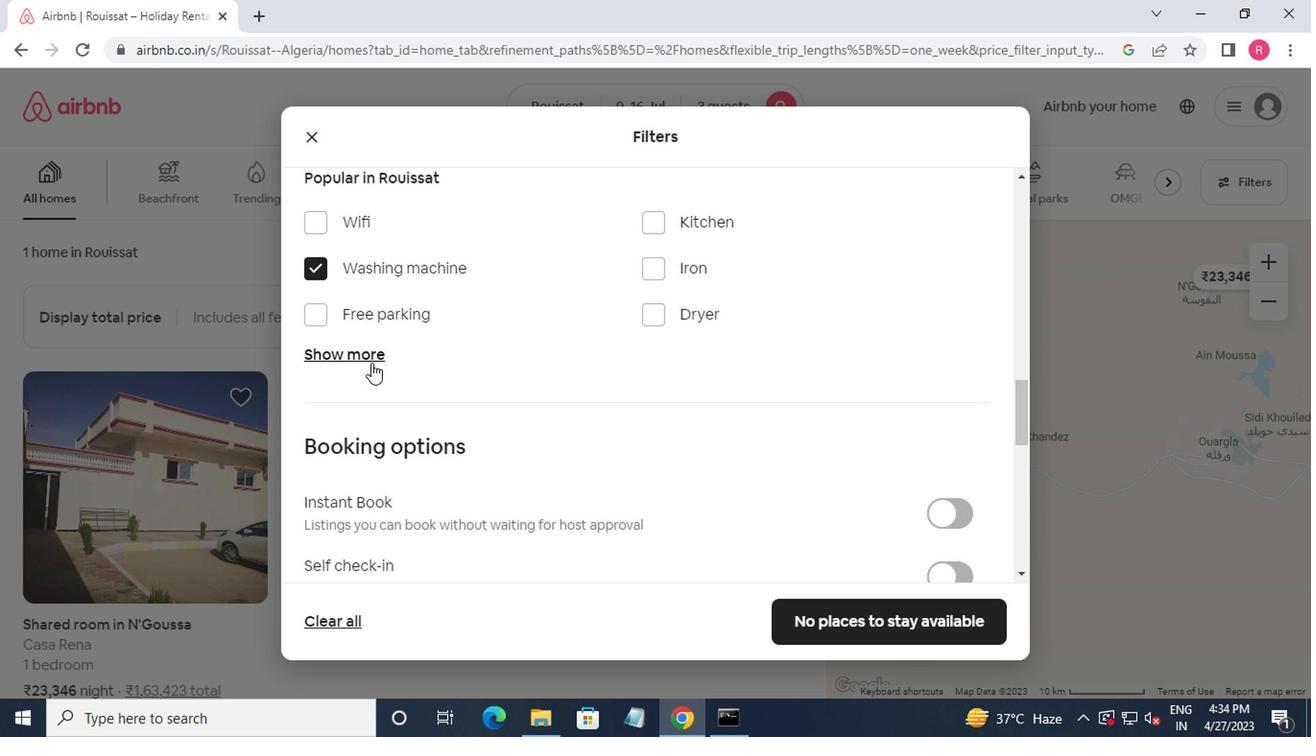 
Action: Mouse scrolled (370, 364) with delta (0, 0)
Screenshot: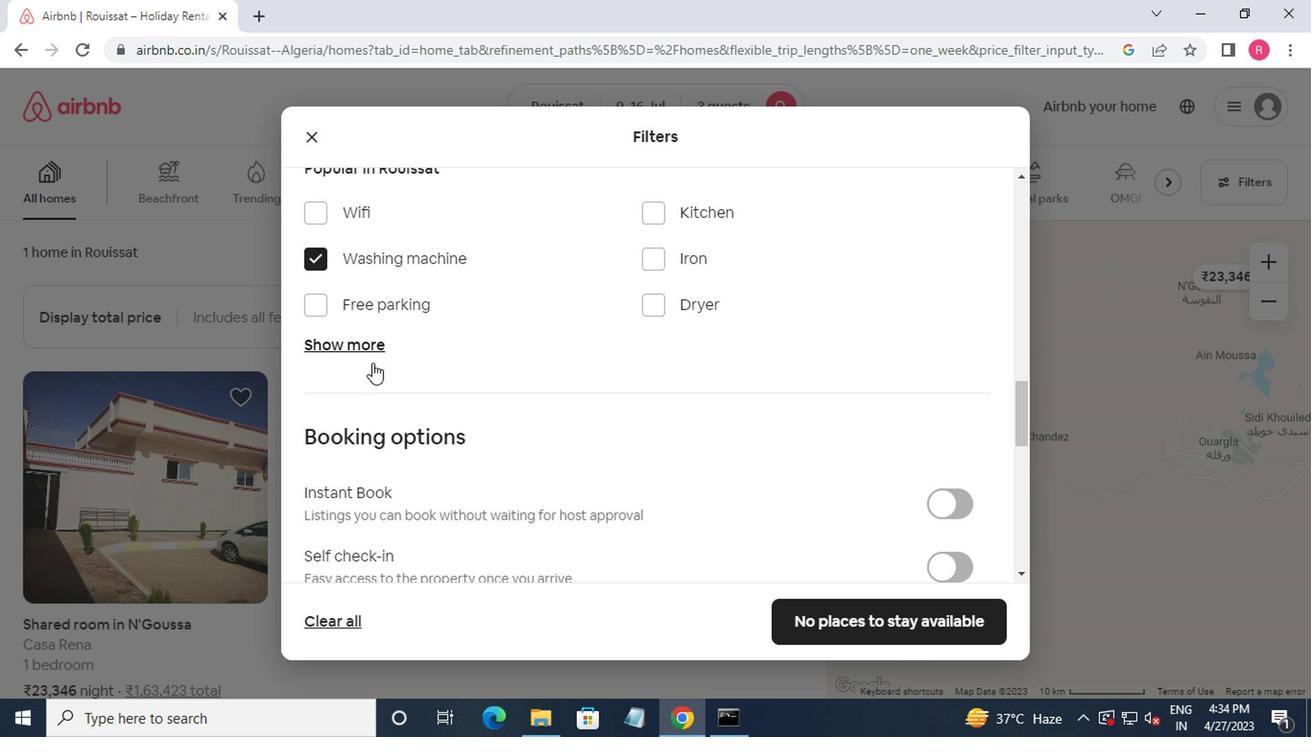 
Action: Mouse moved to (657, 364)
Screenshot: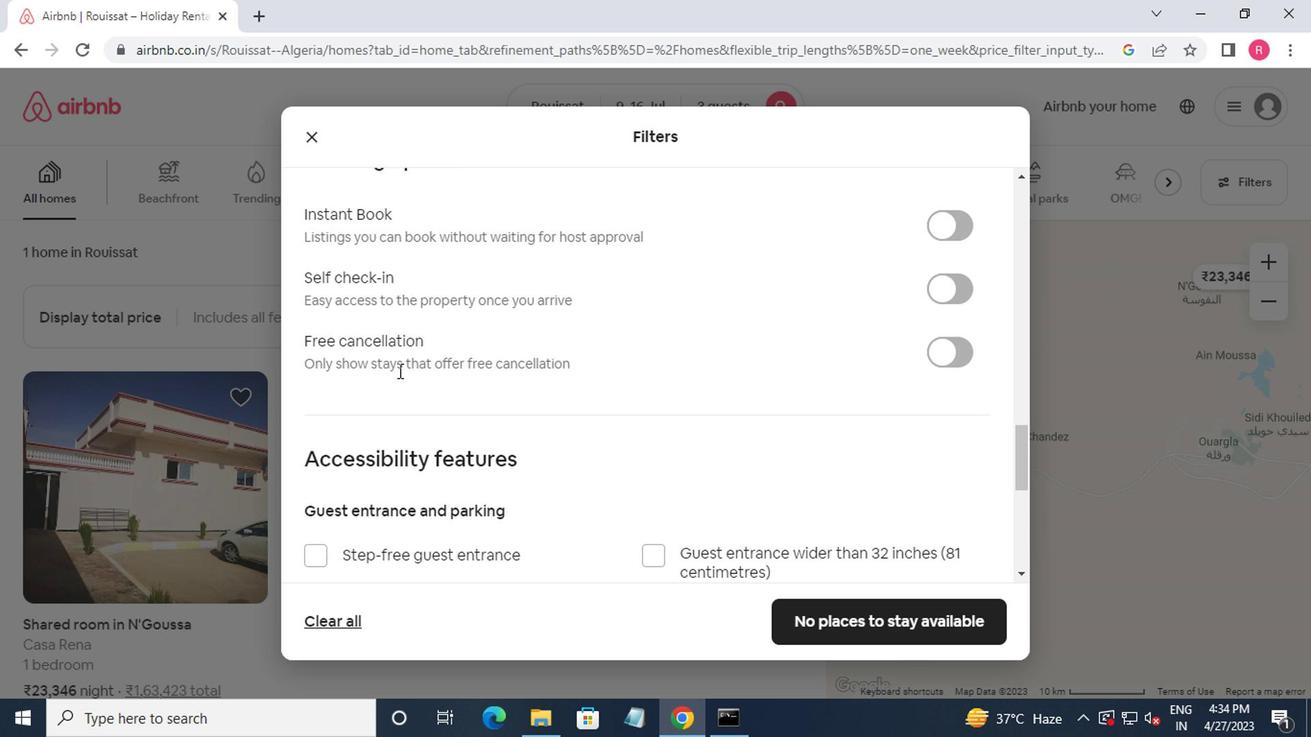 
Action: Mouse scrolled (657, 363) with delta (0, 0)
Screenshot: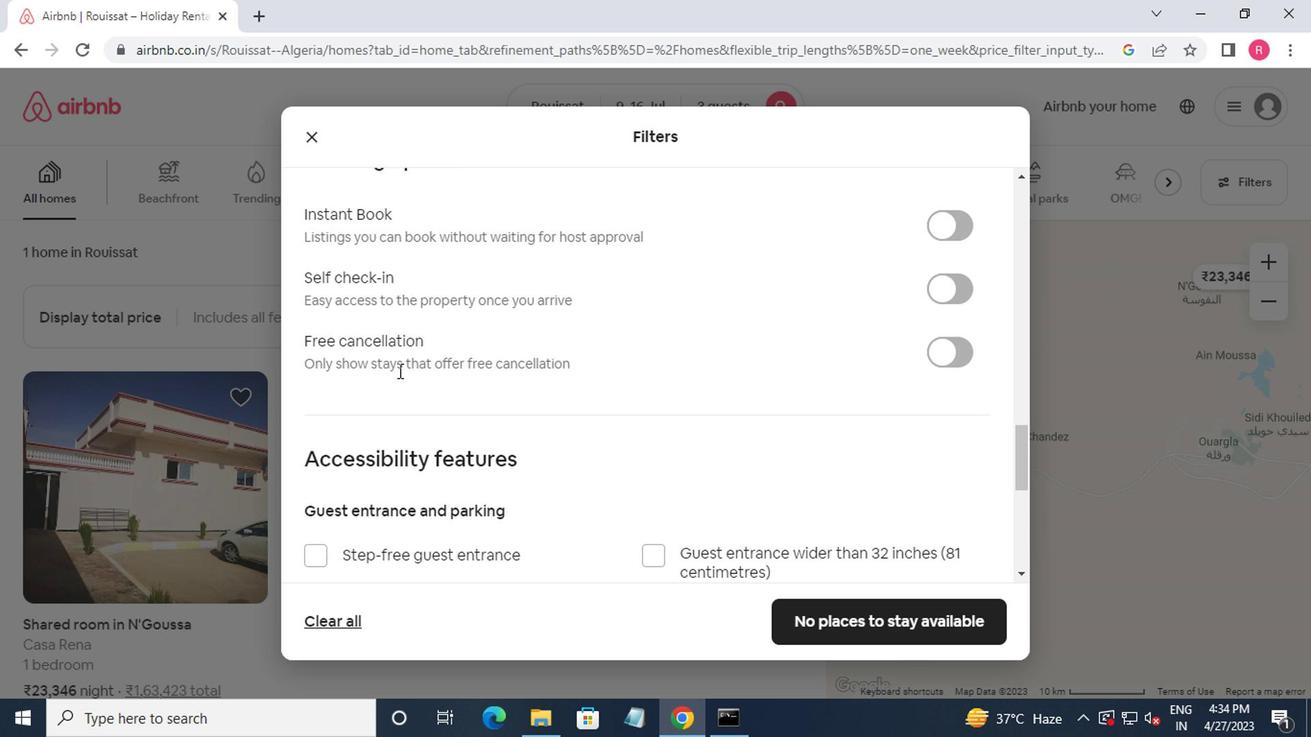 
Action: Mouse moved to (933, 199)
Screenshot: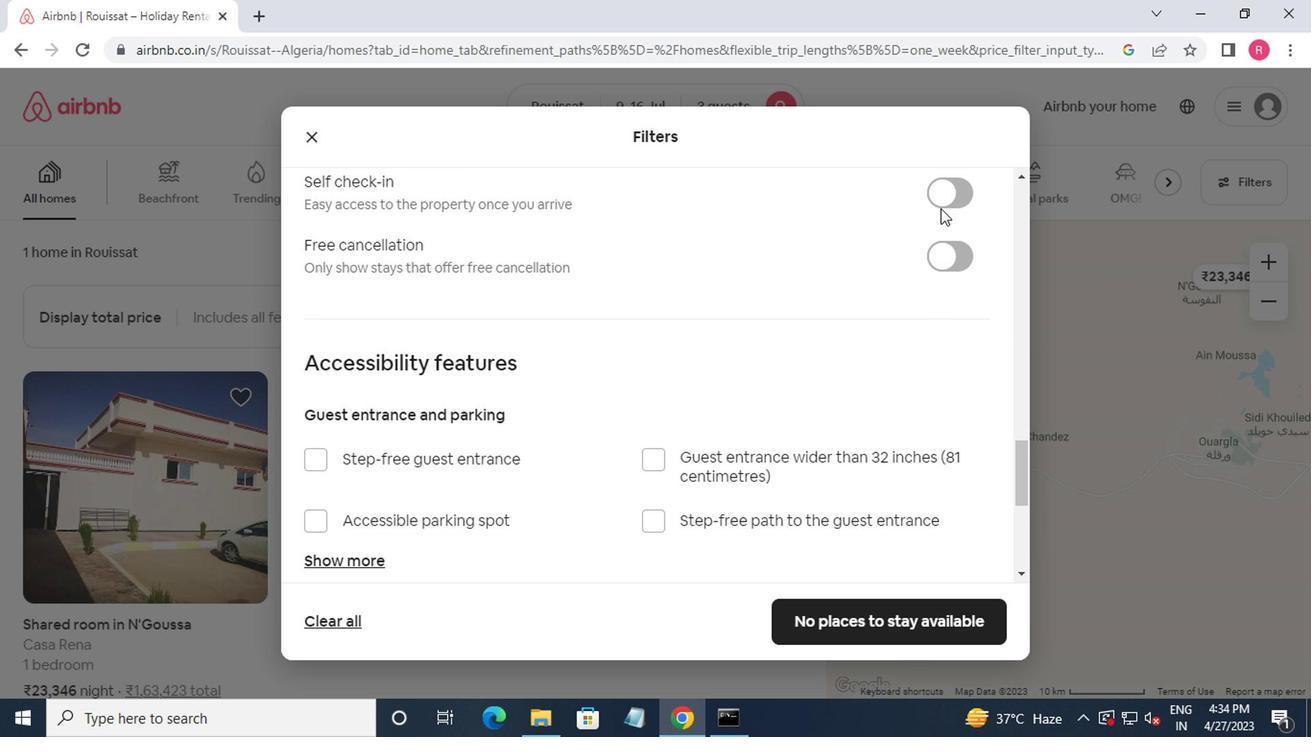 
Action: Mouse pressed left at (933, 199)
Screenshot: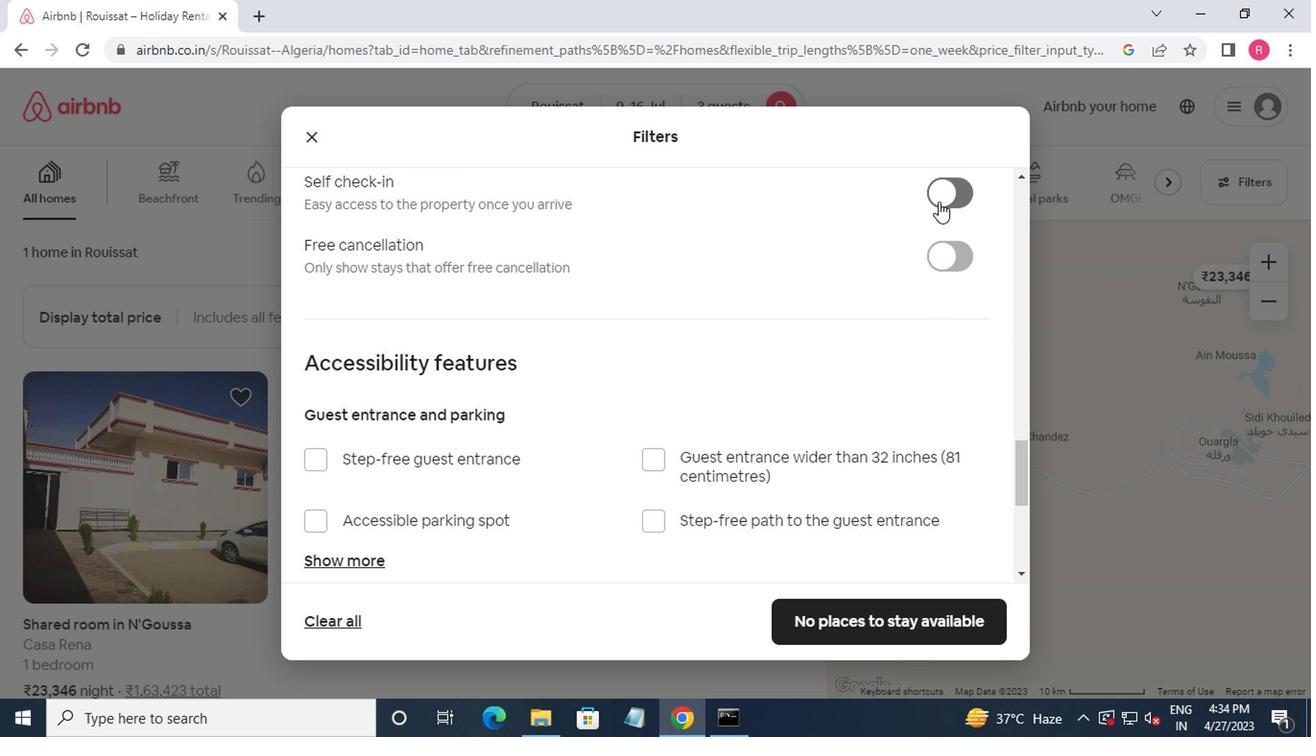 
Action: Mouse moved to (871, 606)
Screenshot: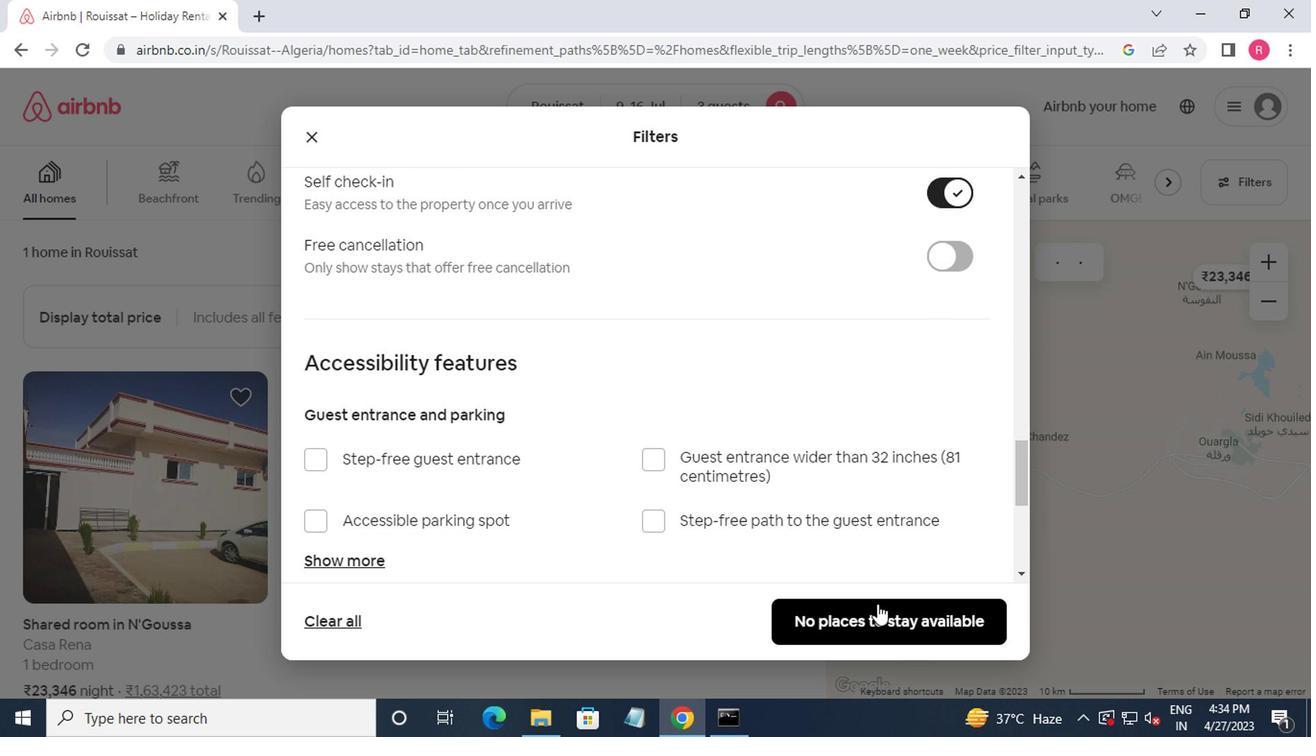 
Action: Mouse pressed left at (871, 606)
Screenshot: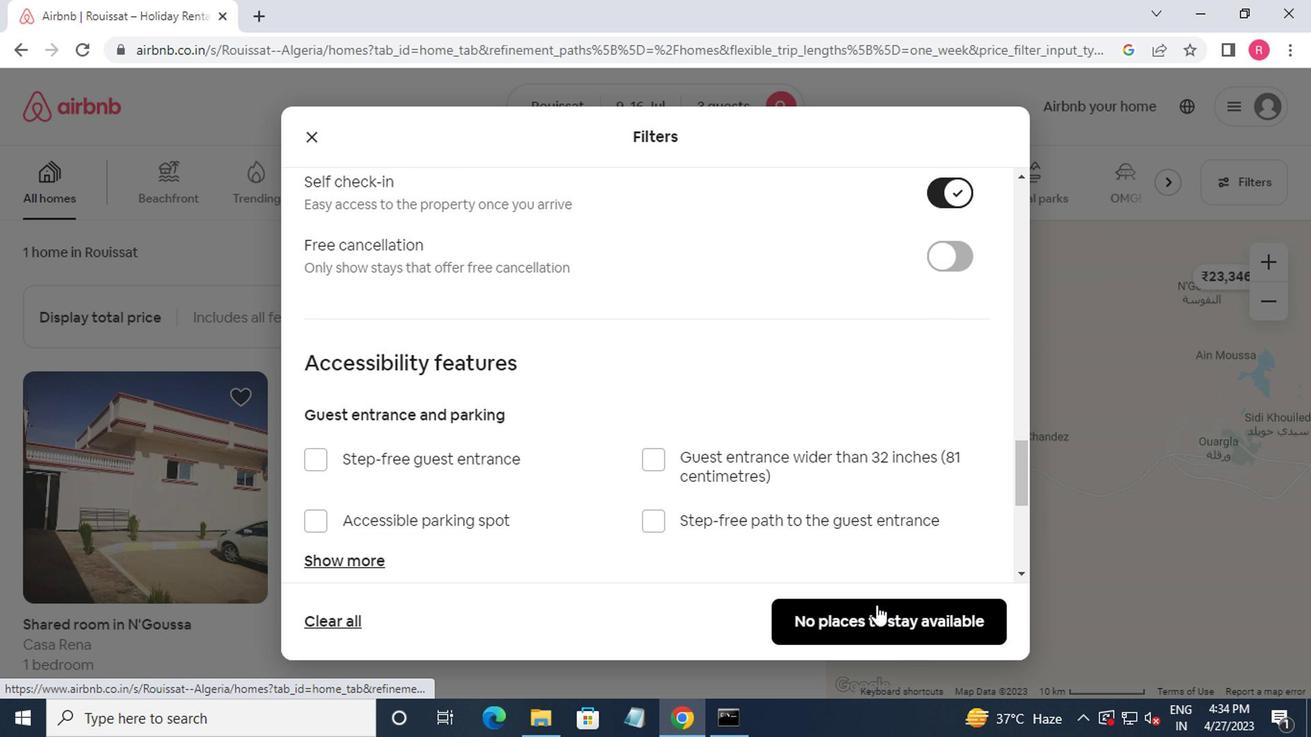 
Action: Mouse moved to (871, 593)
Screenshot: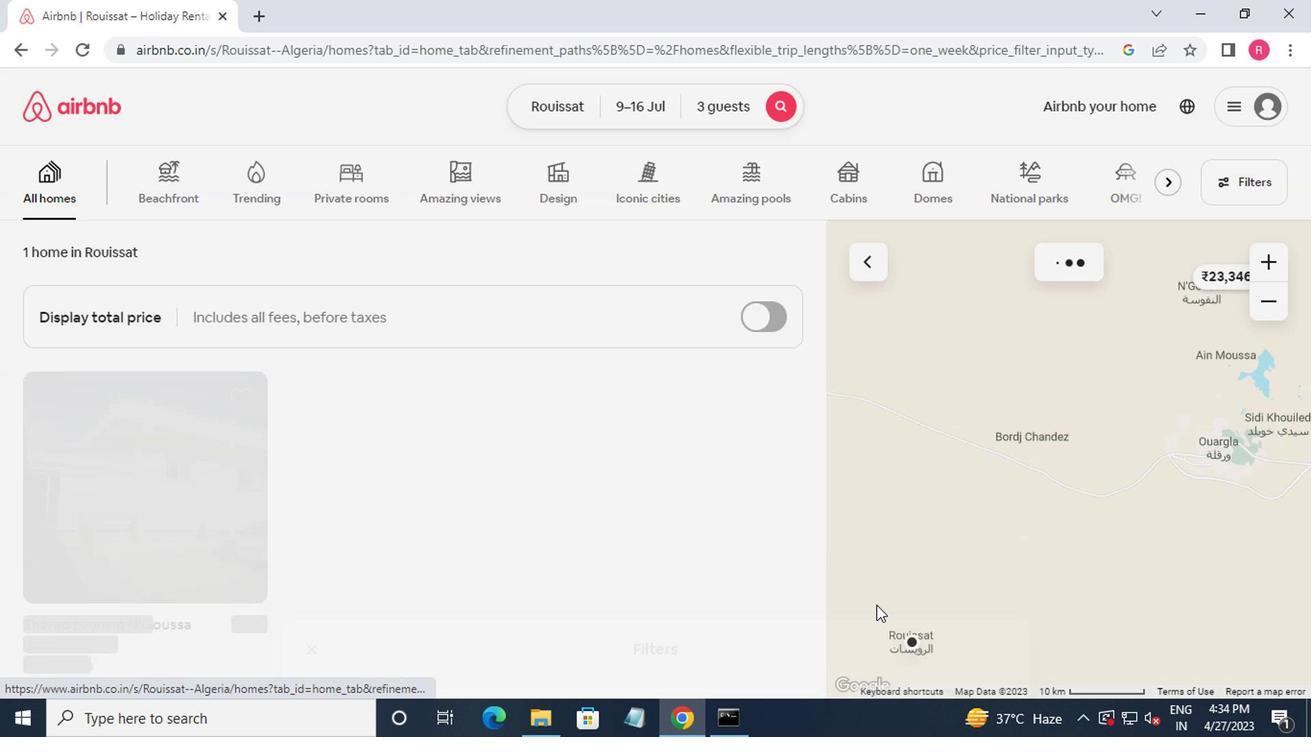 
